 Task: Look for space in Zamora, Ecuador from 6th September, 2023 to 18th September, 2023 for 3 adults in price range Rs.6000 to Rs.12000. Place can be entire place with 2 bedrooms having 2 beds and 2 bathrooms. Property type can be house, flat, guest house, hotel. Booking option can be shelf check-in. Required host language is English.
Action: Mouse moved to (520, 115)
Screenshot: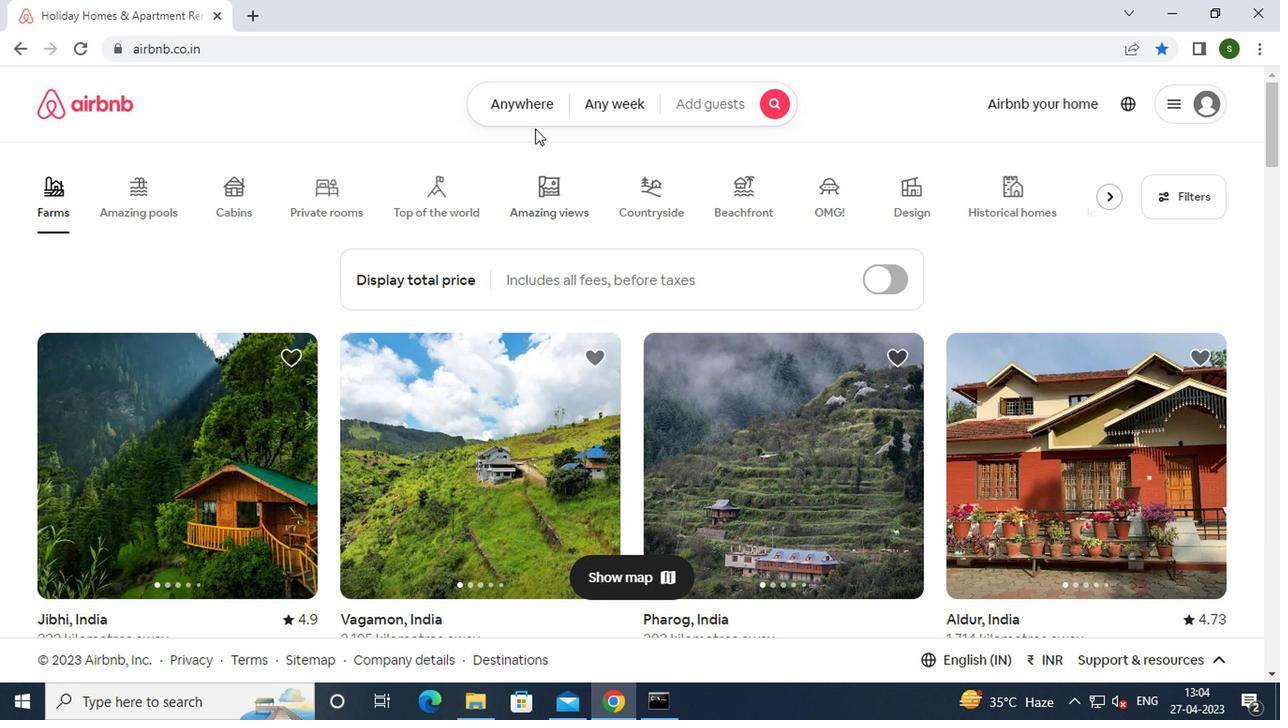 
Action: Mouse pressed left at (520, 115)
Screenshot: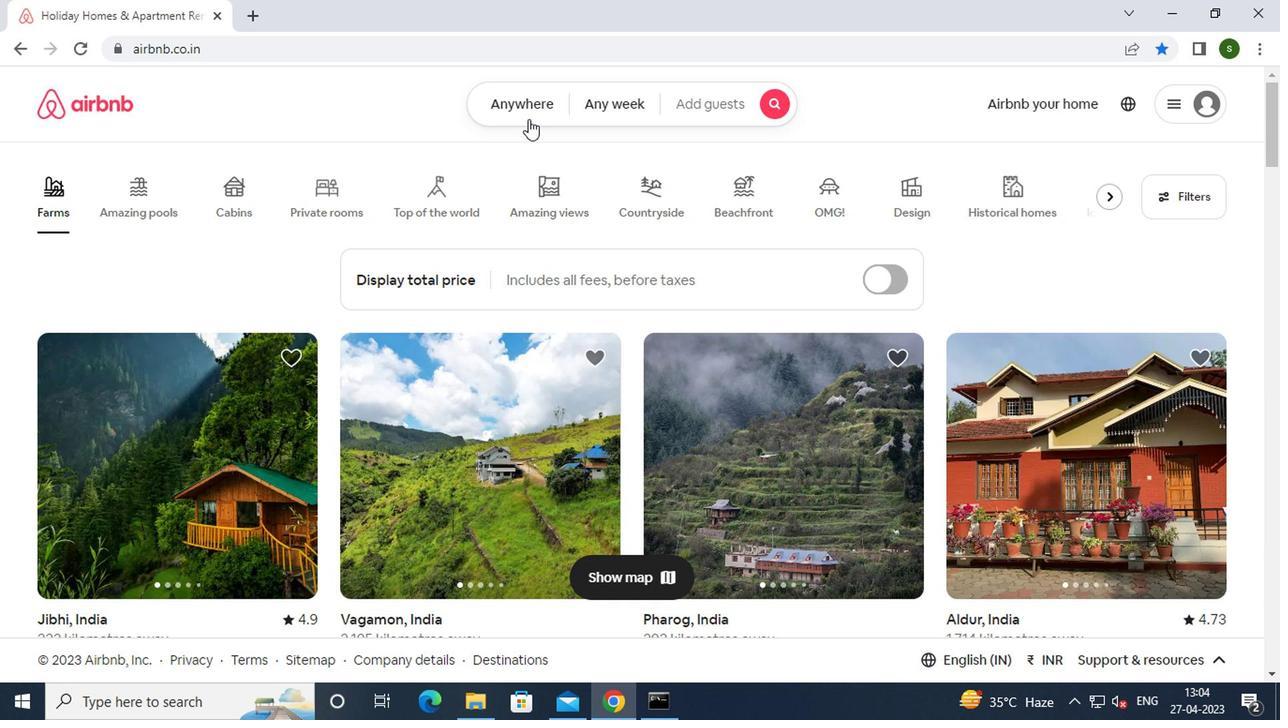 
Action: Mouse moved to (374, 179)
Screenshot: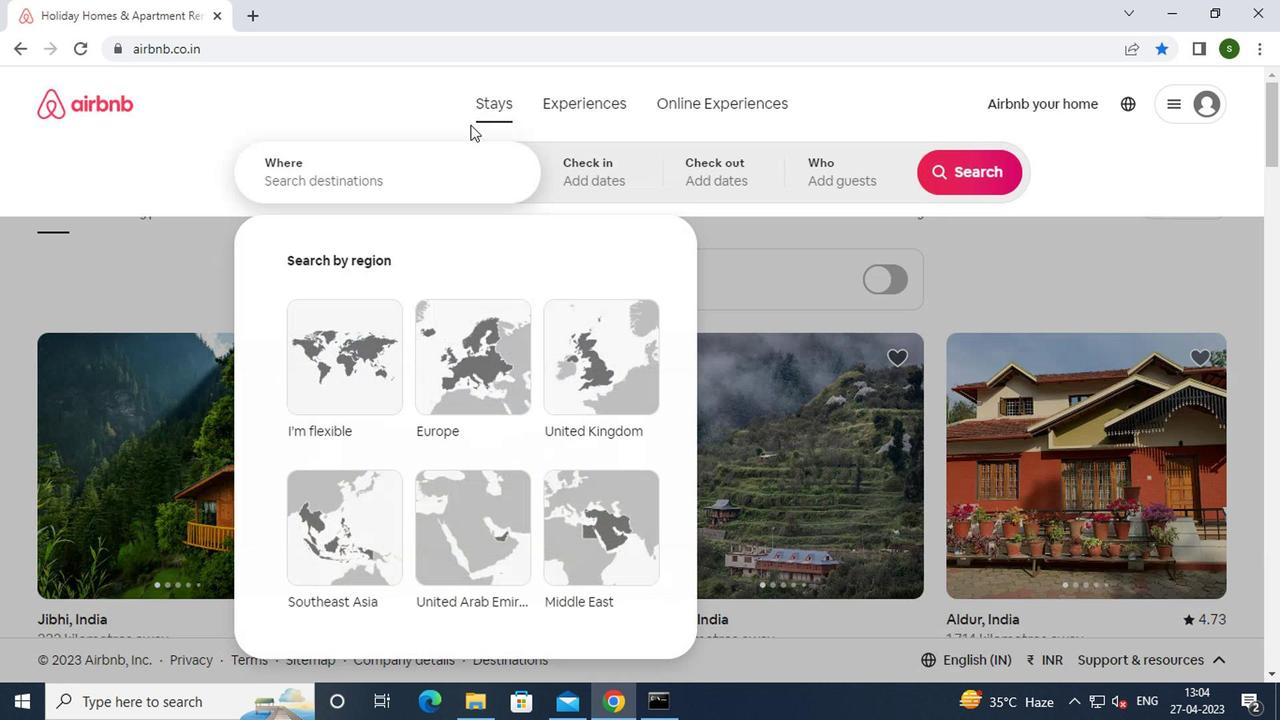 
Action: Mouse pressed left at (374, 179)
Screenshot: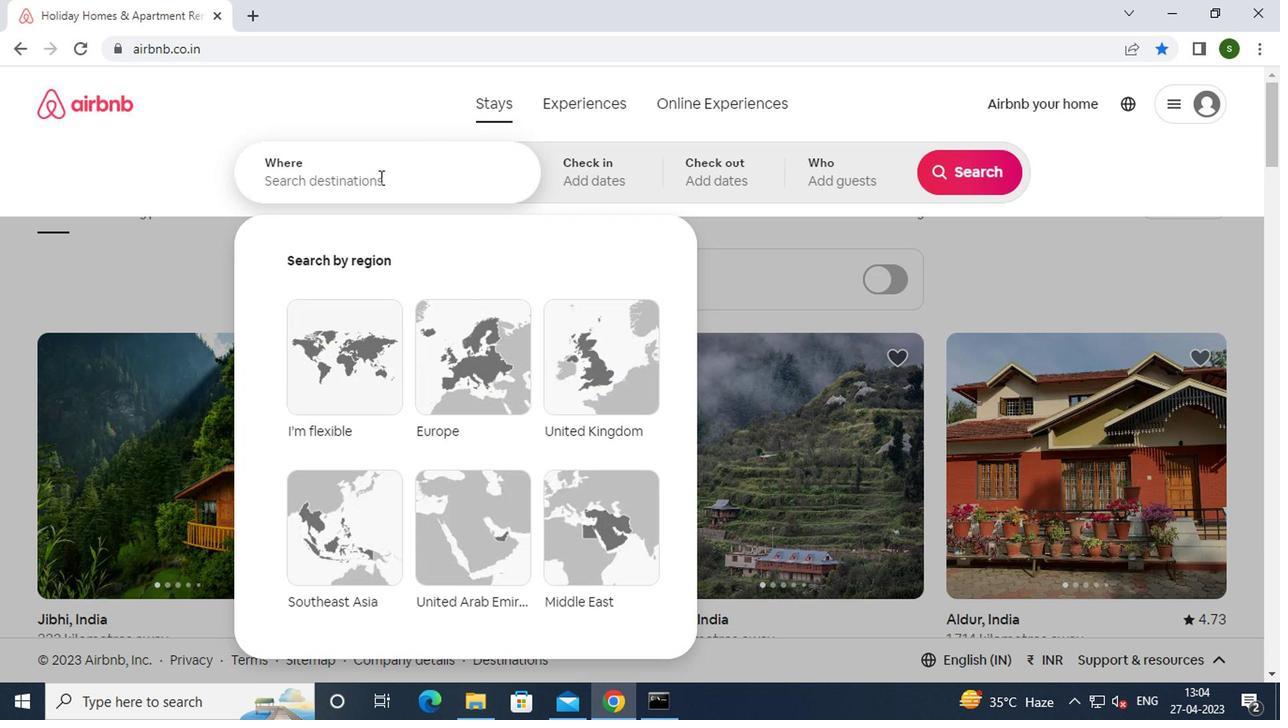 
Action: Mouse moved to (370, 181)
Screenshot: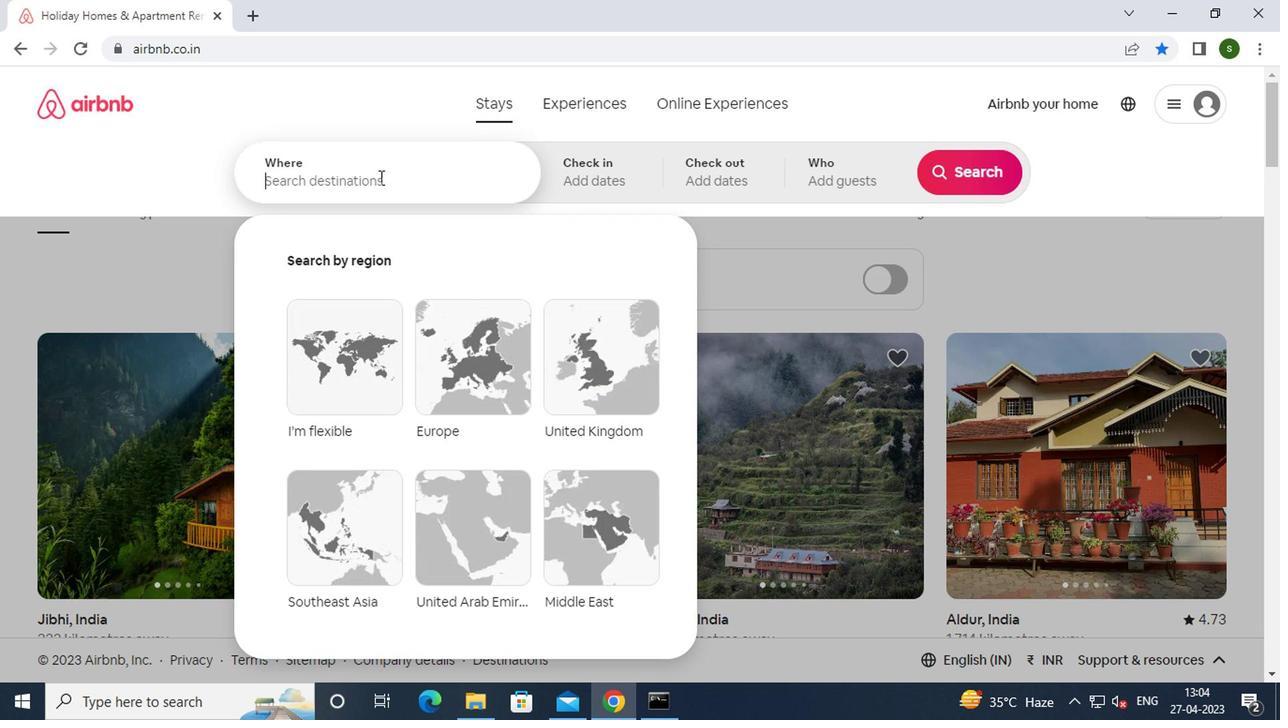 
Action: Key pressed z<Key.caps_lock>amora,<Key.space>
Screenshot: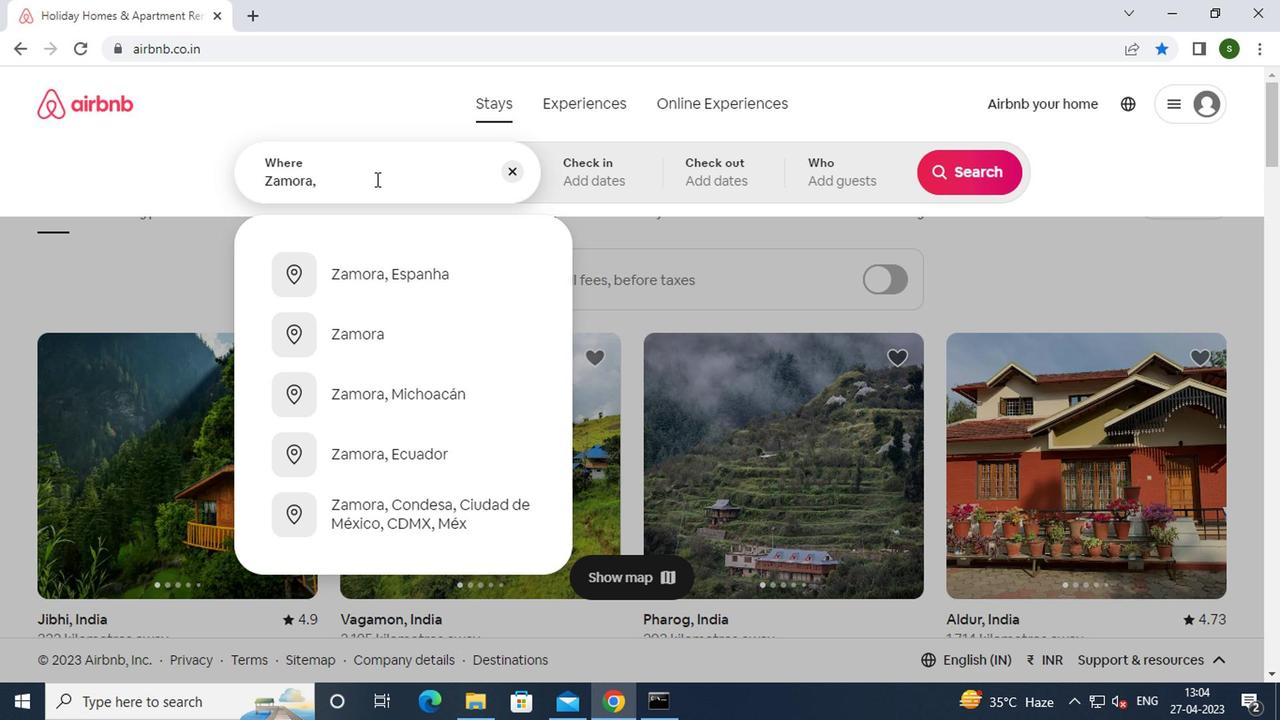 
Action: Mouse moved to (398, 445)
Screenshot: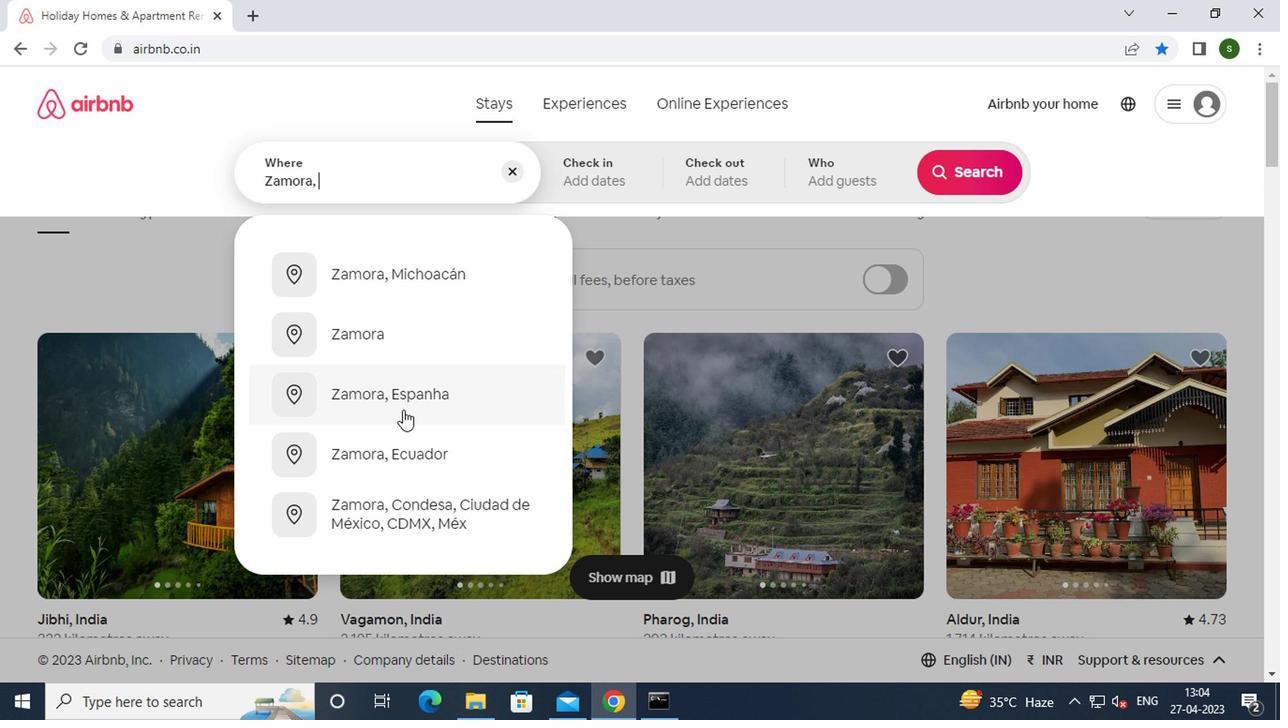 
Action: Mouse pressed left at (398, 445)
Screenshot: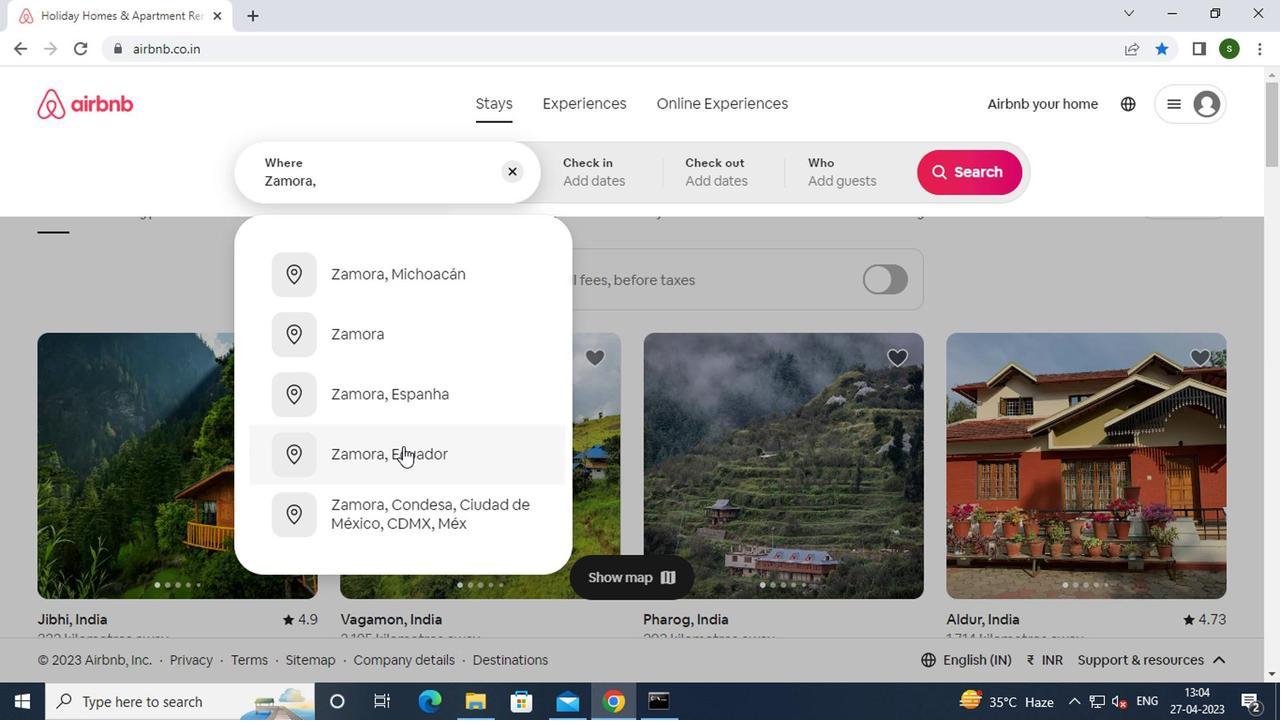 
Action: Mouse moved to (957, 324)
Screenshot: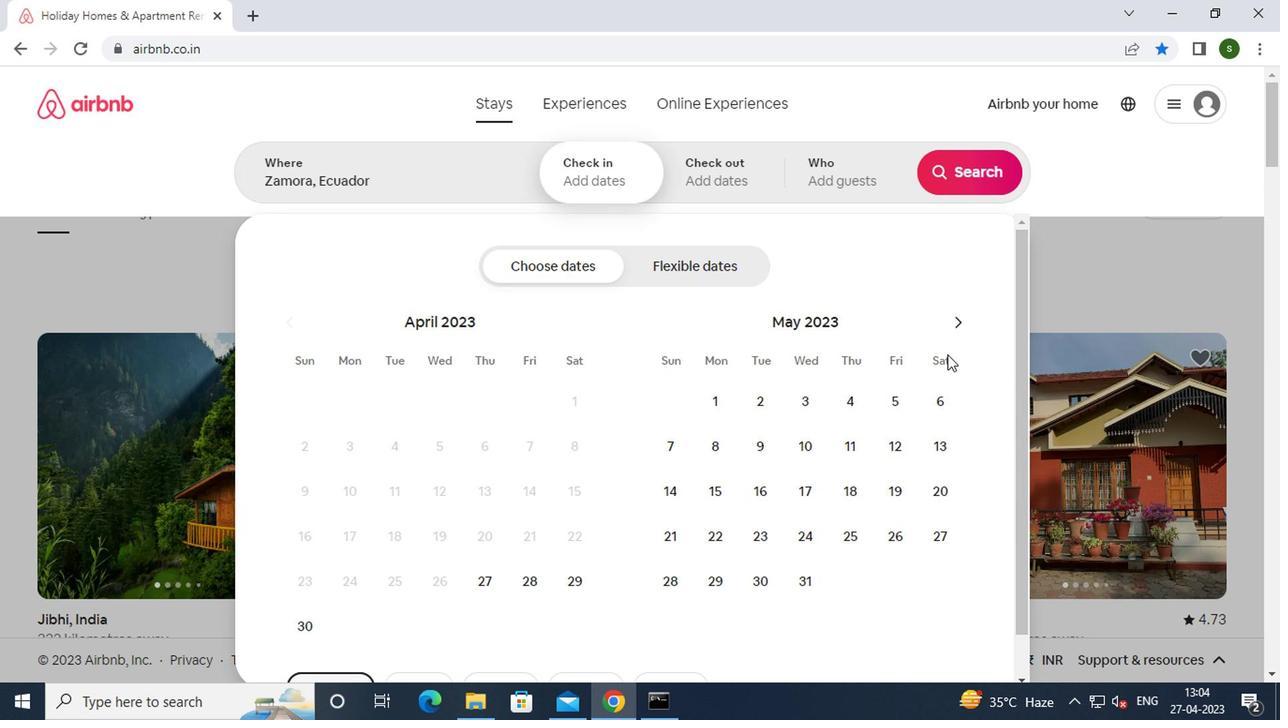 
Action: Mouse pressed left at (957, 324)
Screenshot: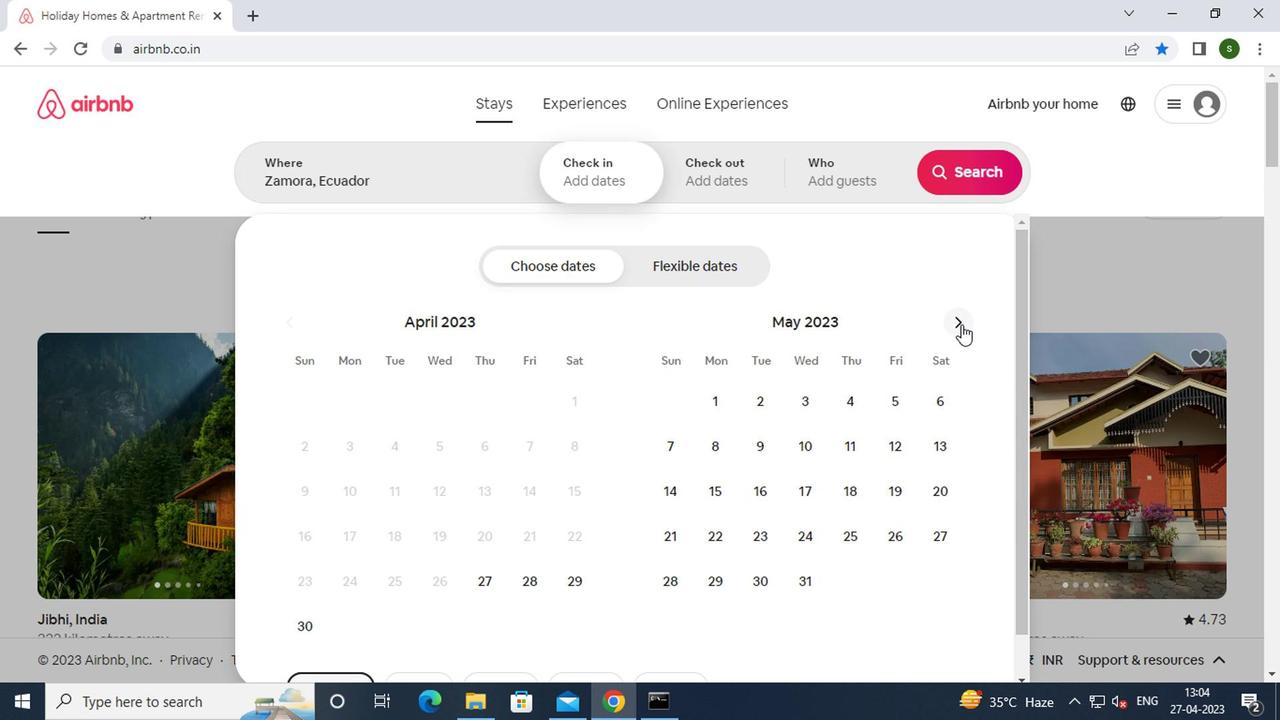 
Action: Mouse pressed left at (957, 324)
Screenshot: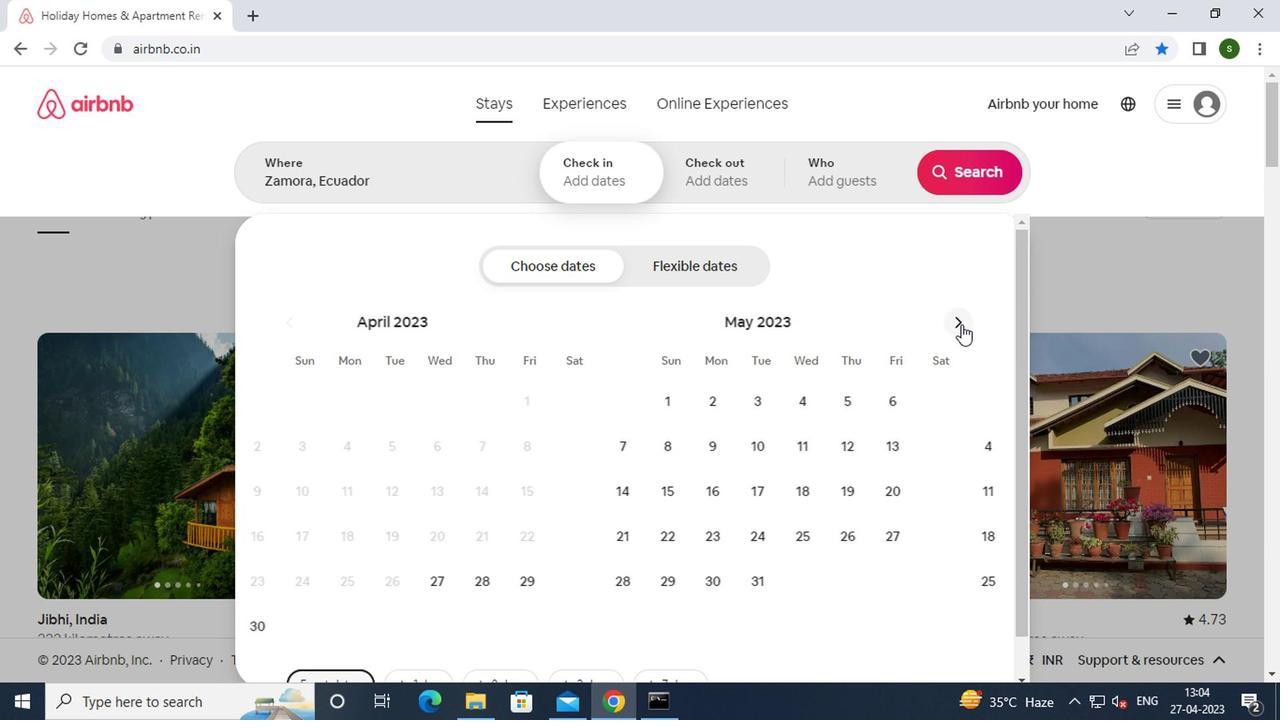 
Action: Mouse pressed left at (957, 324)
Screenshot: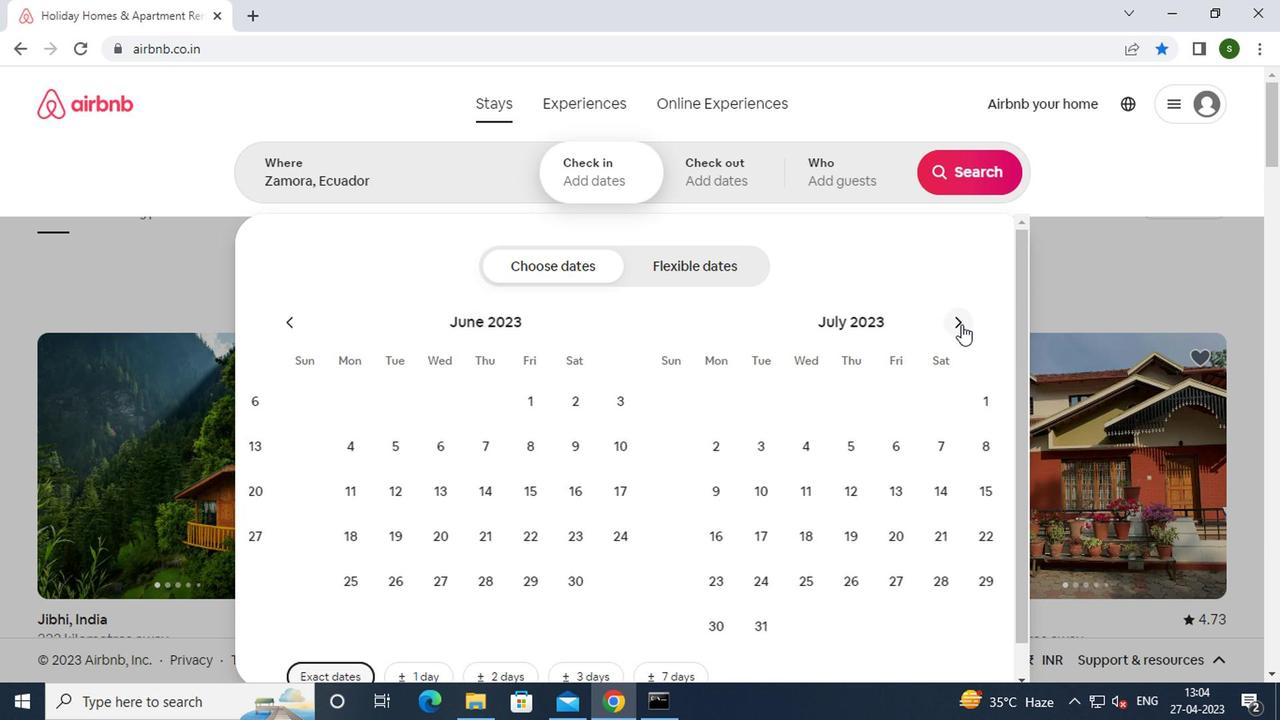 
Action: Mouse pressed left at (957, 324)
Screenshot: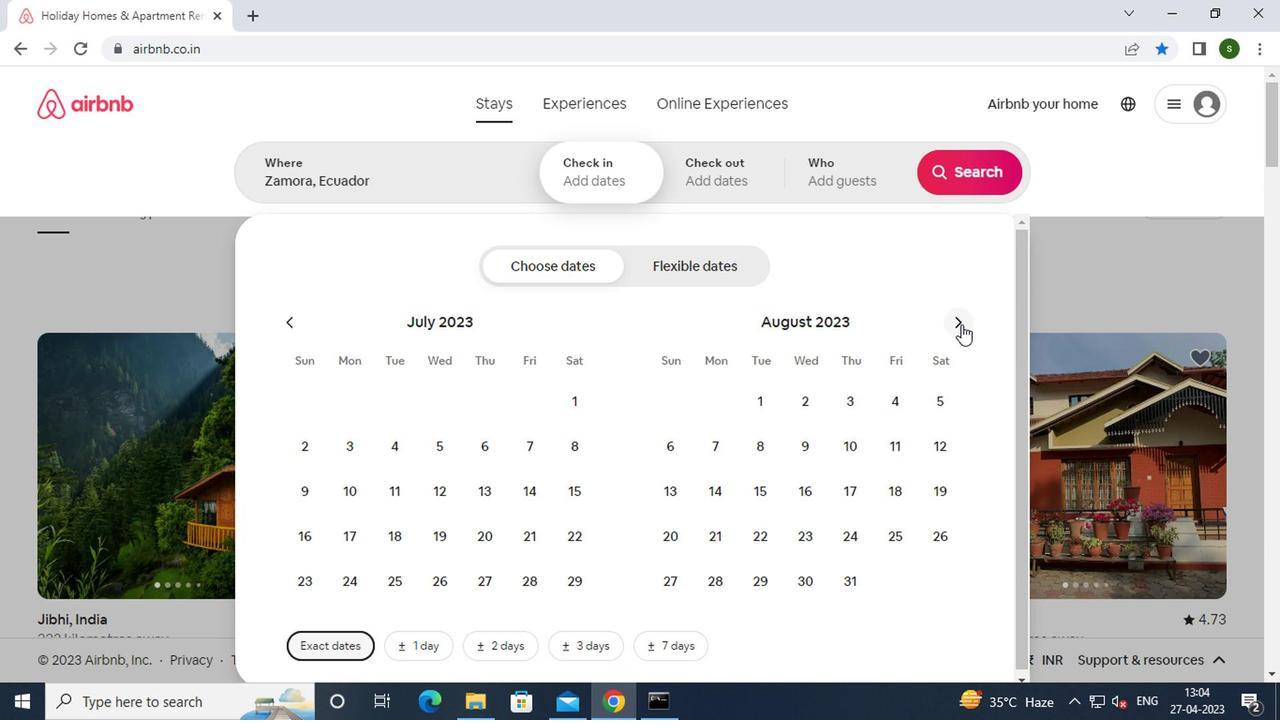 
Action: Mouse moved to (803, 449)
Screenshot: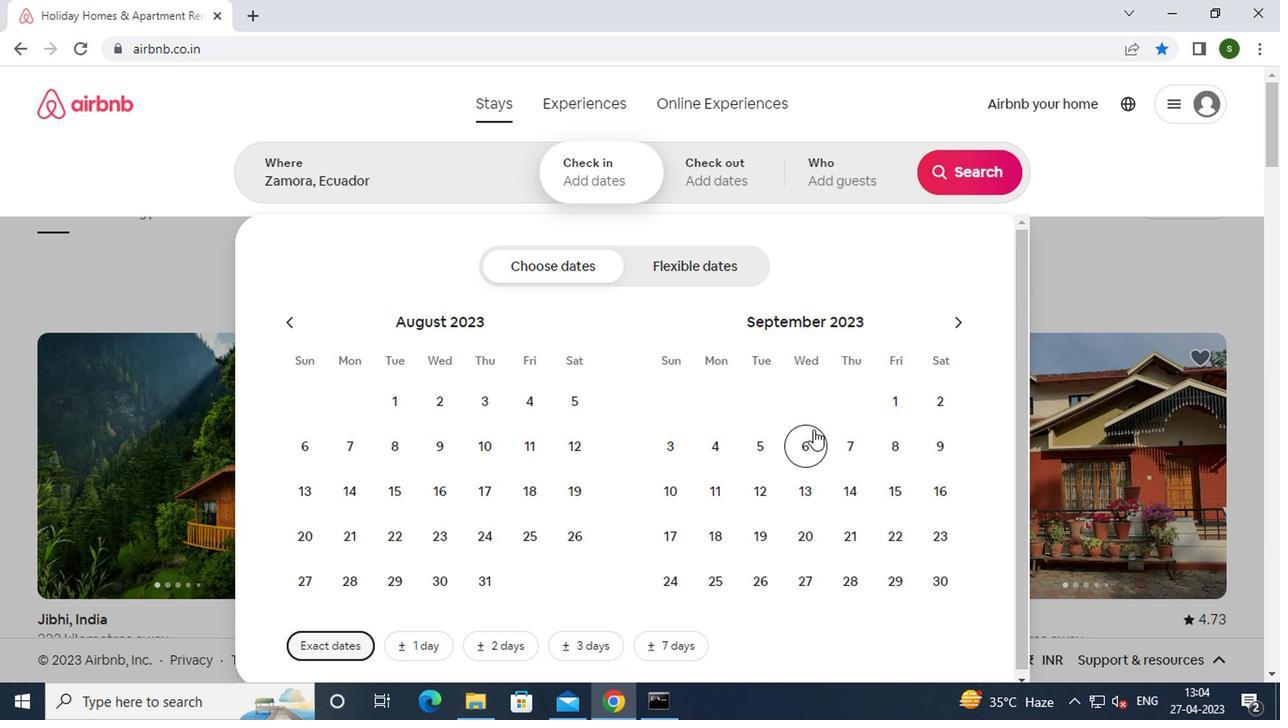 
Action: Mouse pressed left at (803, 449)
Screenshot: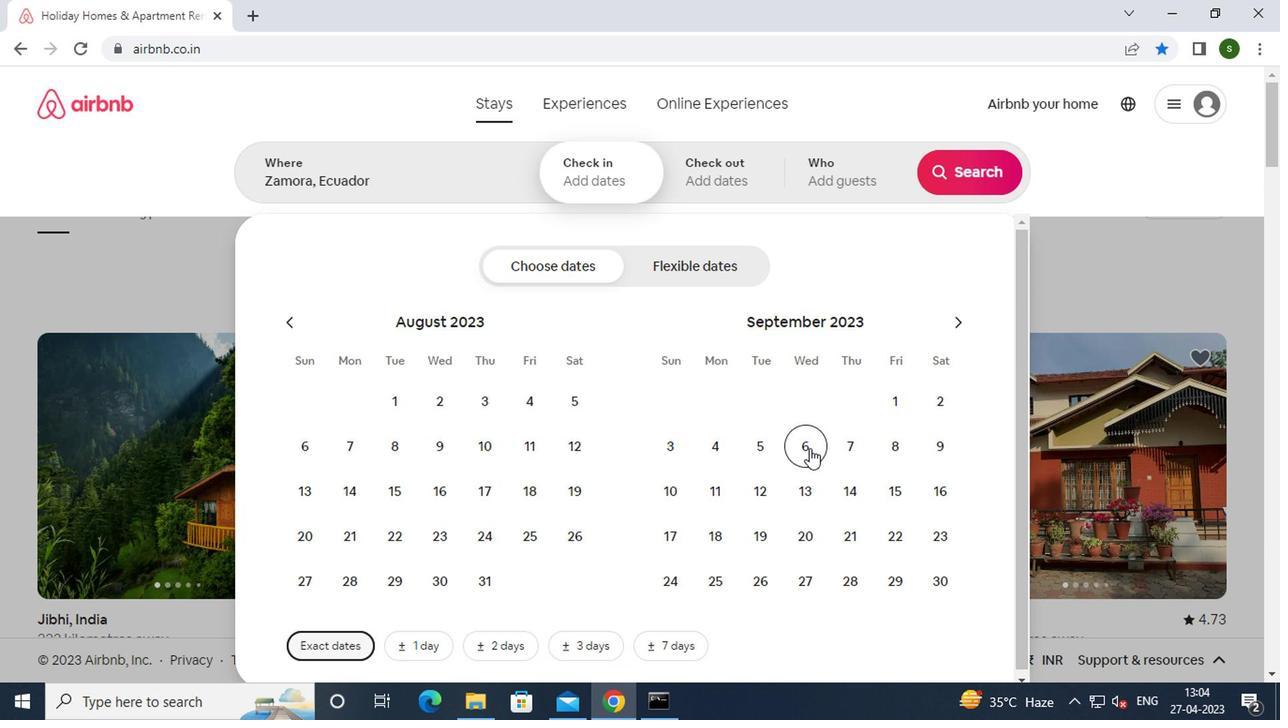 
Action: Mouse moved to (710, 526)
Screenshot: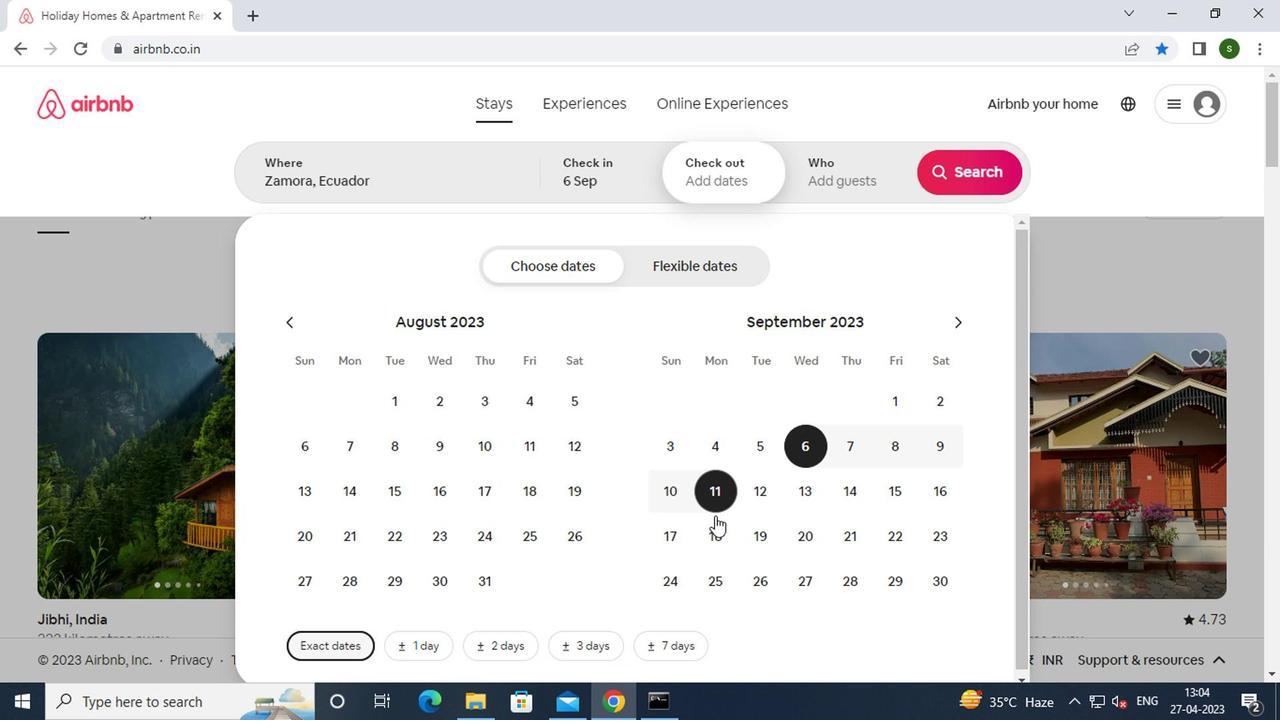 
Action: Mouse pressed left at (710, 526)
Screenshot: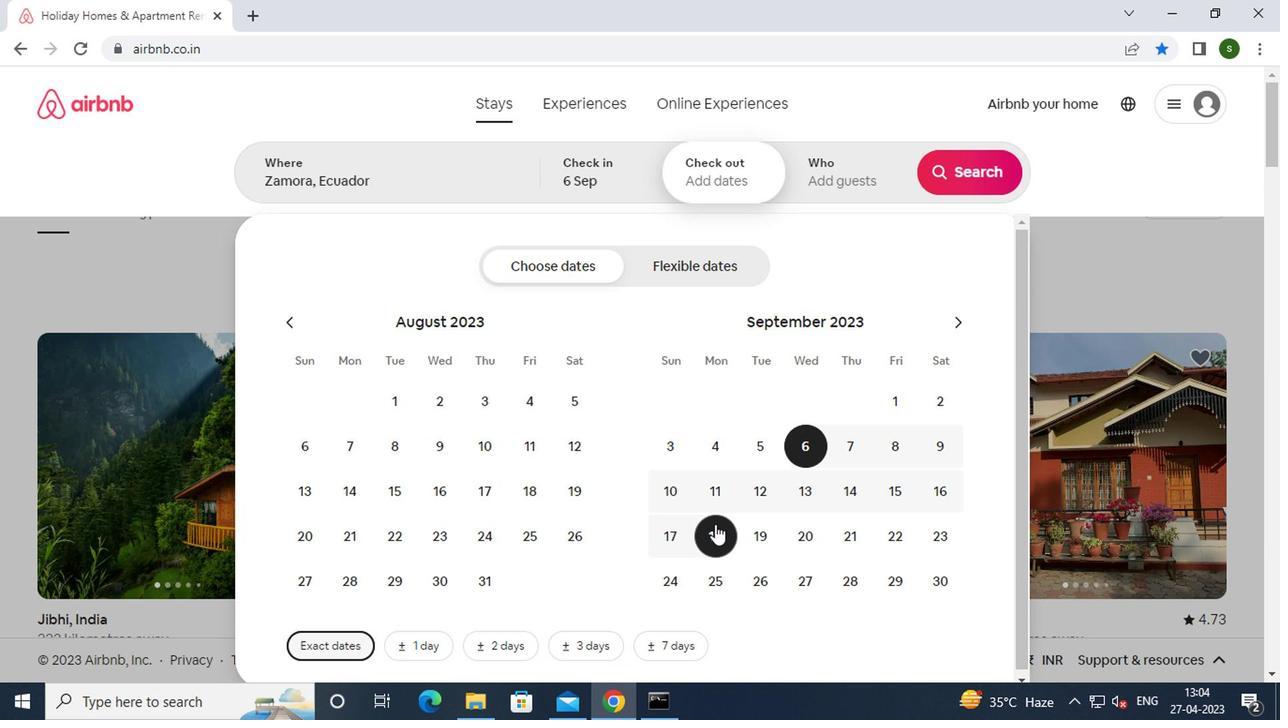 
Action: Mouse moved to (833, 172)
Screenshot: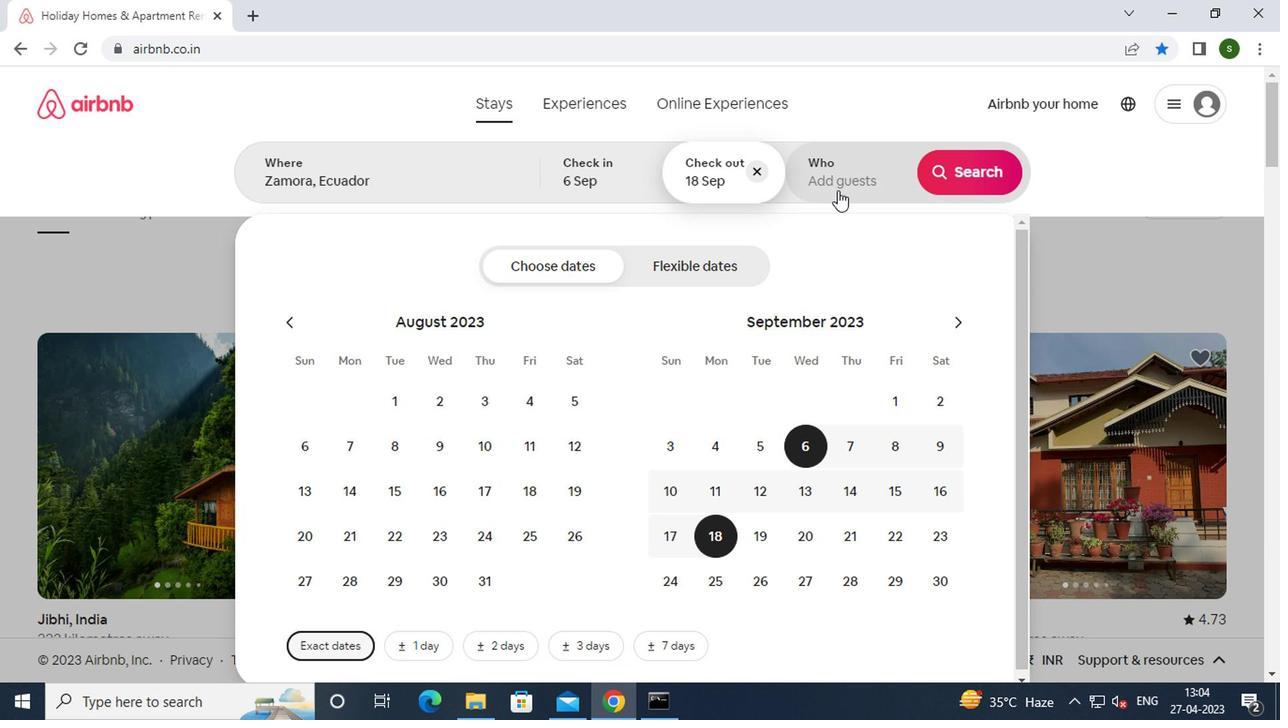 
Action: Mouse pressed left at (833, 172)
Screenshot: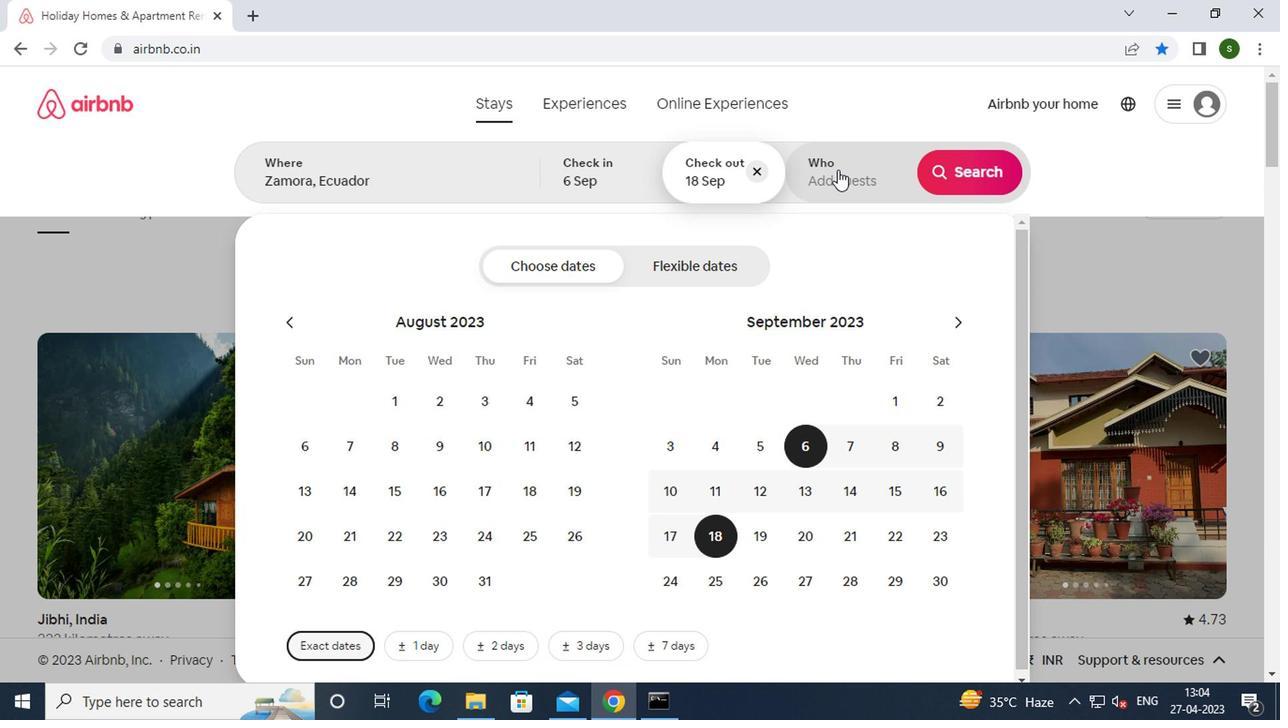 
Action: Mouse moved to (975, 269)
Screenshot: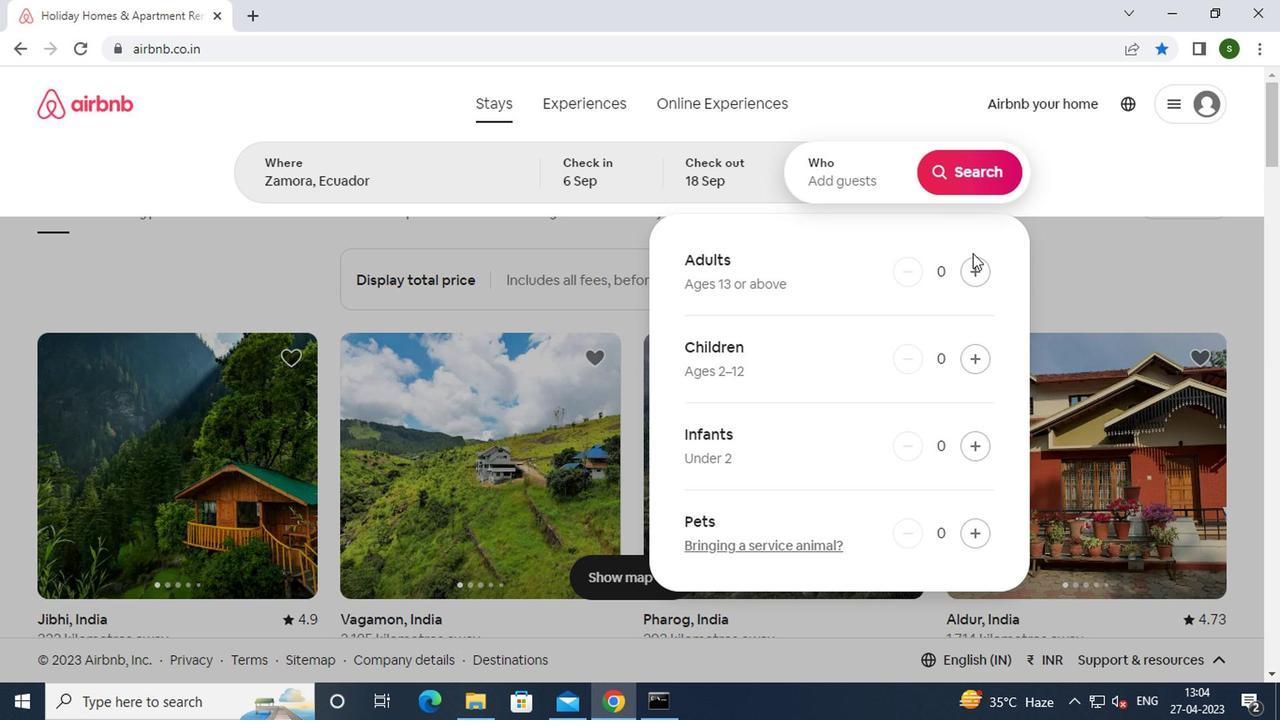 
Action: Mouse pressed left at (975, 269)
Screenshot: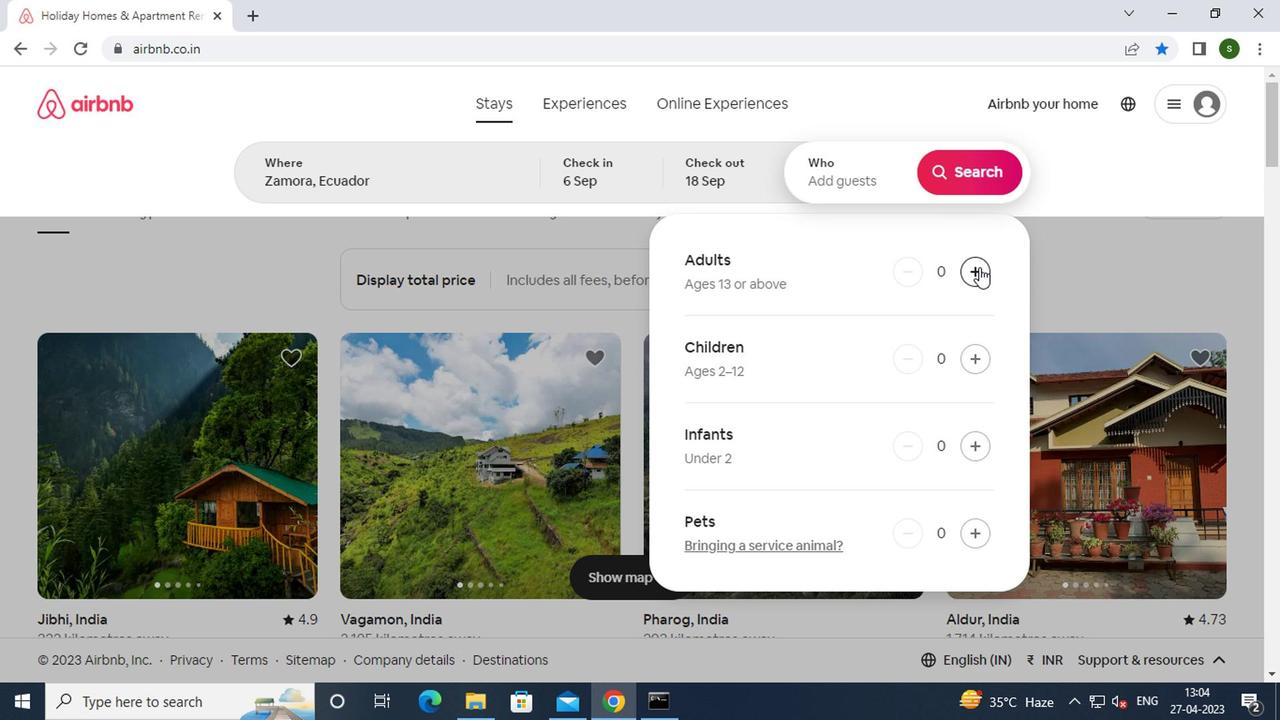 
Action: Mouse pressed left at (975, 269)
Screenshot: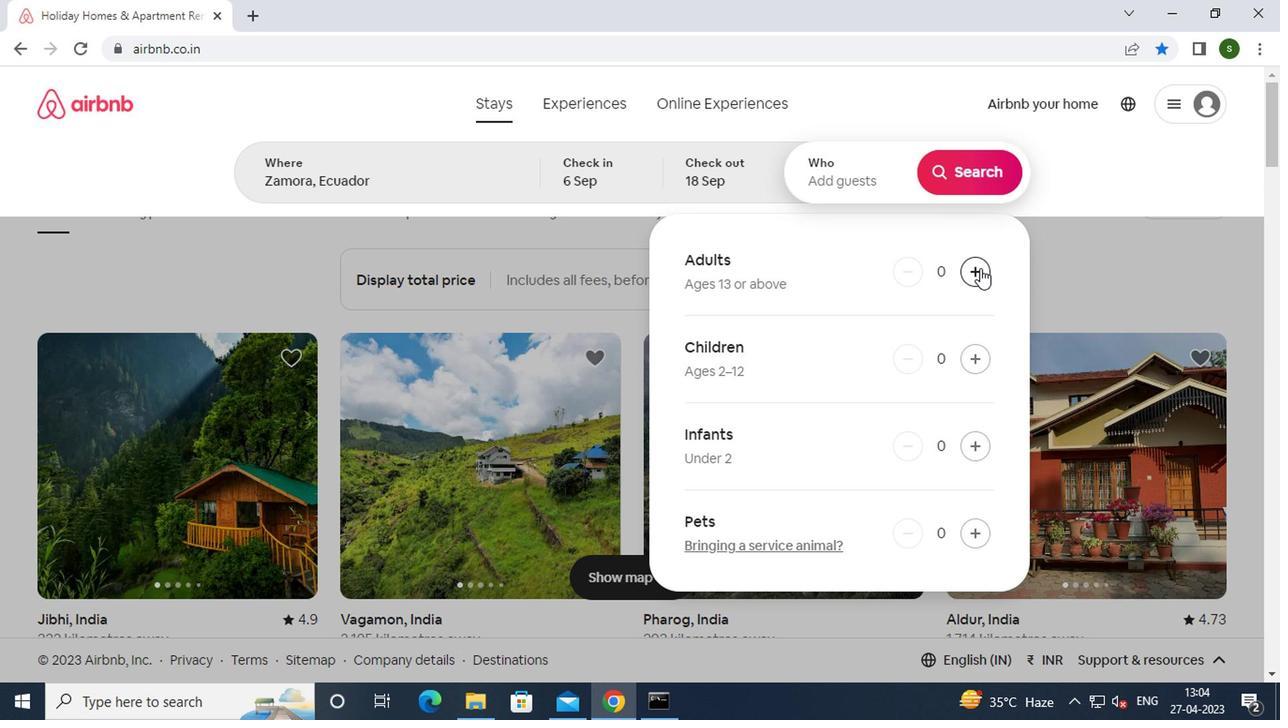 
Action: Mouse pressed left at (975, 269)
Screenshot: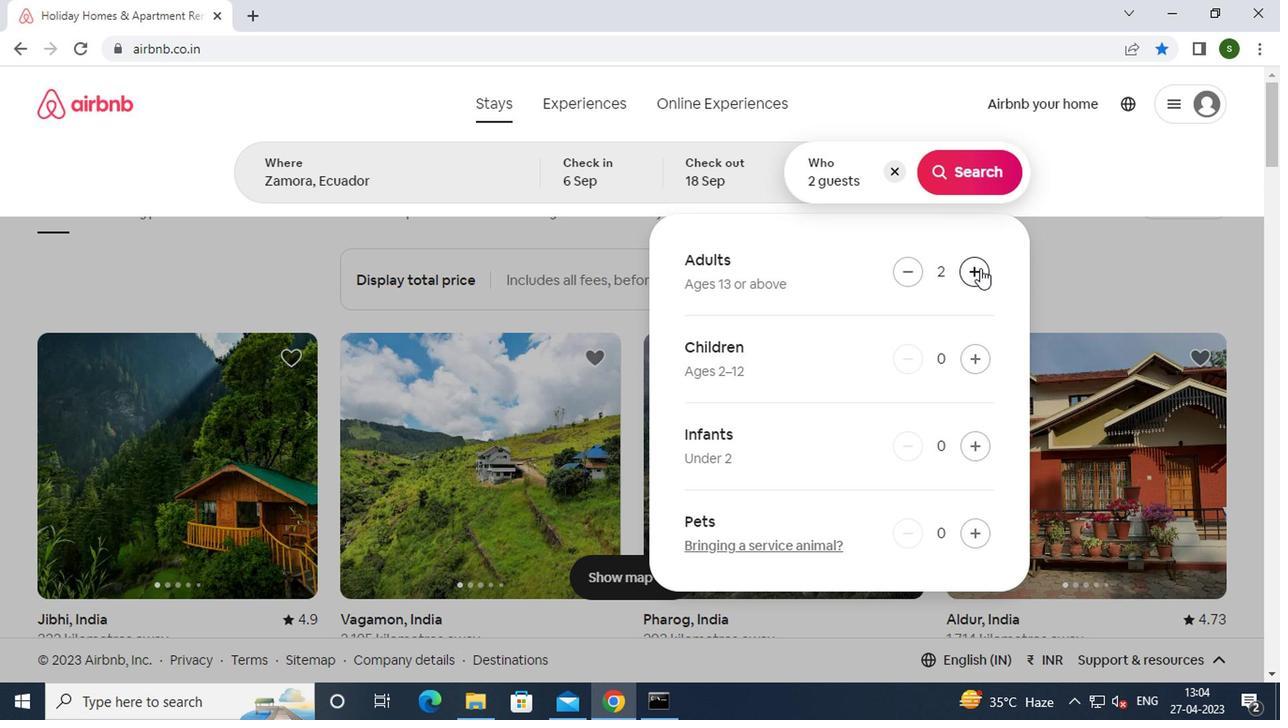 
Action: Mouse moved to (969, 172)
Screenshot: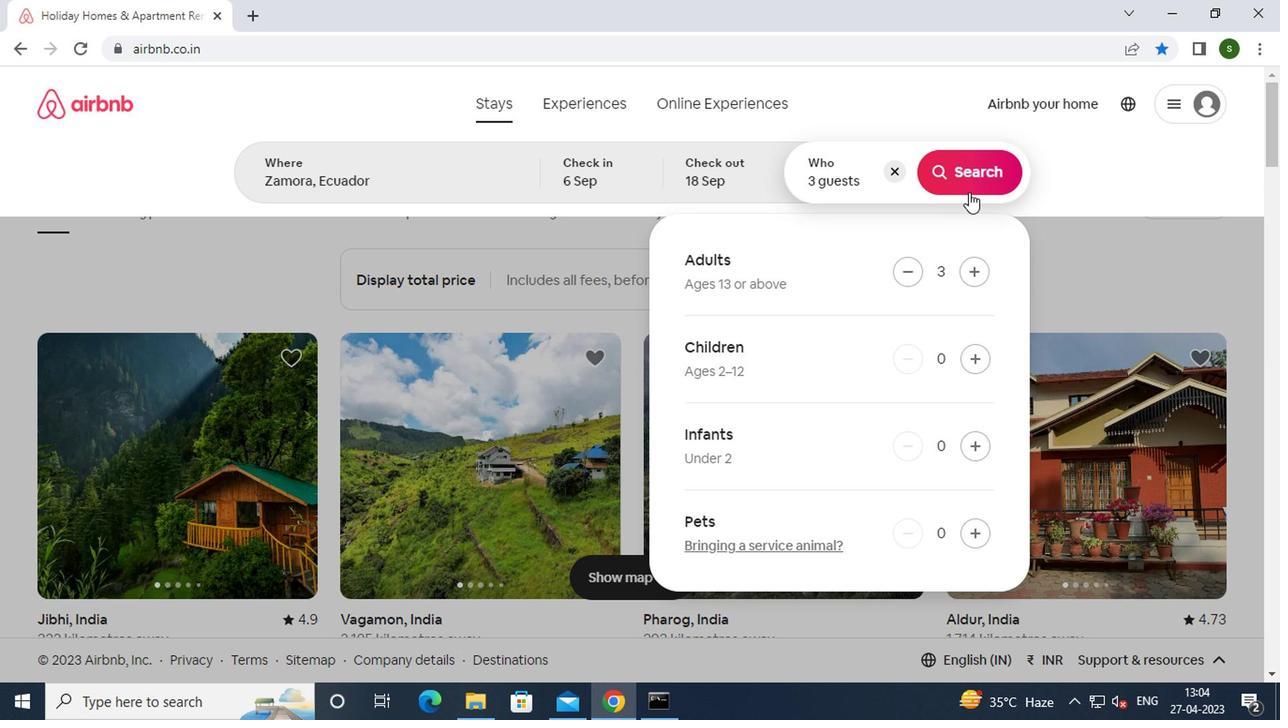 
Action: Mouse pressed left at (969, 172)
Screenshot: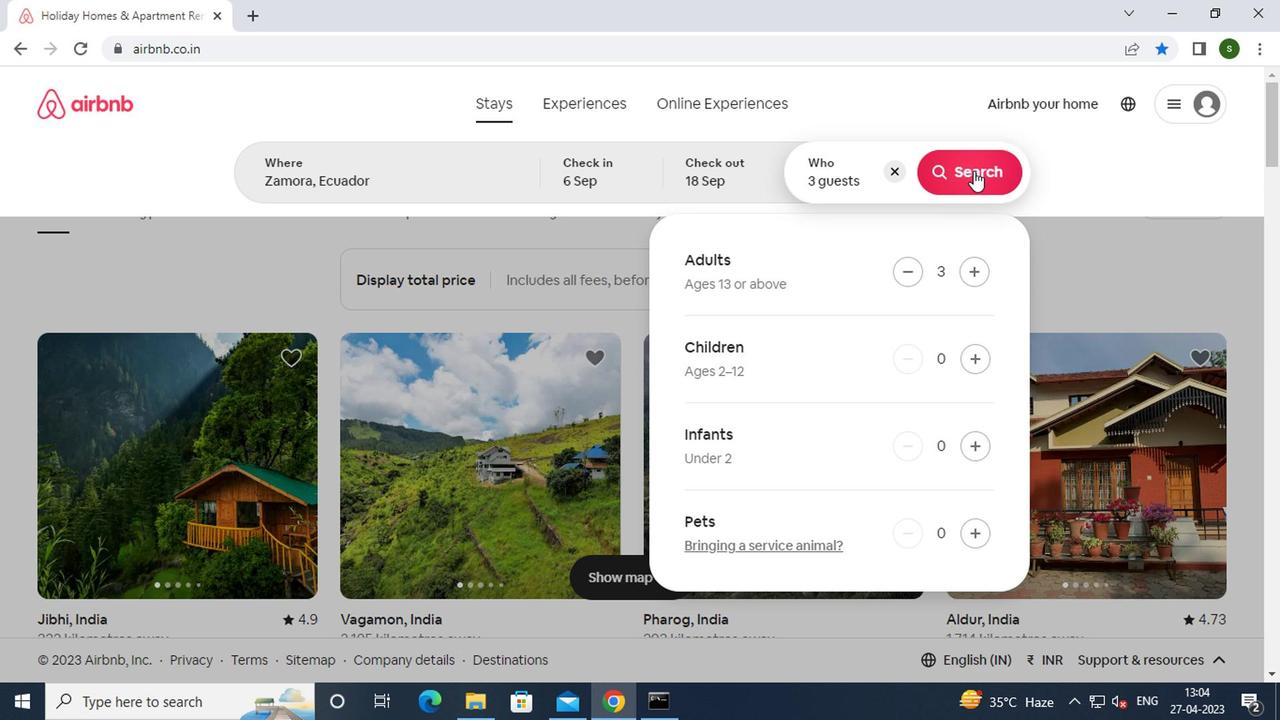 
Action: Mouse moved to (1188, 182)
Screenshot: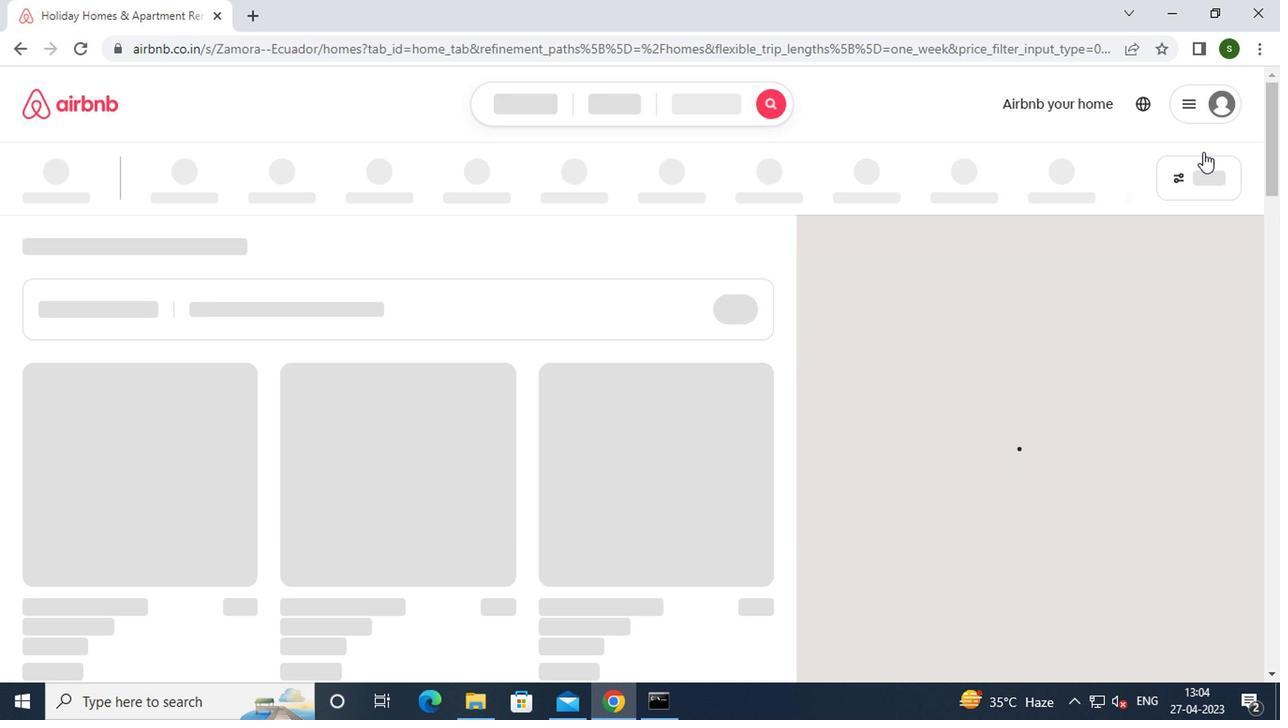 
Action: Mouse pressed left at (1188, 182)
Screenshot: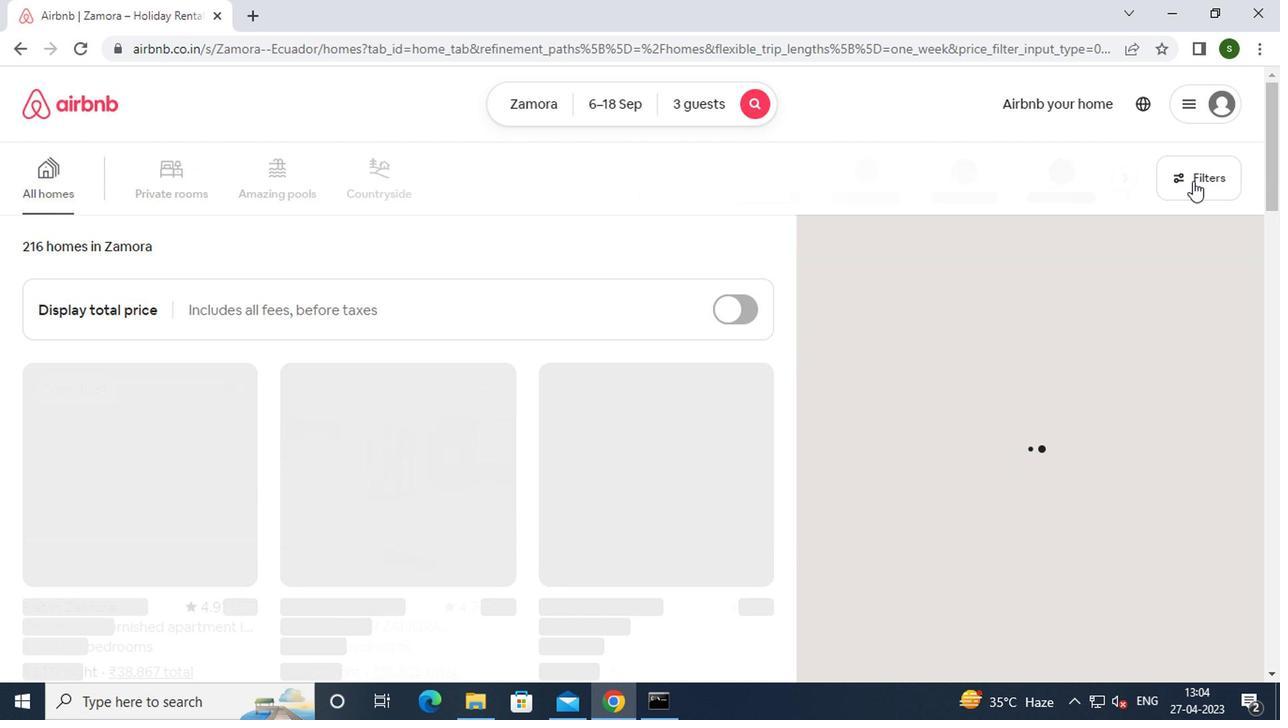 
Action: Mouse moved to (581, 420)
Screenshot: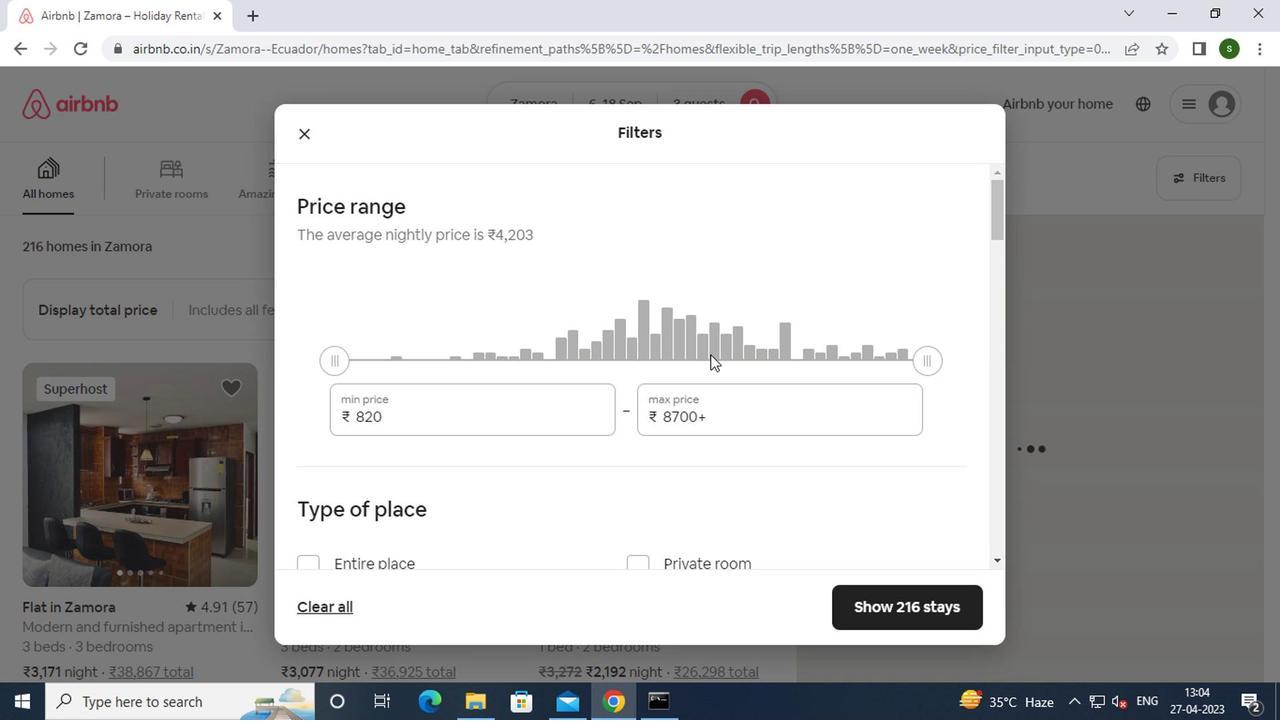 
Action: Mouse pressed left at (581, 420)
Screenshot: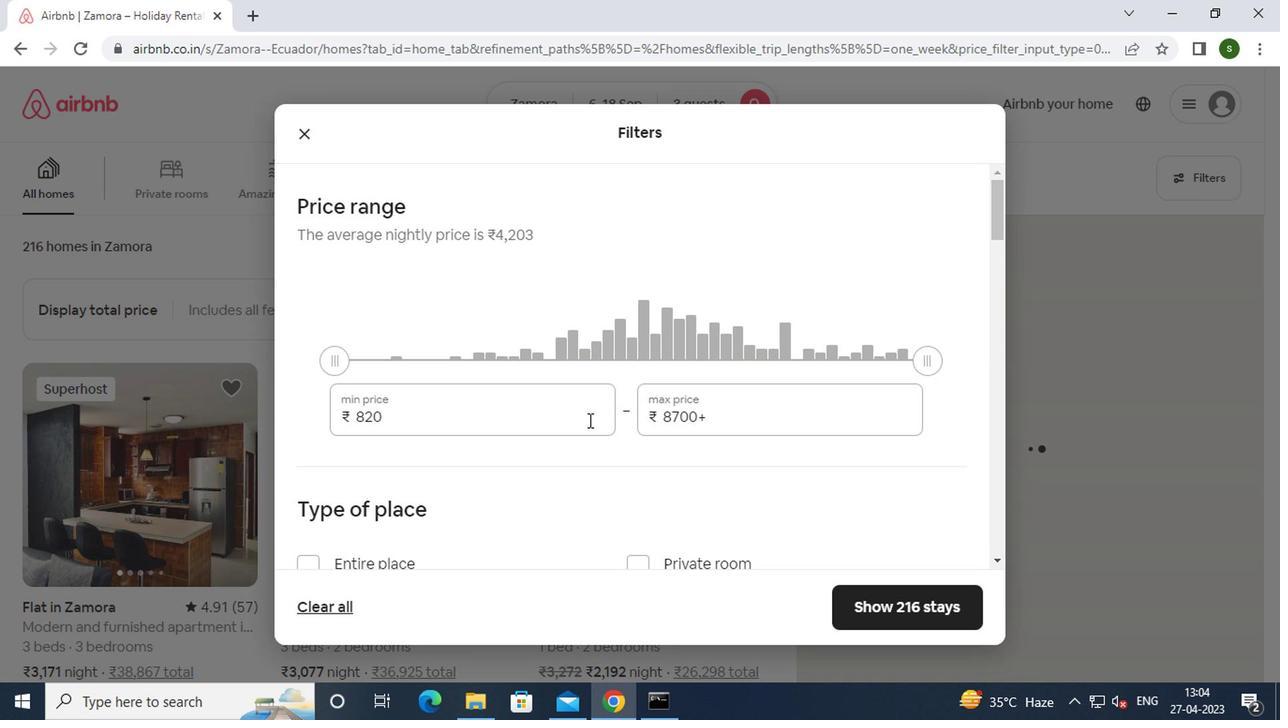 
Action: Mouse moved to (579, 418)
Screenshot: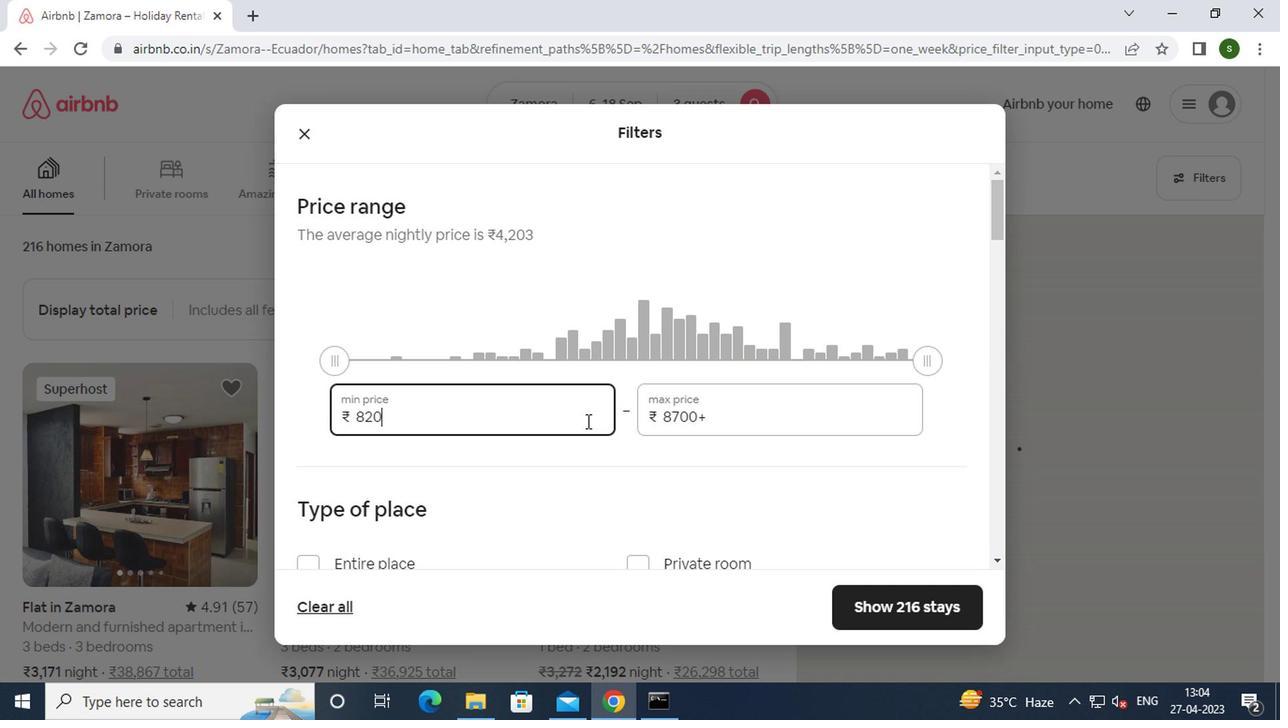 
Action: Key pressed <Key.backspace><Key.backspace><Key.backspace><Key.backspace><Key.backspace><Key.backspace><Key.backspace>6000
Screenshot: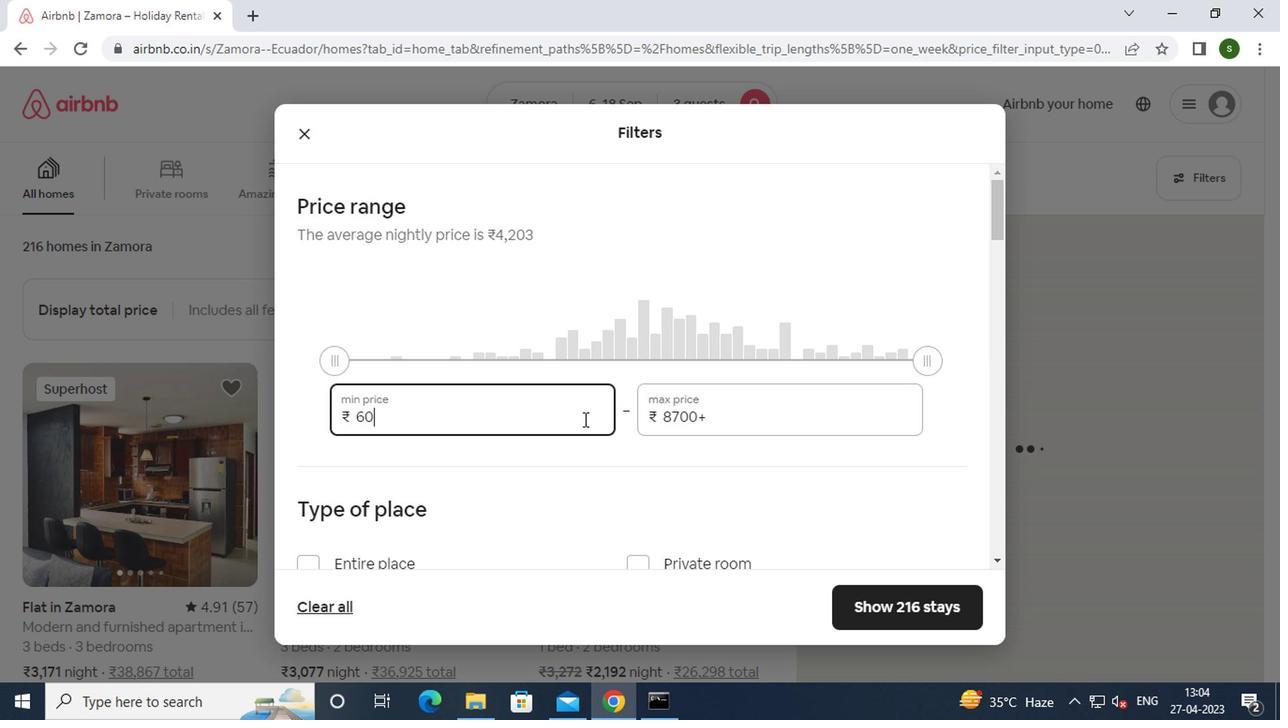 
Action: Mouse moved to (775, 416)
Screenshot: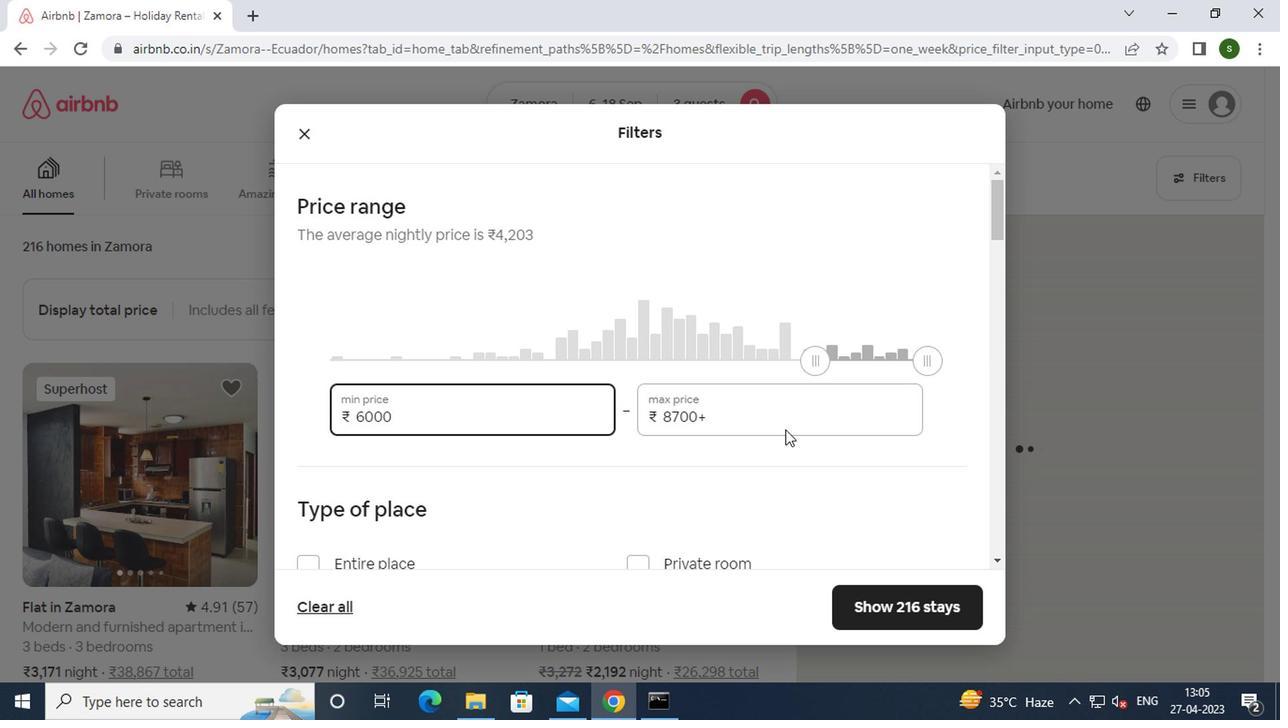 
Action: Mouse pressed left at (775, 416)
Screenshot: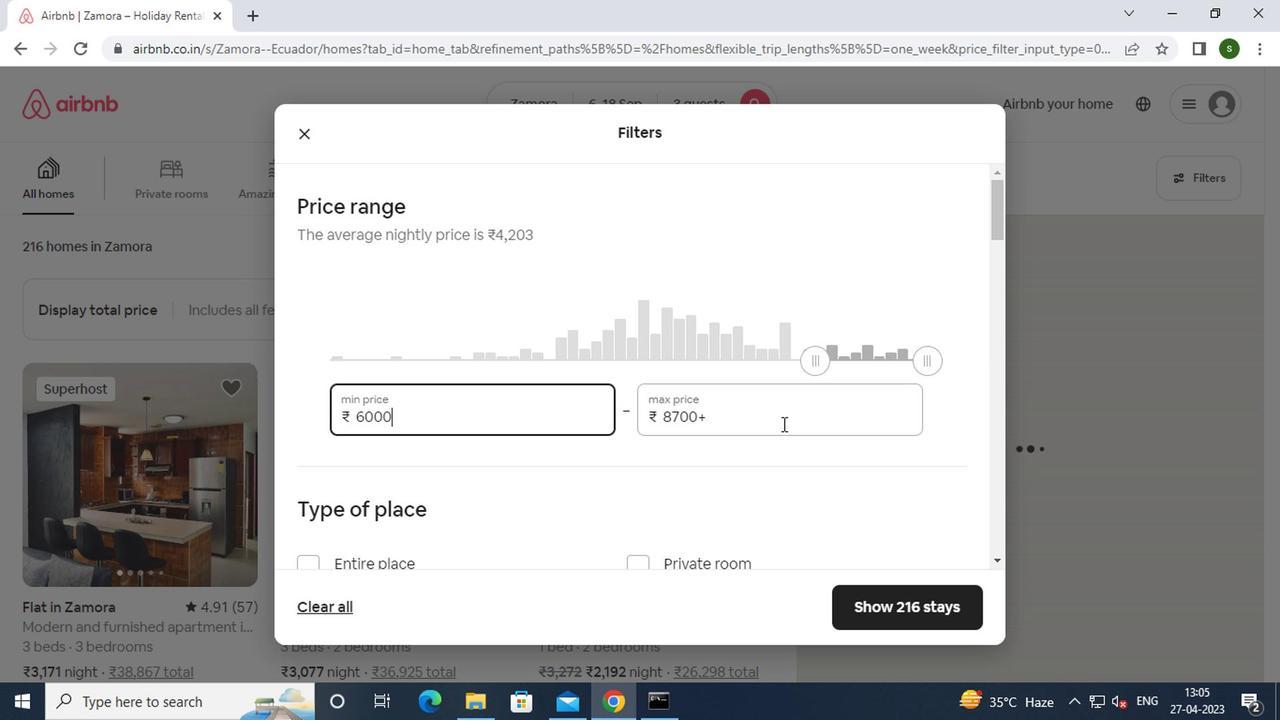 
Action: Key pressed <Key.backspace><Key.backspace><Key.backspace><Key.backspace><Key.backspace><Key.backspace><Key.backspace><Key.backspace><Key.backspace><Key.backspace>12000
Screenshot: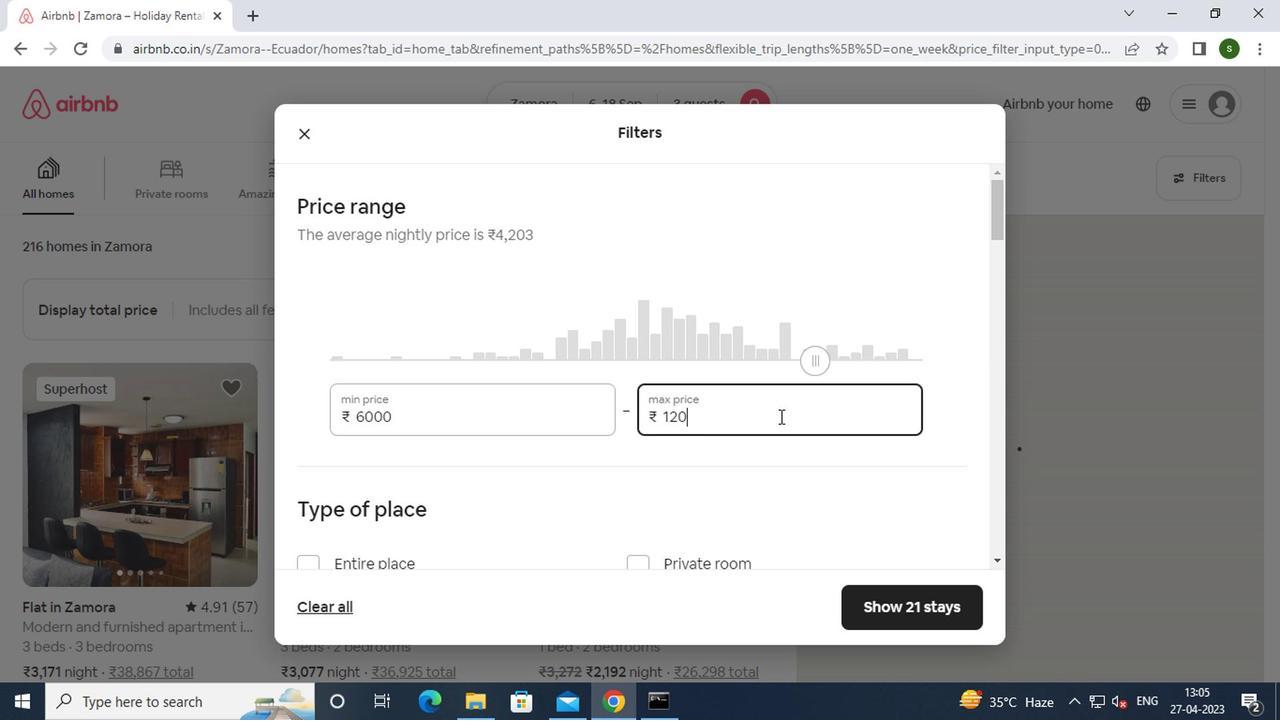 
Action: Mouse moved to (631, 392)
Screenshot: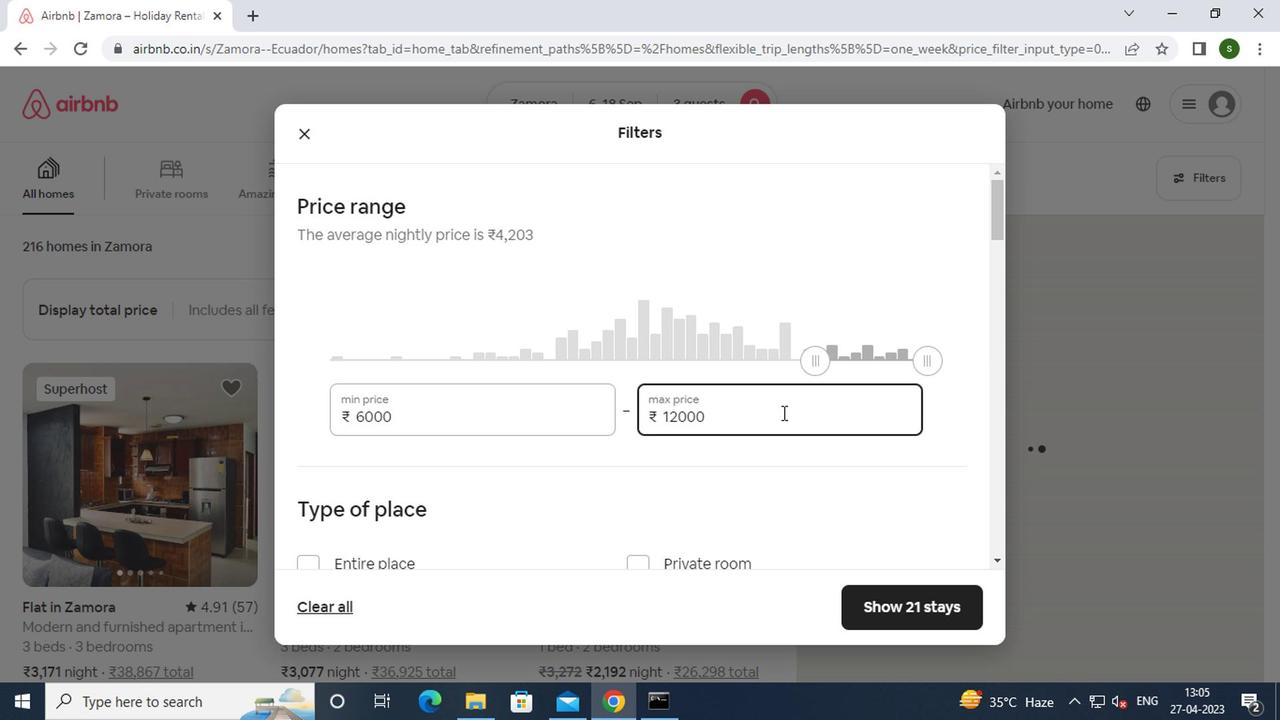 
Action: Mouse scrolled (631, 392) with delta (0, 0)
Screenshot: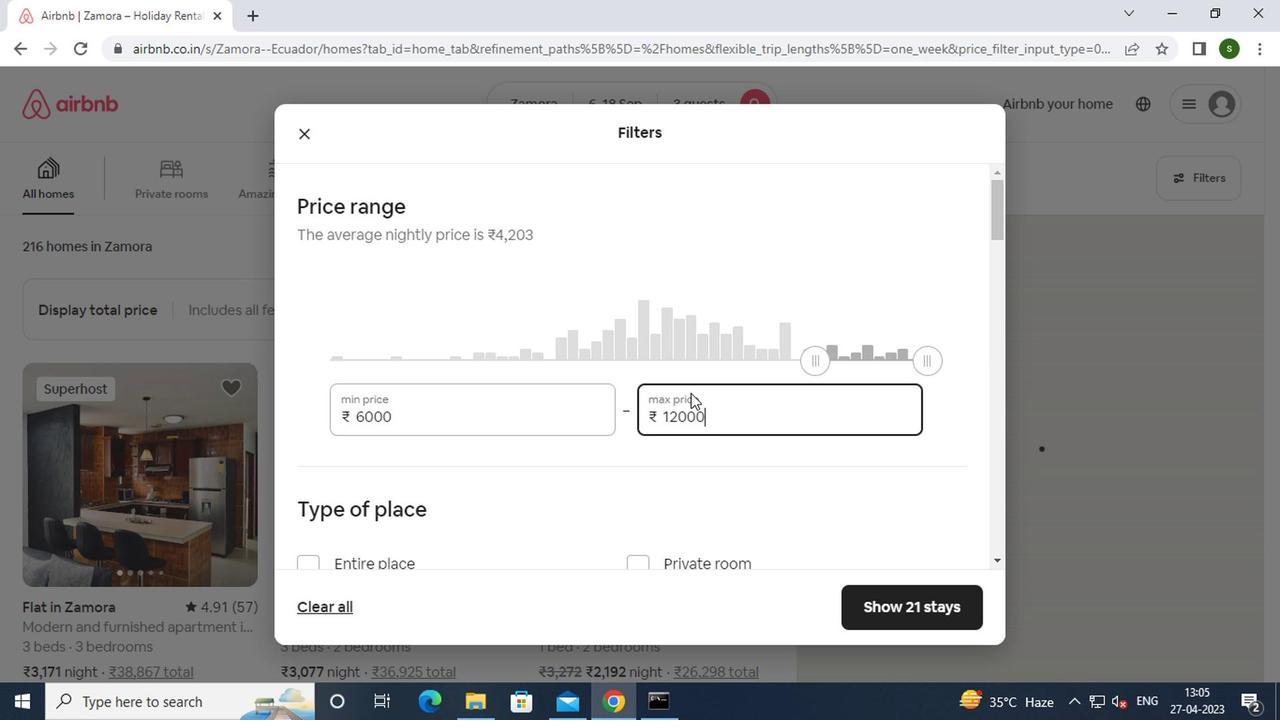 
Action: Mouse scrolled (631, 392) with delta (0, 0)
Screenshot: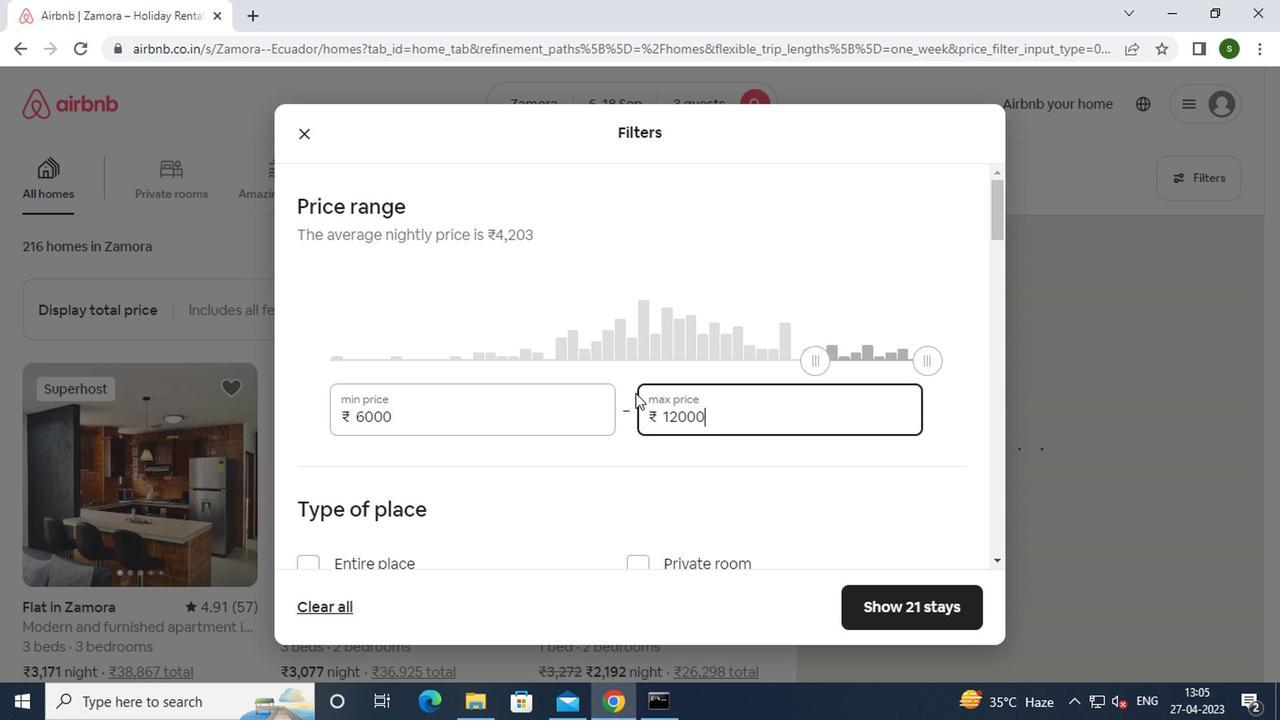 
Action: Mouse moved to (379, 385)
Screenshot: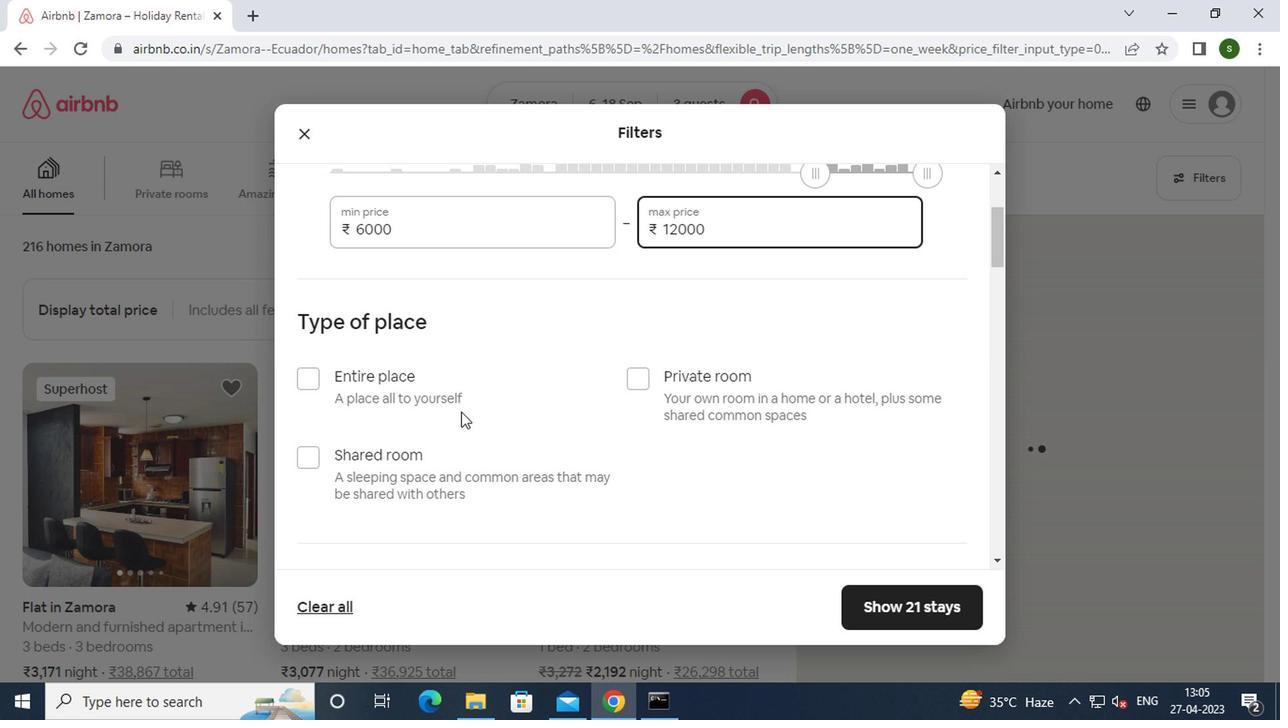 
Action: Mouse pressed left at (379, 385)
Screenshot: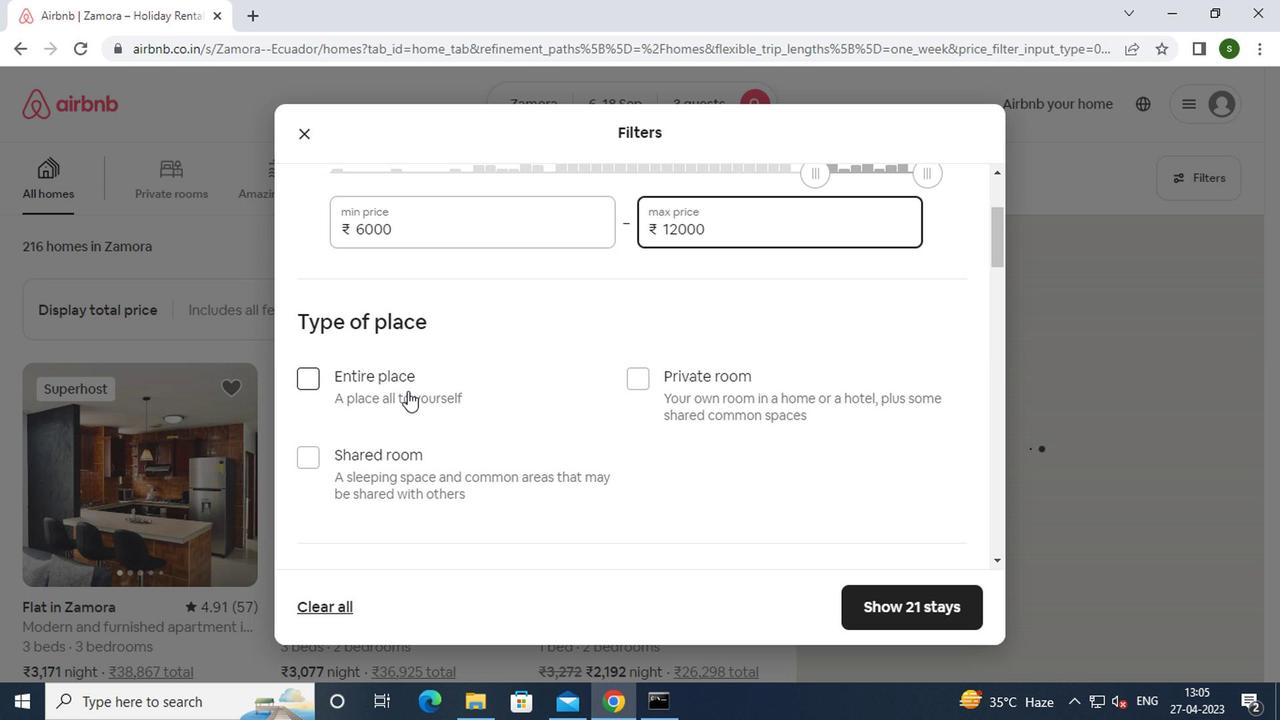 
Action: Mouse moved to (456, 372)
Screenshot: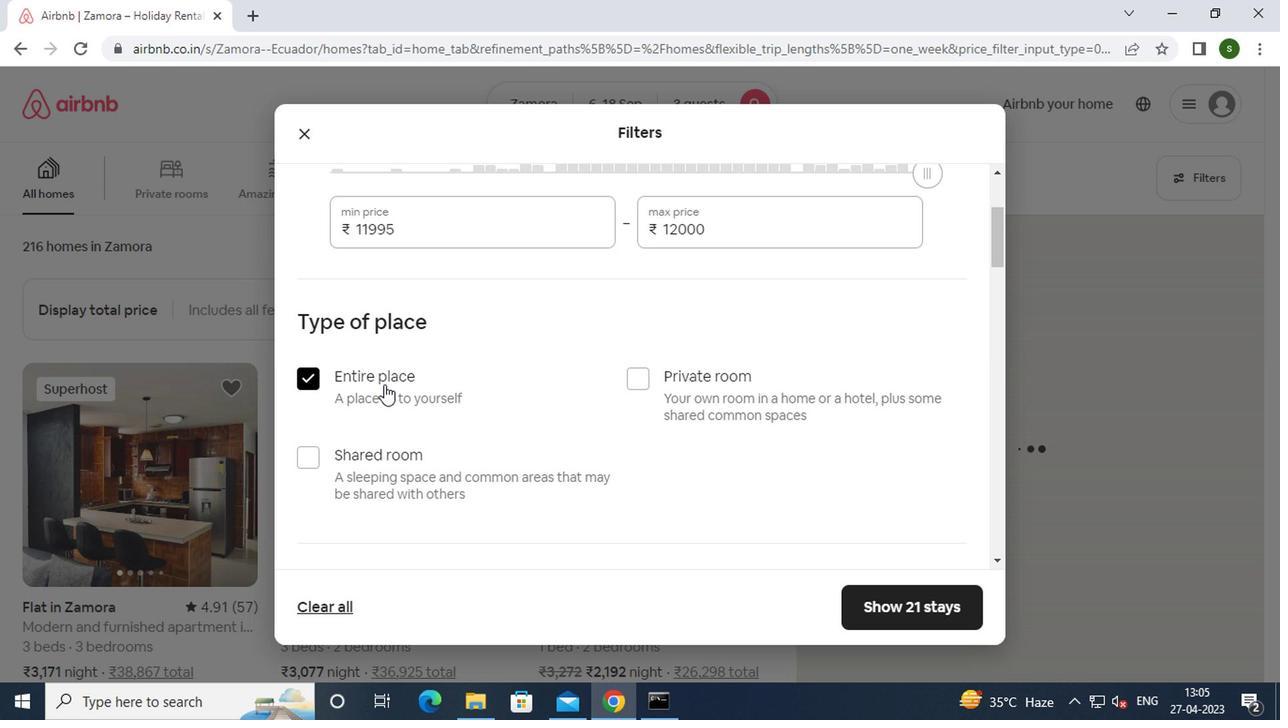 
Action: Mouse scrolled (456, 371) with delta (0, 0)
Screenshot: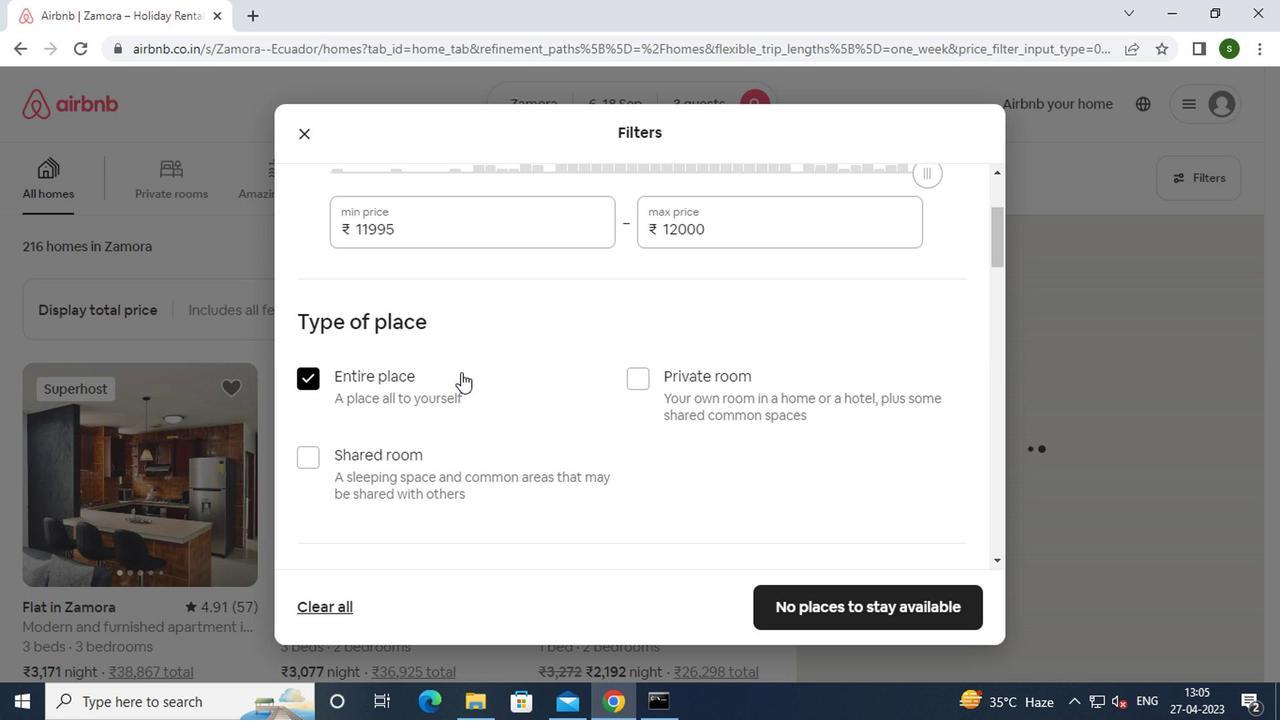 
Action: Mouse scrolled (456, 371) with delta (0, 0)
Screenshot: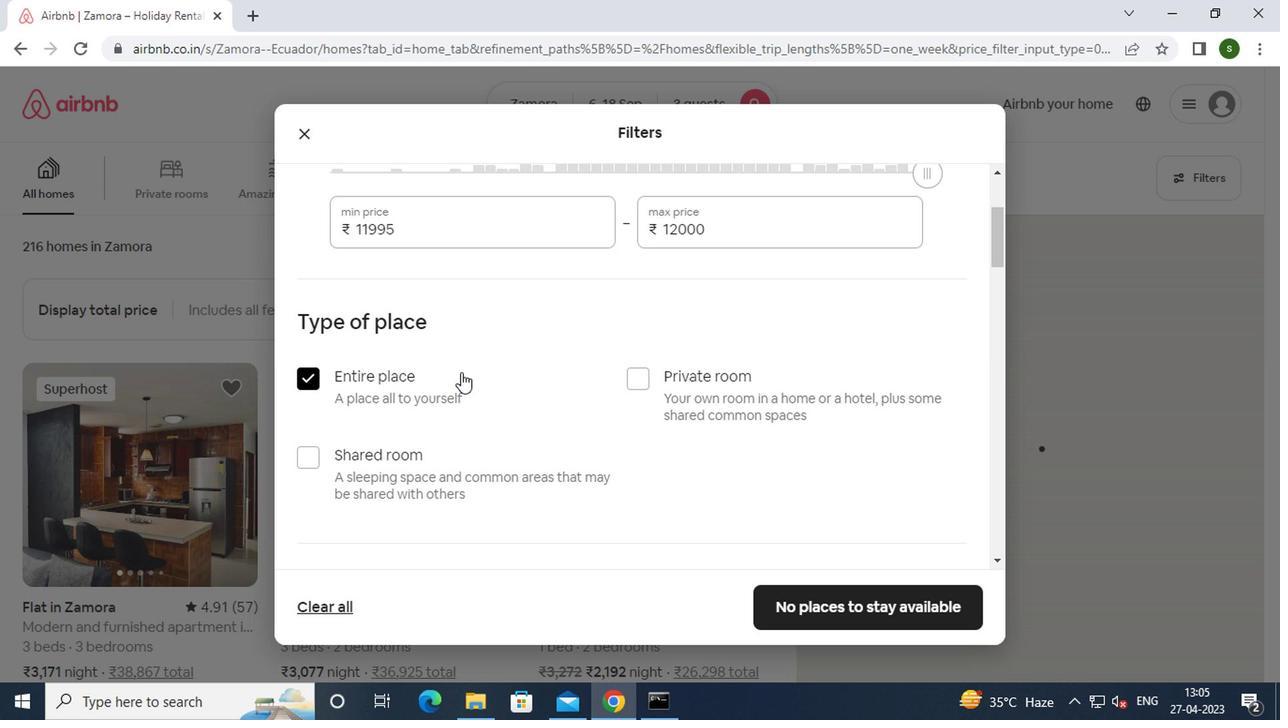 
Action: Mouse scrolled (456, 371) with delta (0, 0)
Screenshot: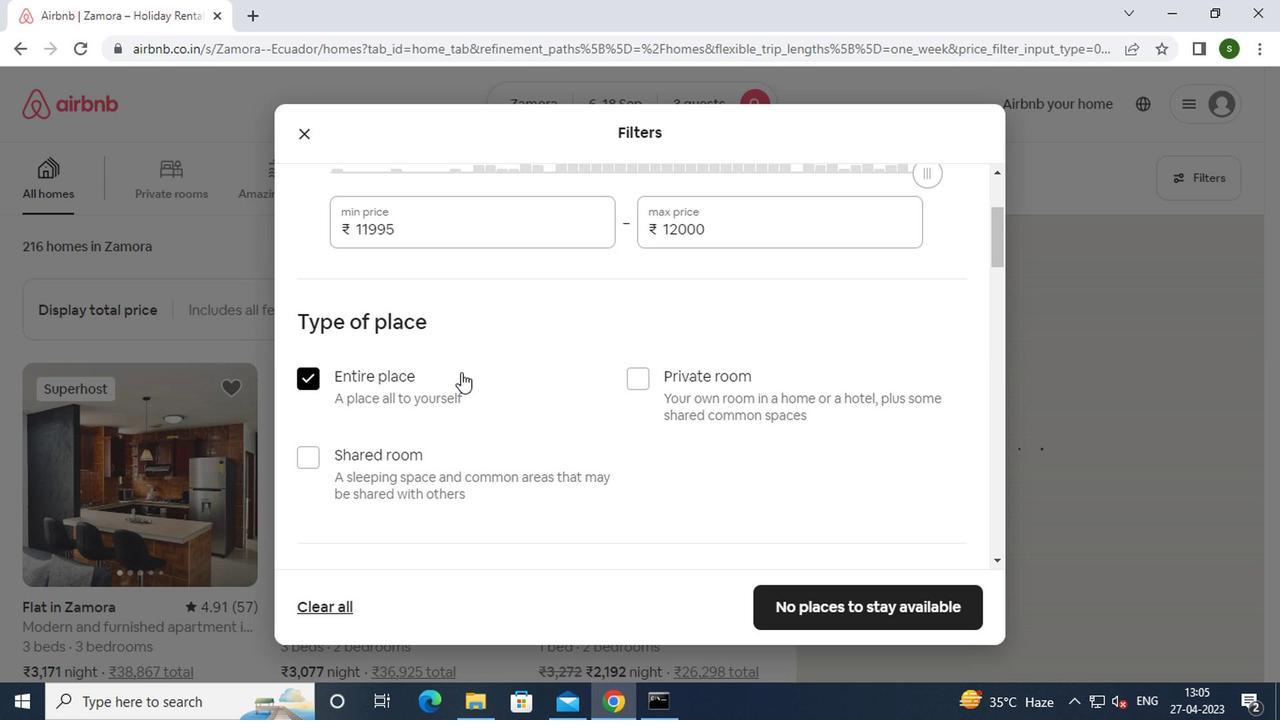 
Action: Mouse scrolled (456, 371) with delta (0, 0)
Screenshot: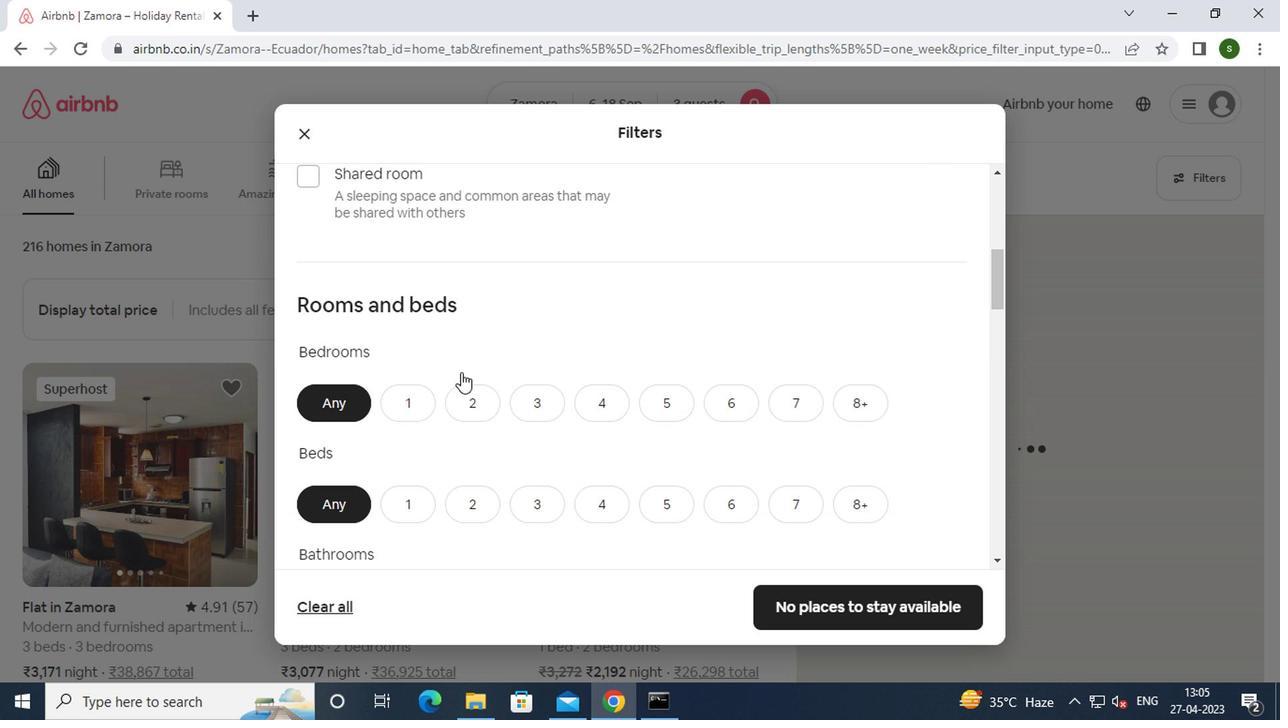 
Action: Mouse moved to (469, 311)
Screenshot: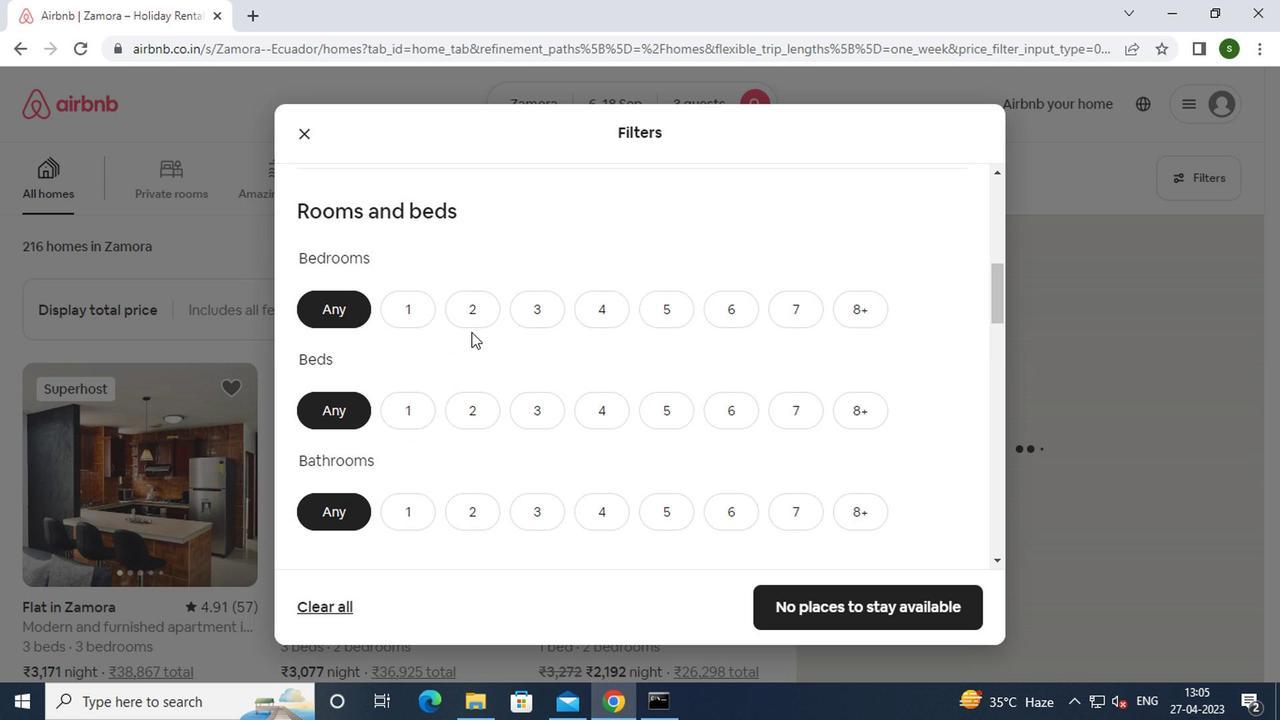 
Action: Mouse pressed left at (469, 311)
Screenshot: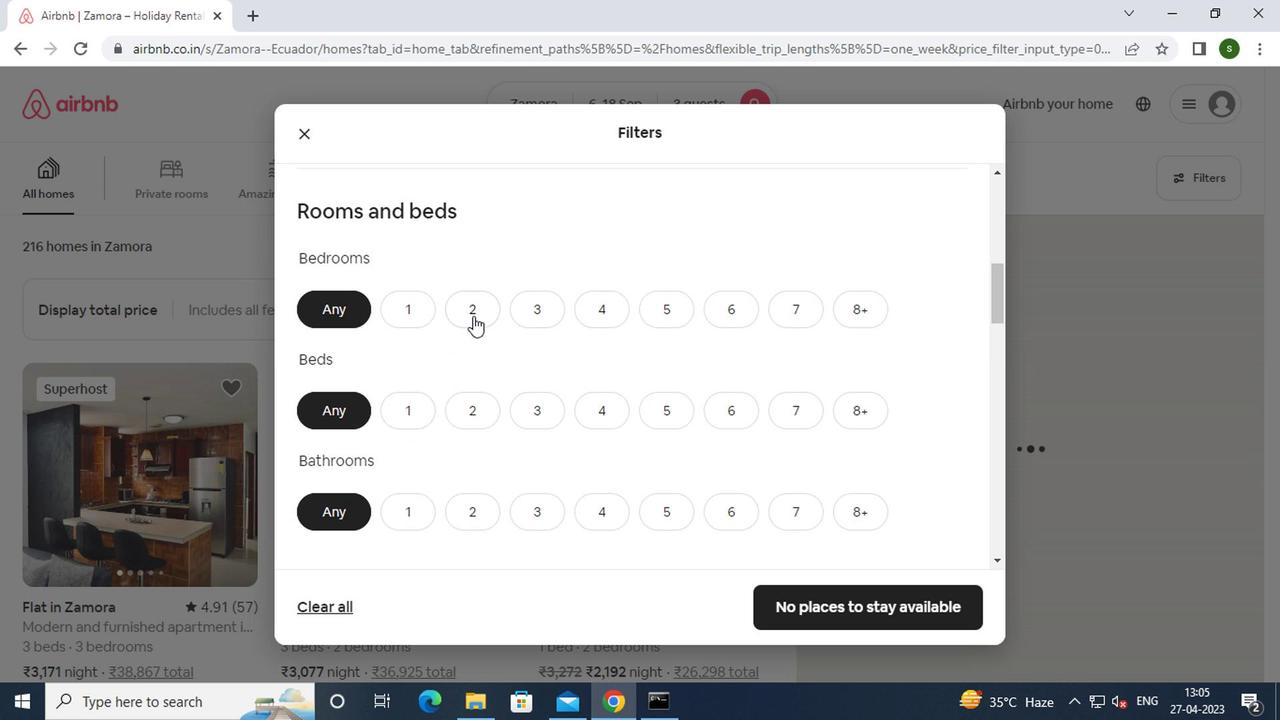 
Action: Mouse moved to (470, 418)
Screenshot: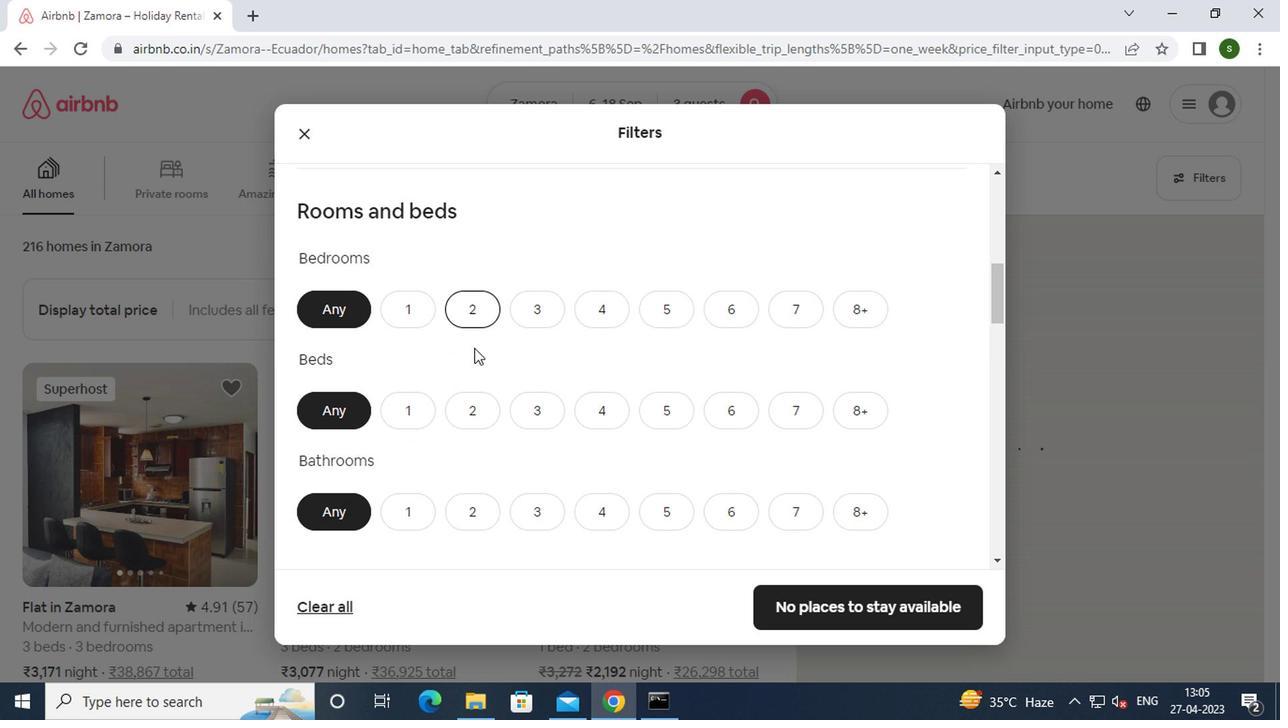 
Action: Mouse pressed left at (470, 418)
Screenshot: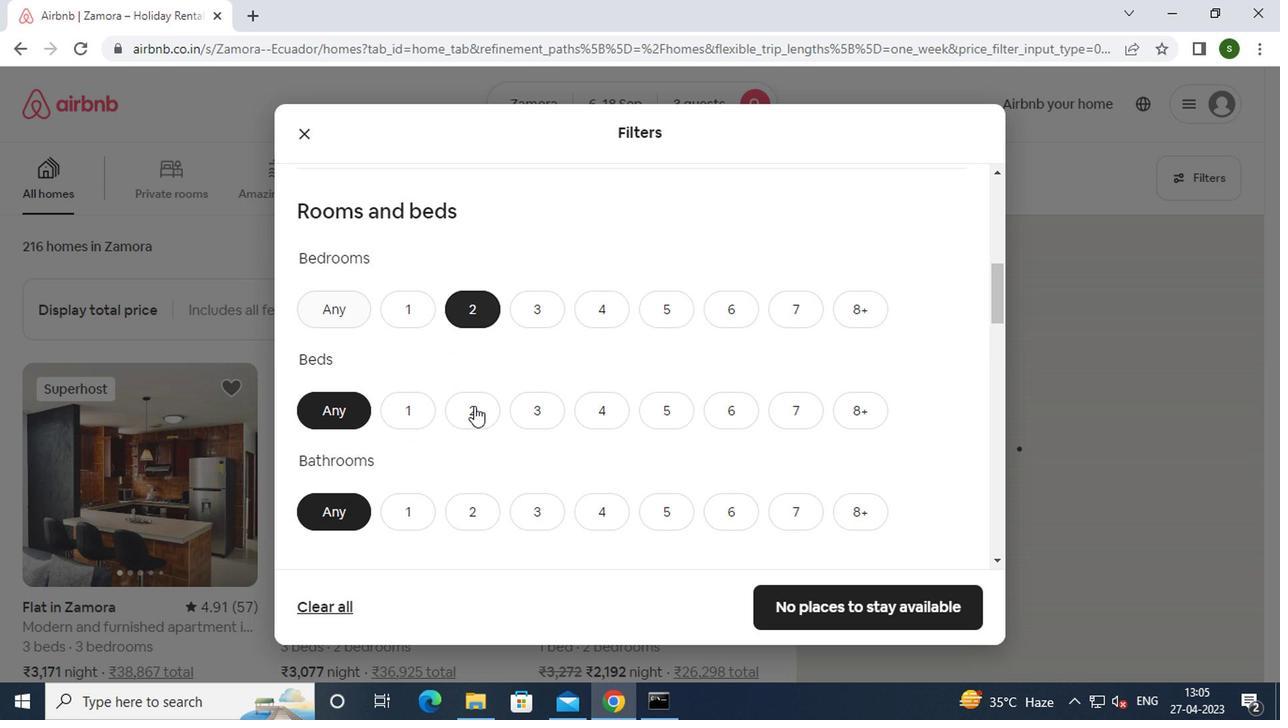 
Action: Mouse moved to (466, 517)
Screenshot: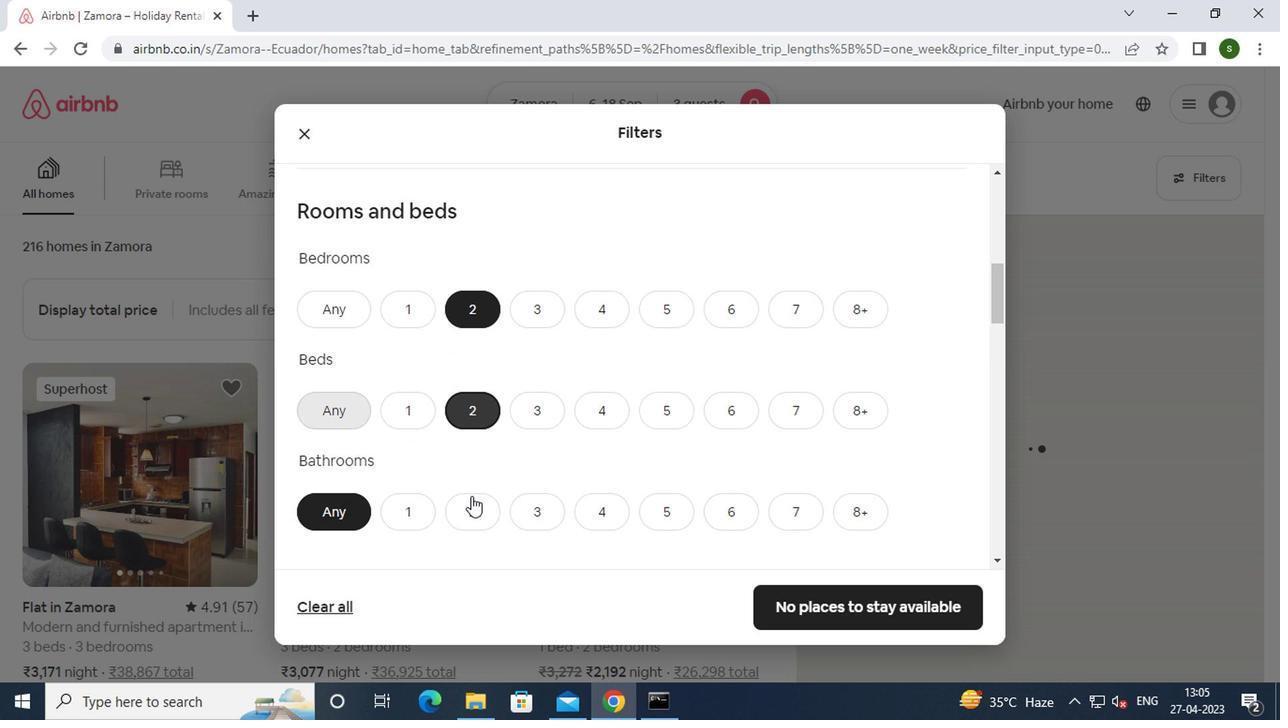 
Action: Mouse pressed left at (466, 517)
Screenshot: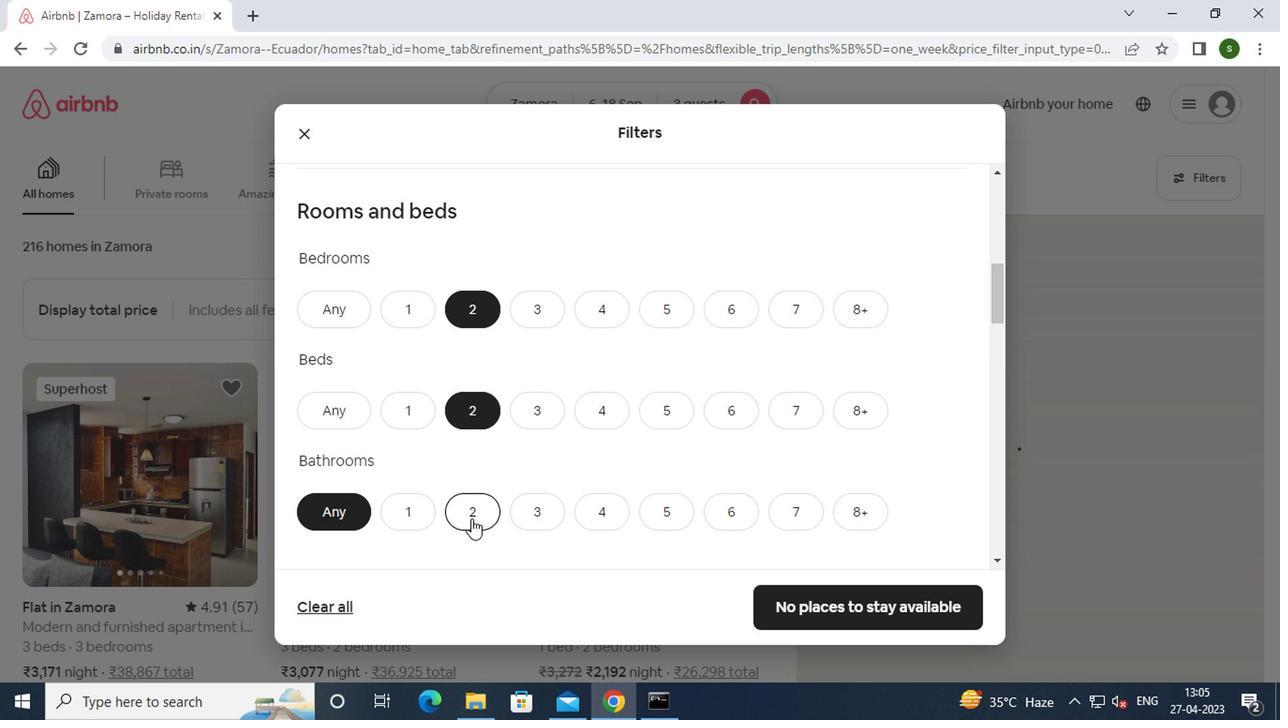 
Action: Mouse moved to (607, 410)
Screenshot: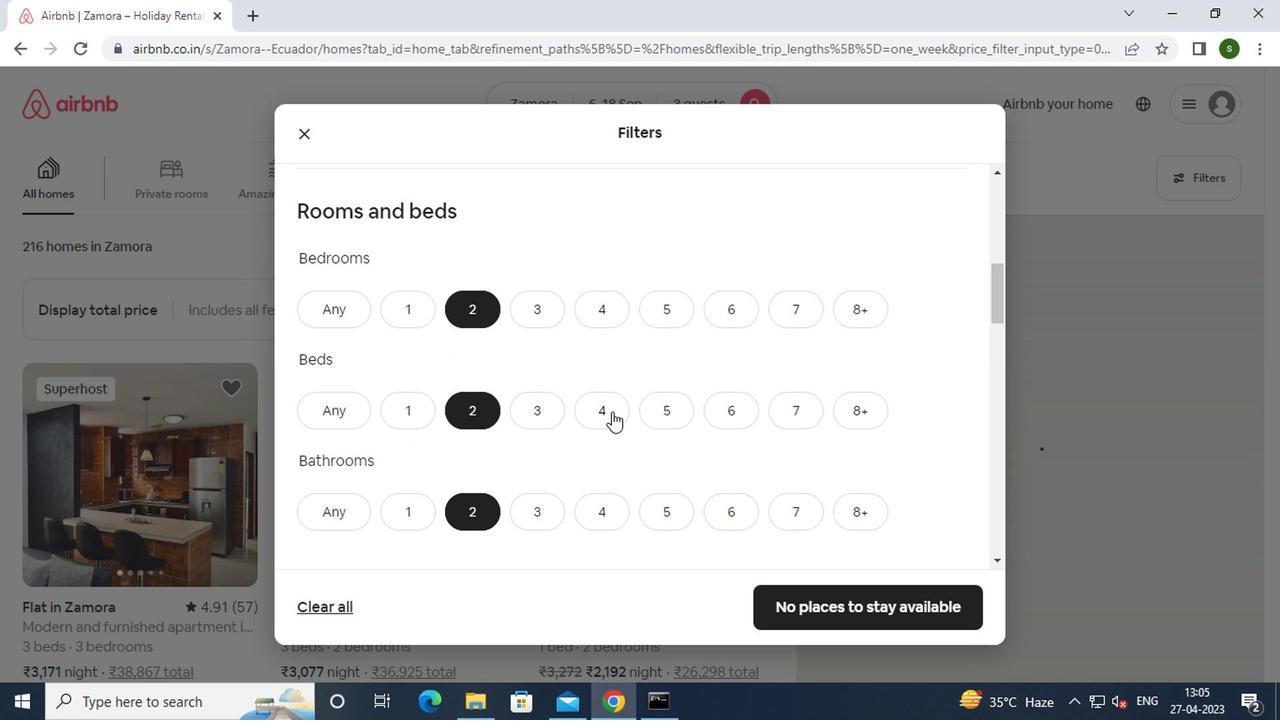 
Action: Mouse scrolled (607, 409) with delta (0, -1)
Screenshot: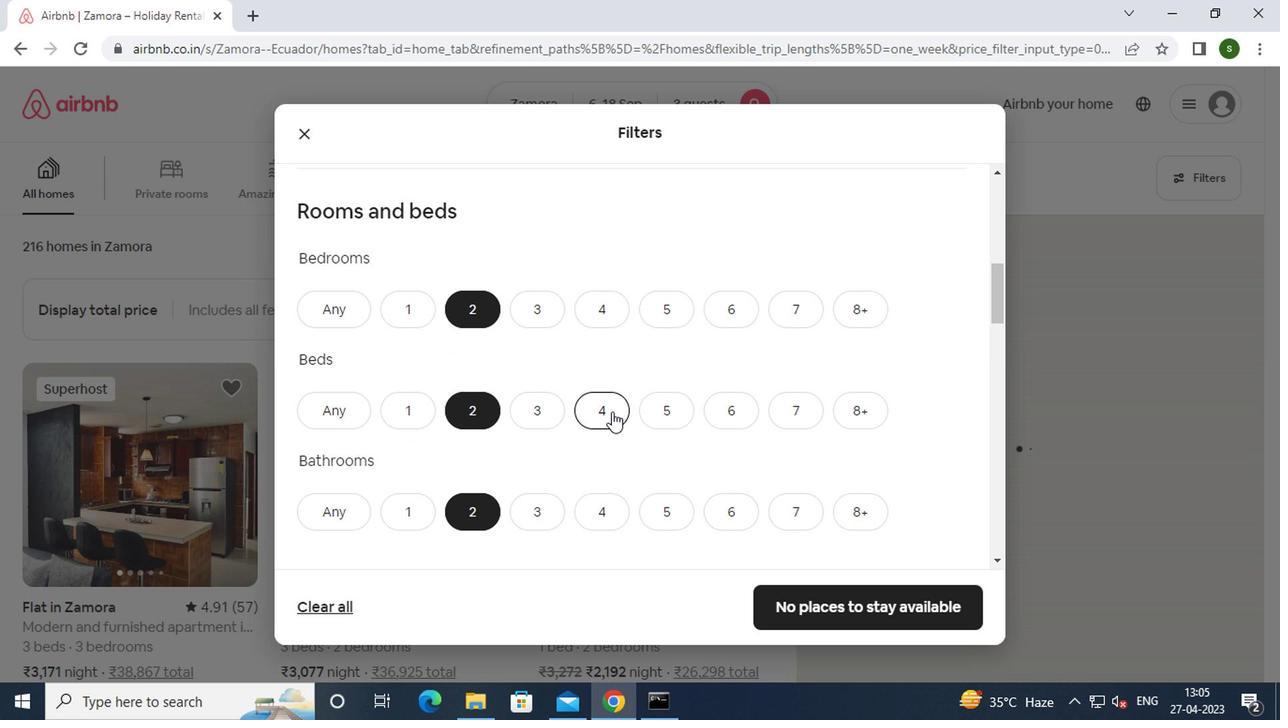 
Action: Mouse scrolled (607, 409) with delta (0, -1)
Screenshot: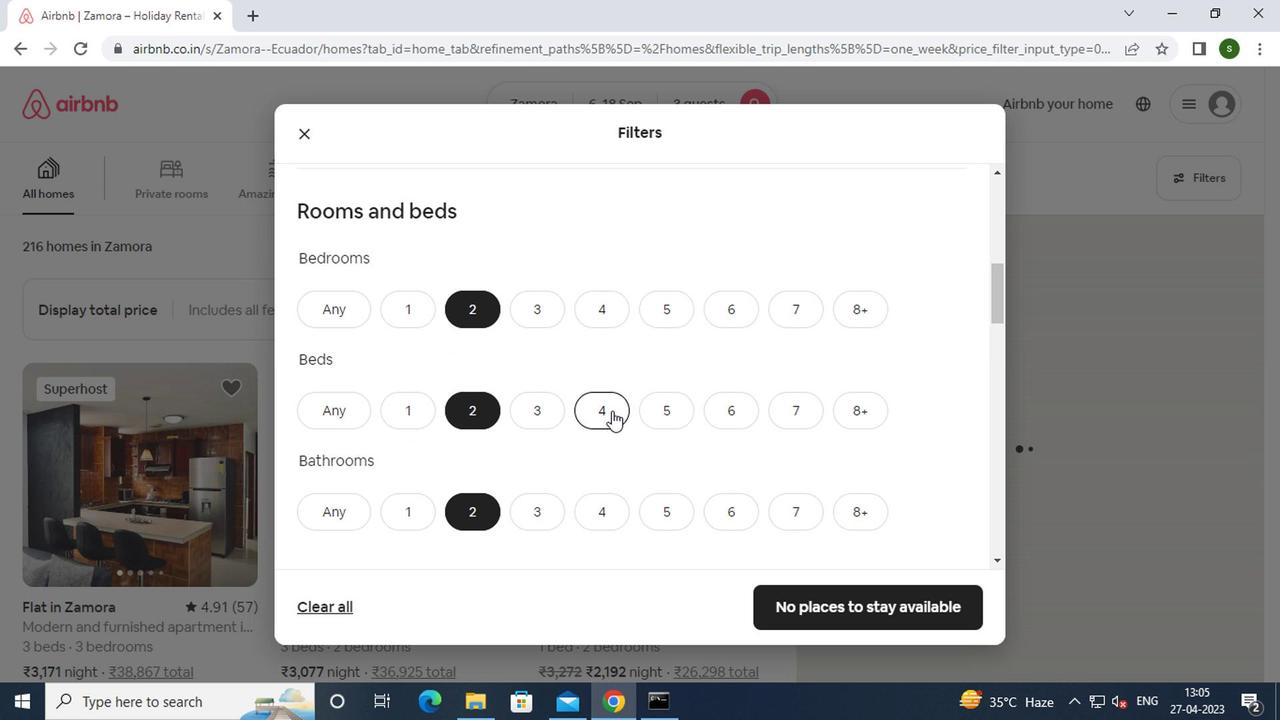 
Action: Mouse scrolled (607, 409) with delta (0, -1)
Screenshot: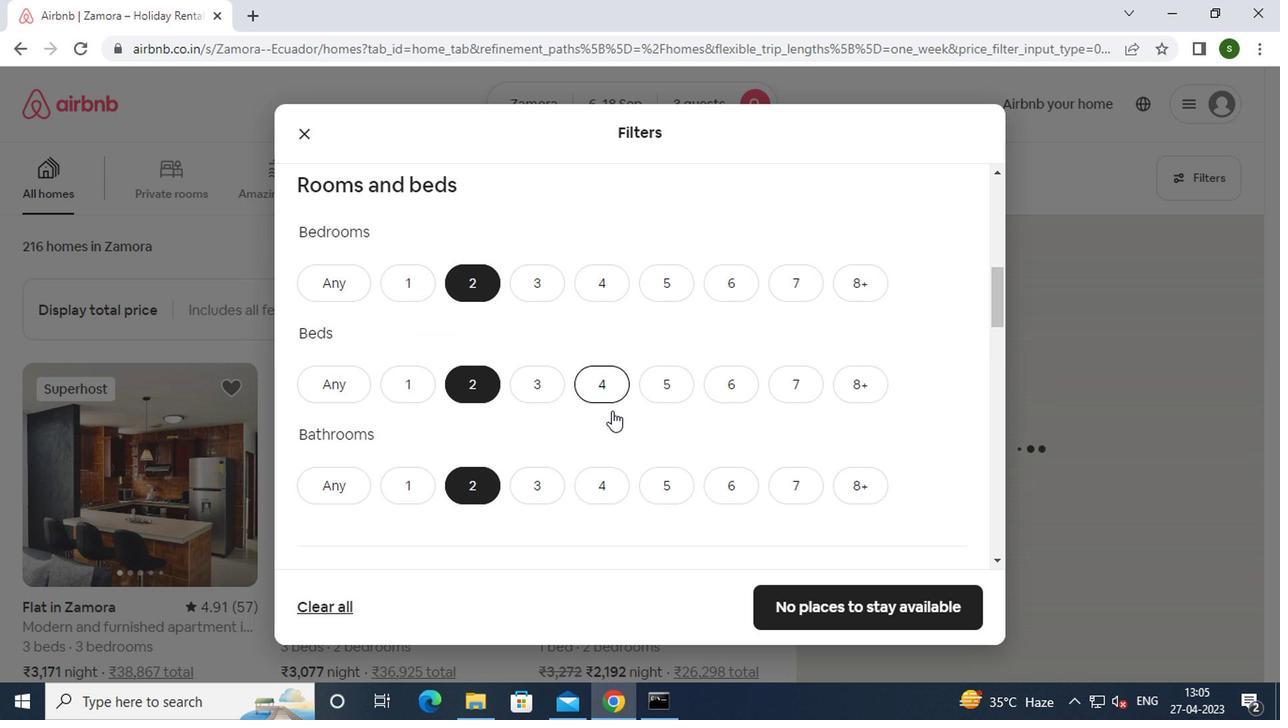 
Action: Mouse moved to (400, 436)
Screenshot: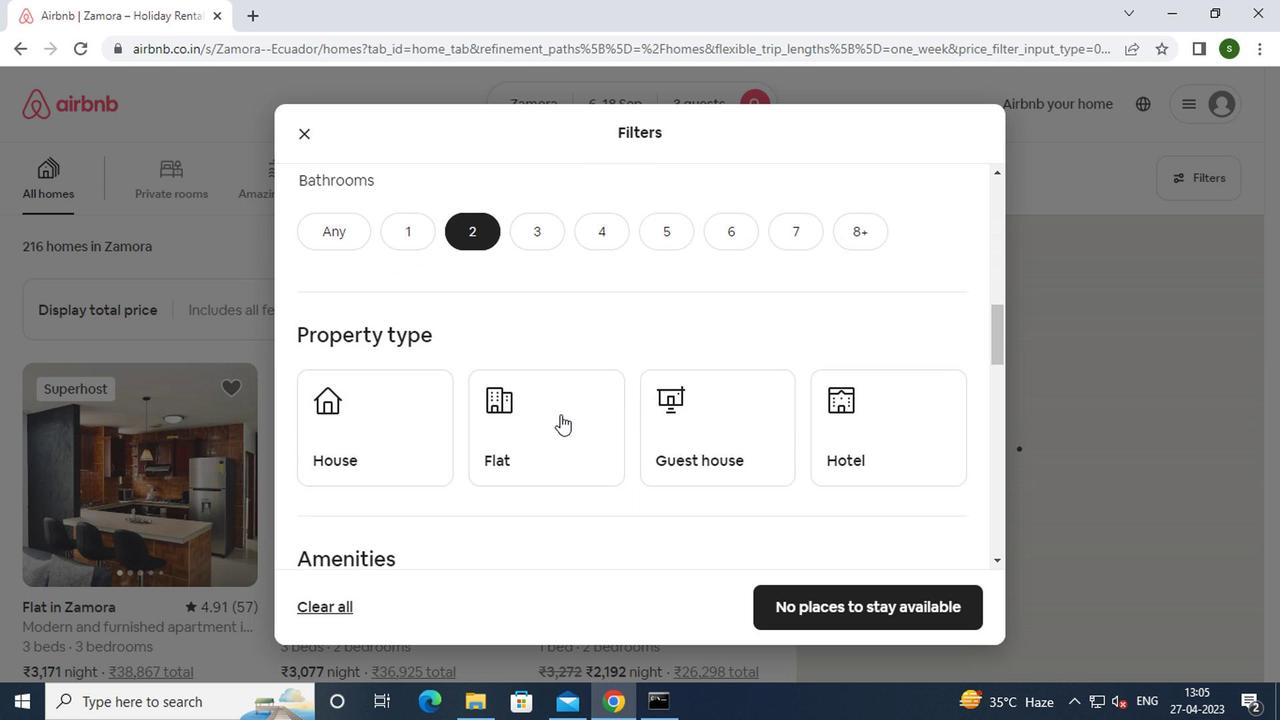 
Action: Mouse pressed left at (400, 436)
Screenshot: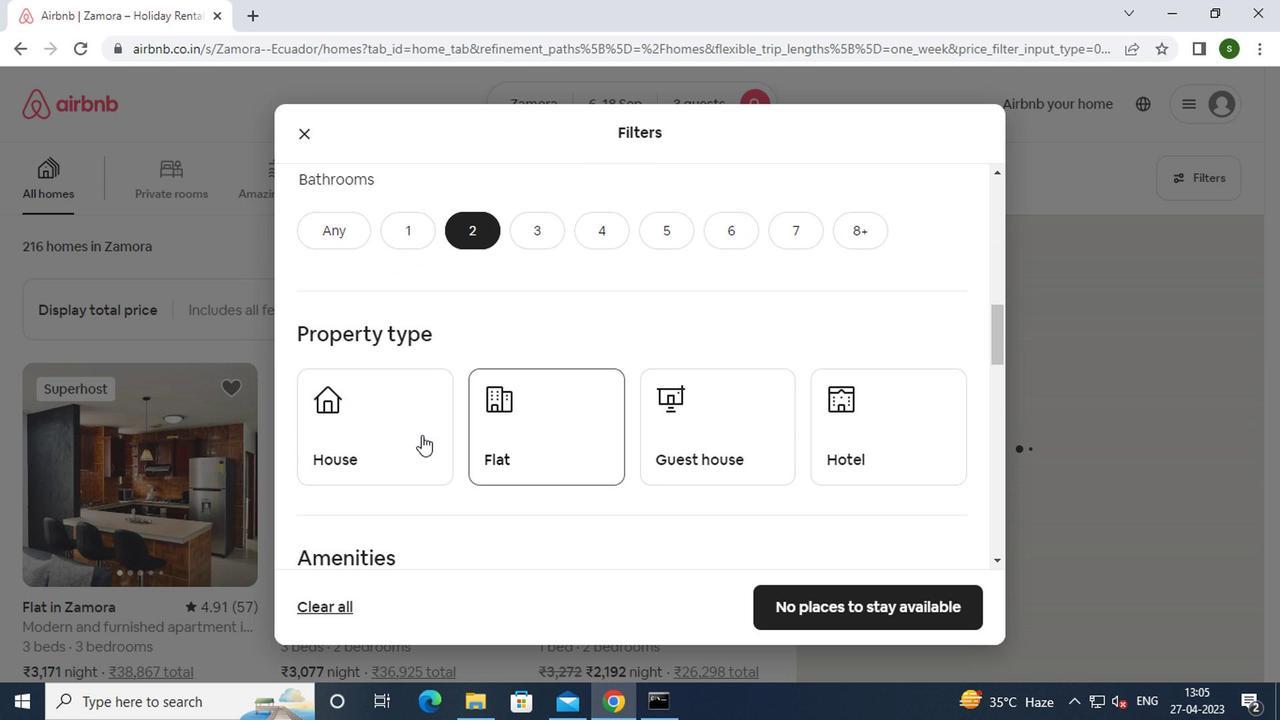 
Action: Mouse moved to (546, 446)
Screenshot: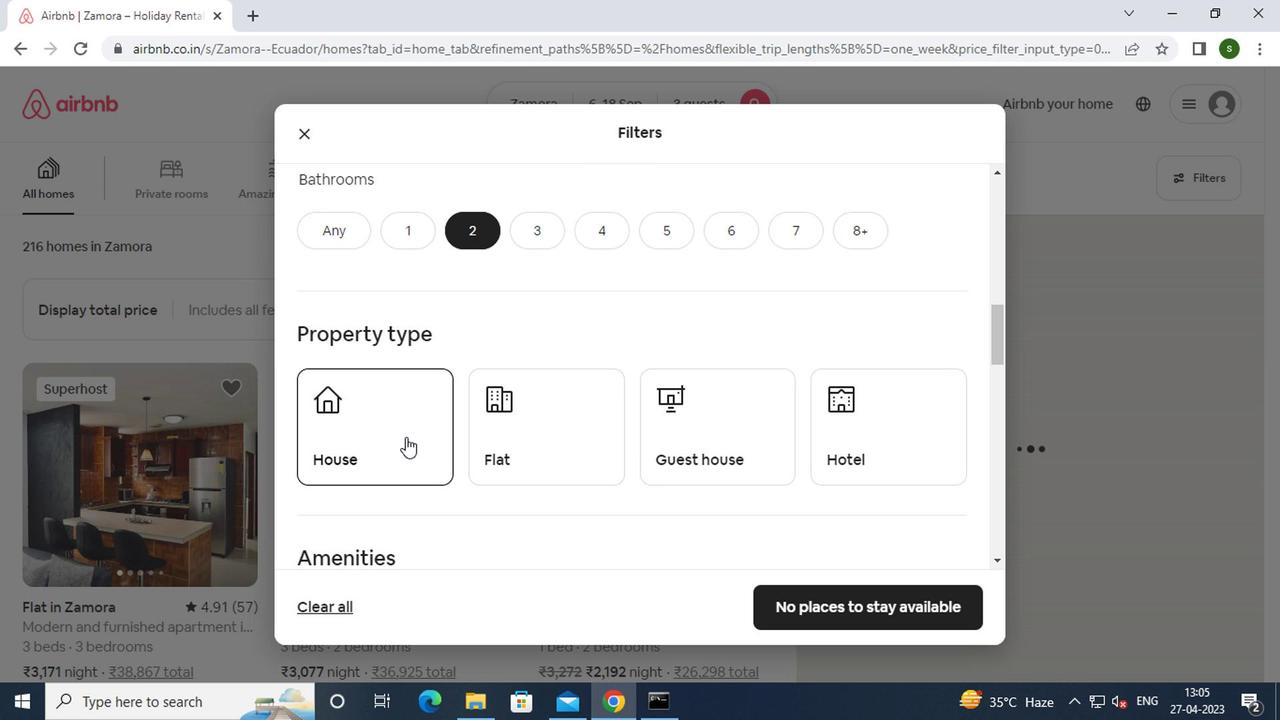 
Action: Mouse pressed left at (546, 446)
Screenshot: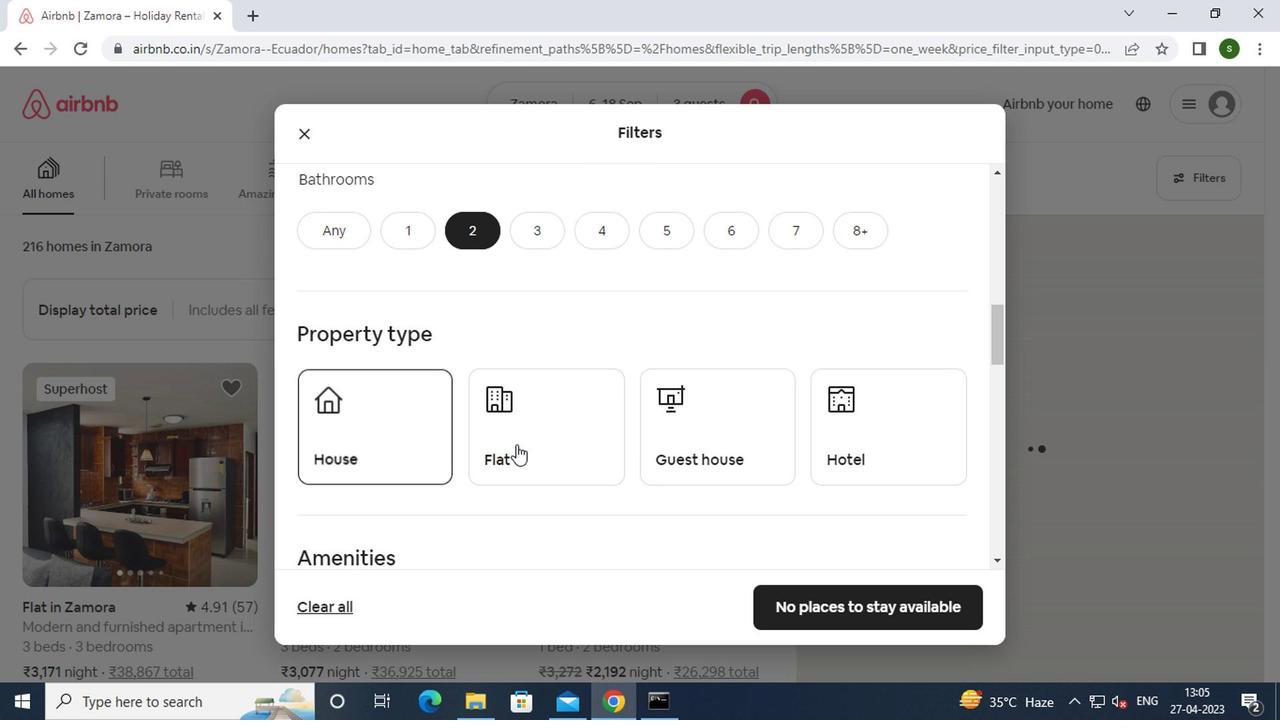 
Action: Mouse moved to (860, 432)
Screenshot: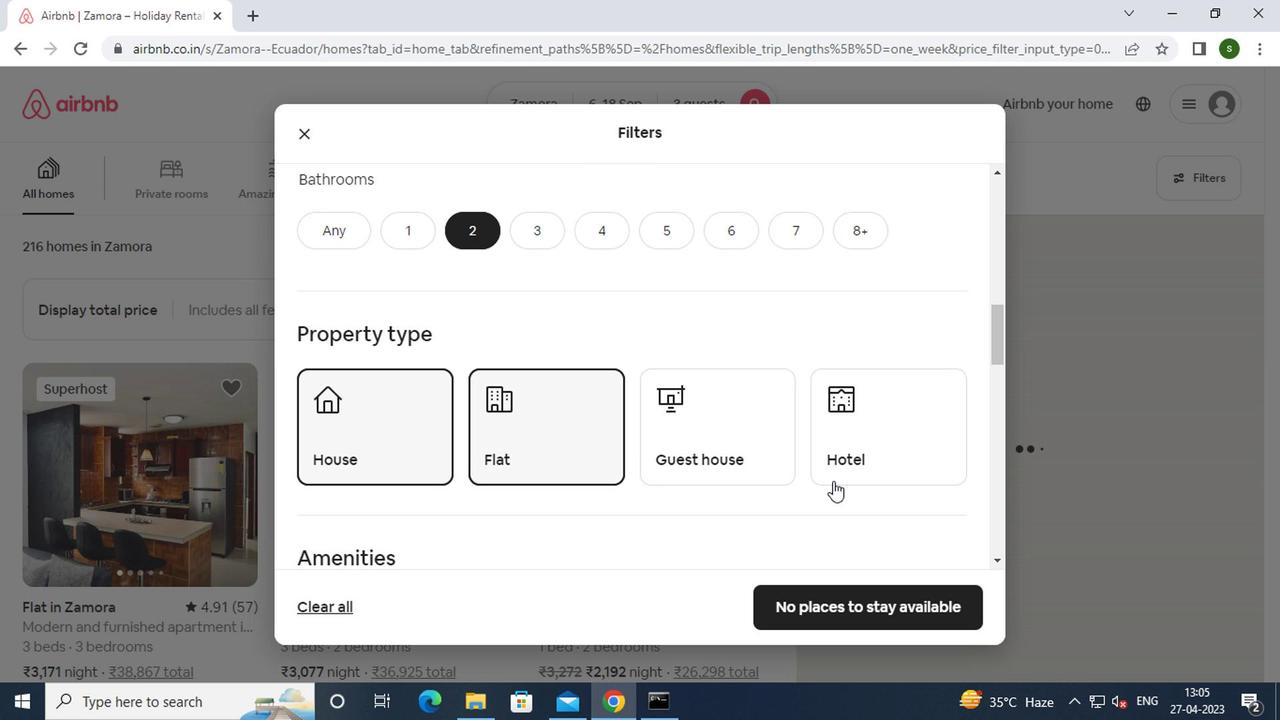 
Action: Mouse pressed left at (860, 432)
Screenshot: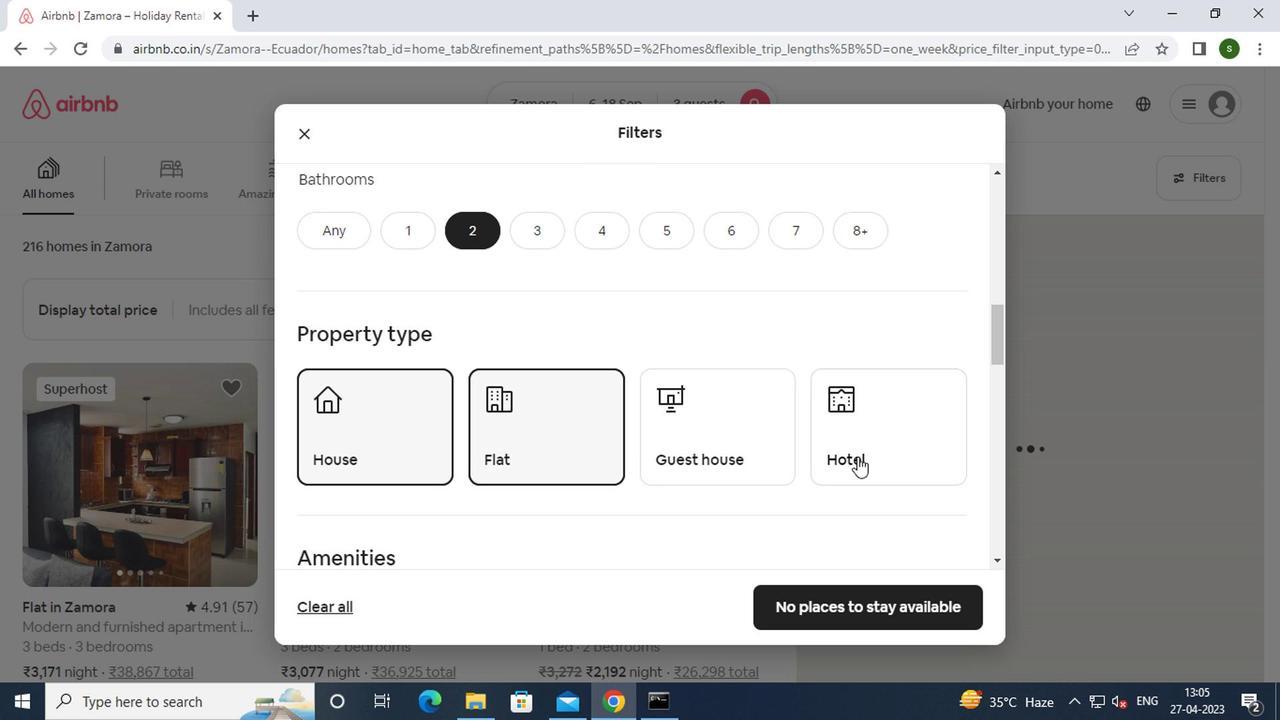 
Action: Mouse moved to (845, 430)
Screenshot: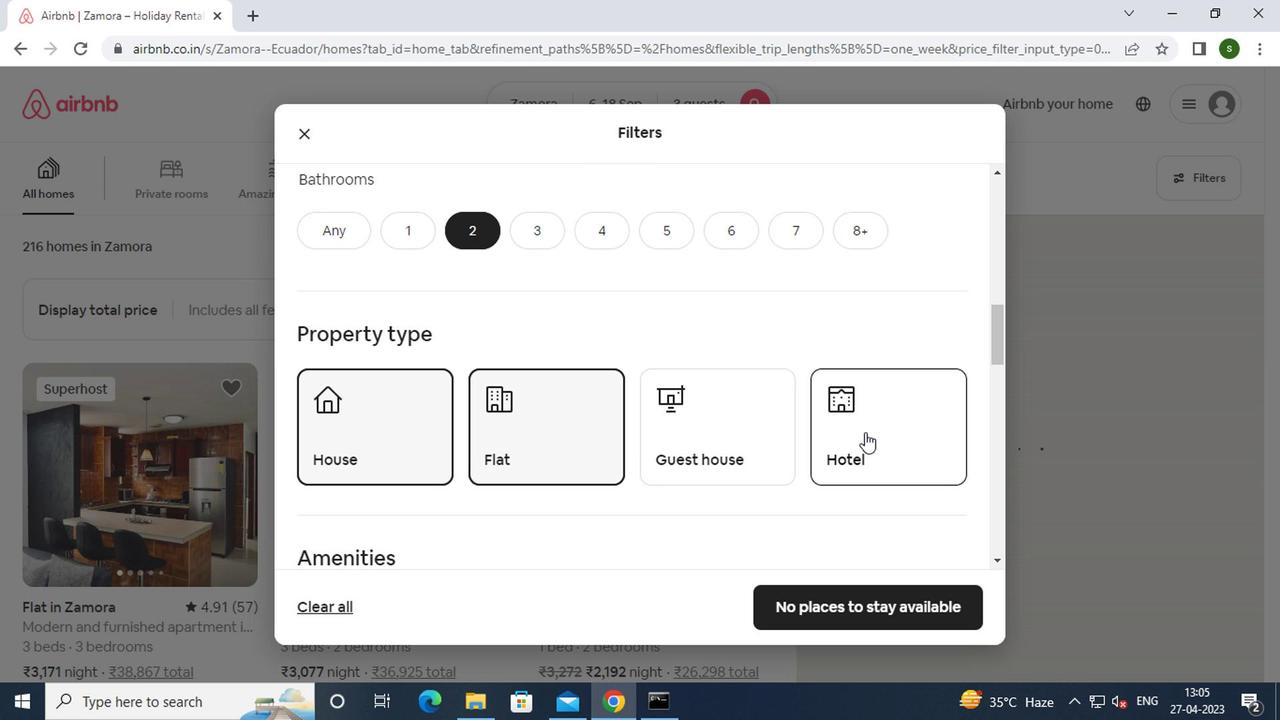 
Action: Mouse scrolled (845, 428) with delta (0, -1)
Screenshot: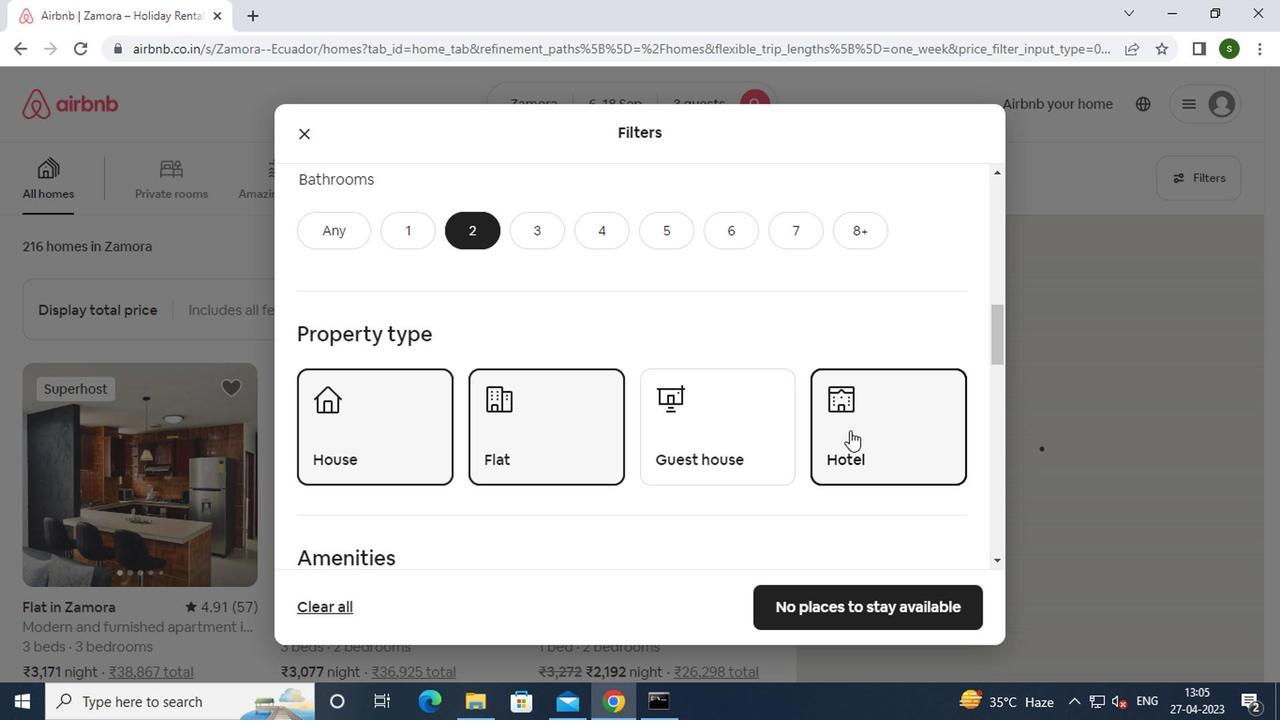 
Action: Mouse scrolled (845, 428) with delta (0, -1)
Screenshot: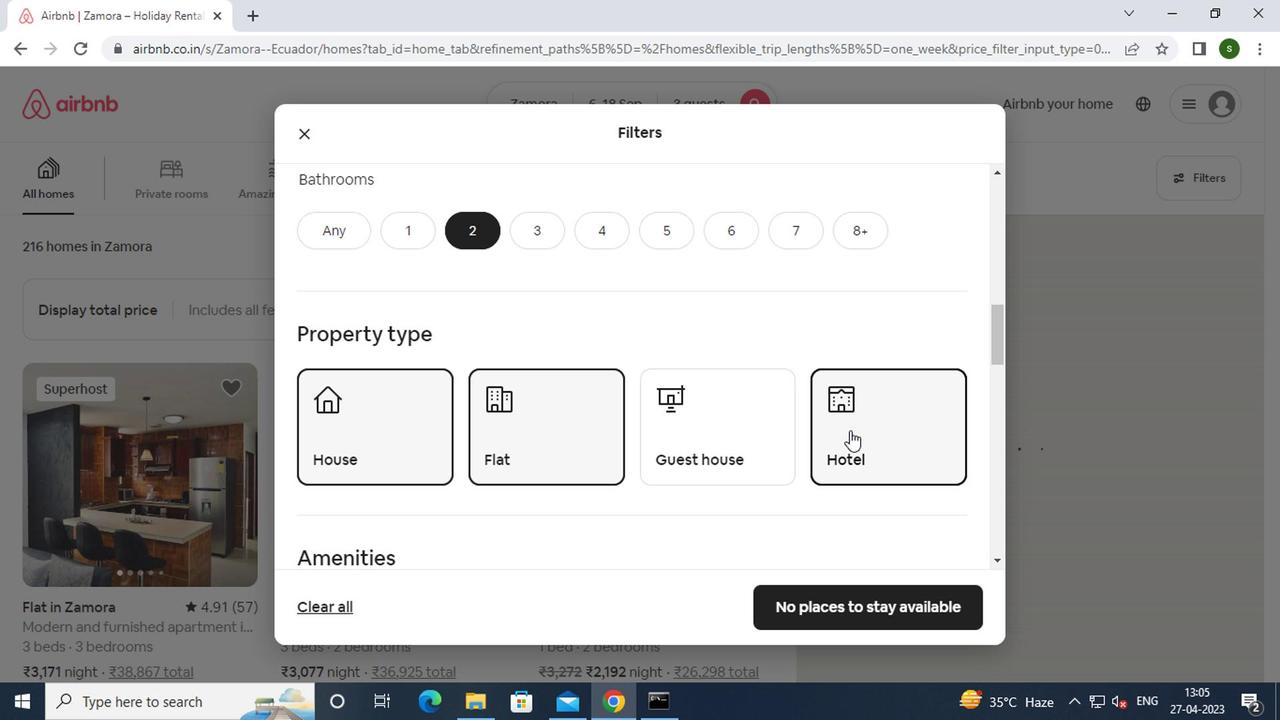 
Action: Mouse scrolled (845, 428) with delta (0, -1)
Screenshot: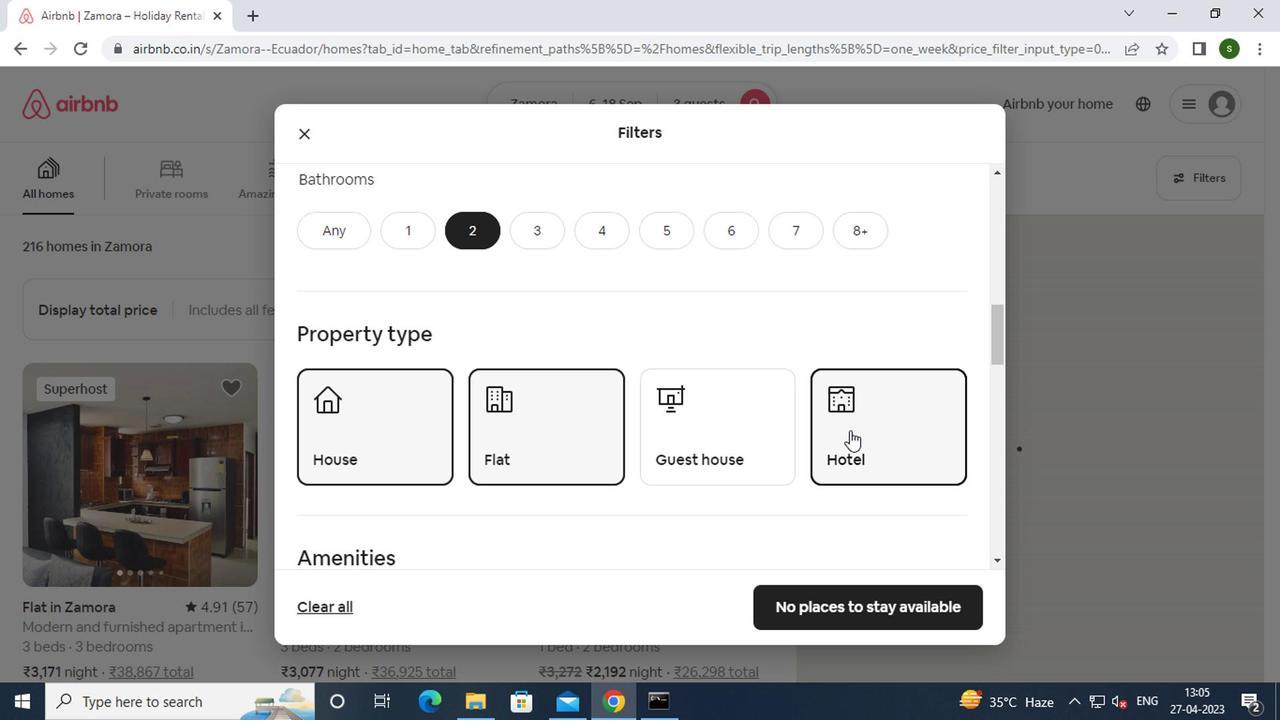 
Action: Mouse scrolled (845, 428) with delta (0, -1)
Screenshot: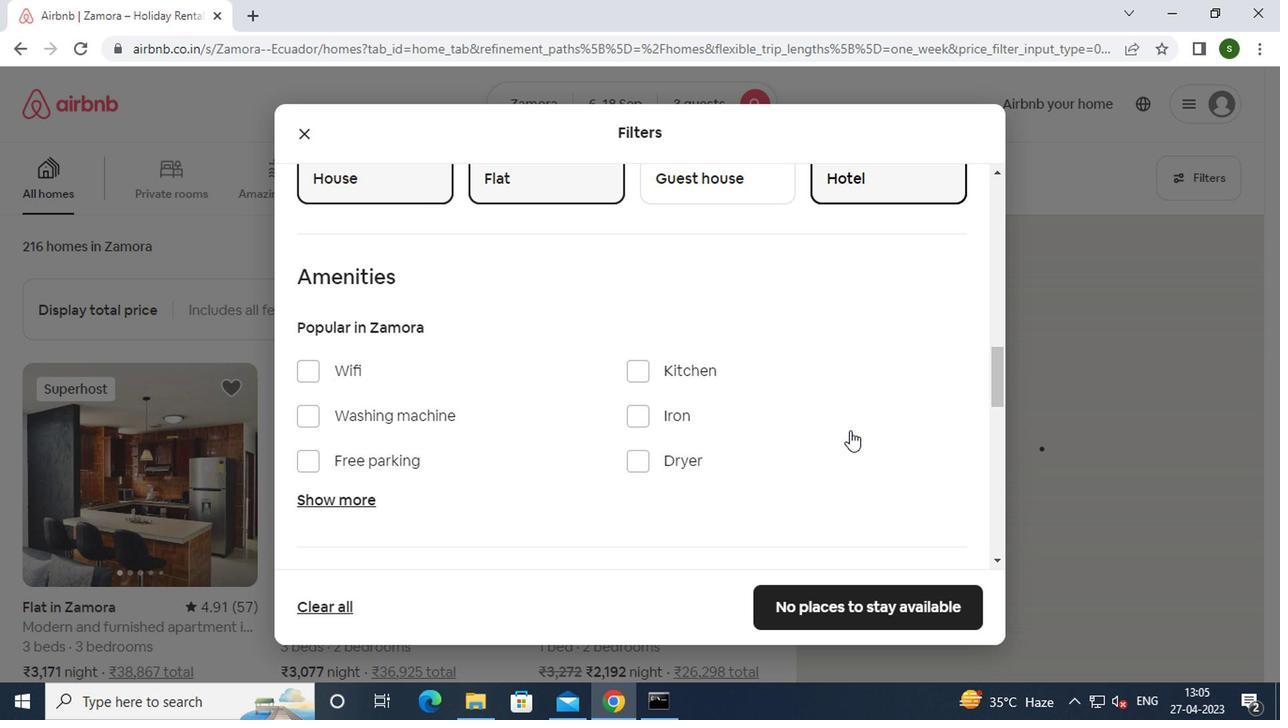 
Action: Mouse scrolled (845, 428) with delta (0, -1)
Screenshot: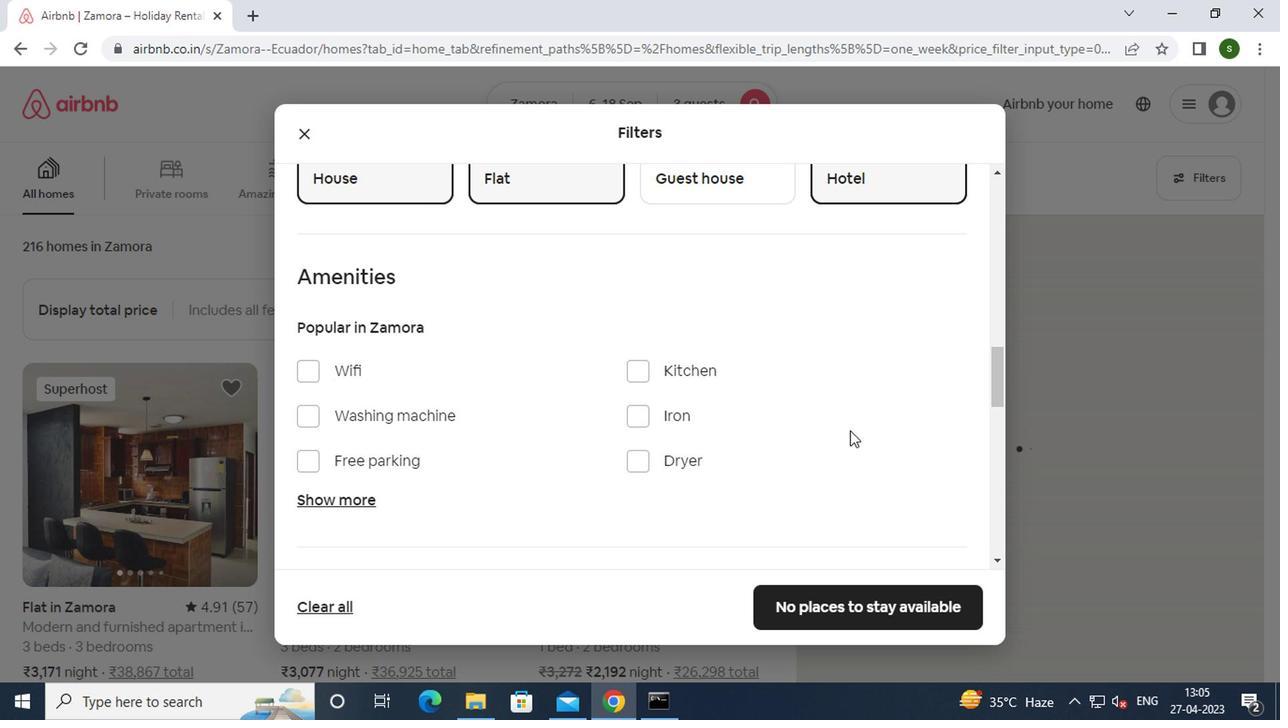 
Action: Mouse scrolled (845, 428) with delta (0, -1)
Screenshot: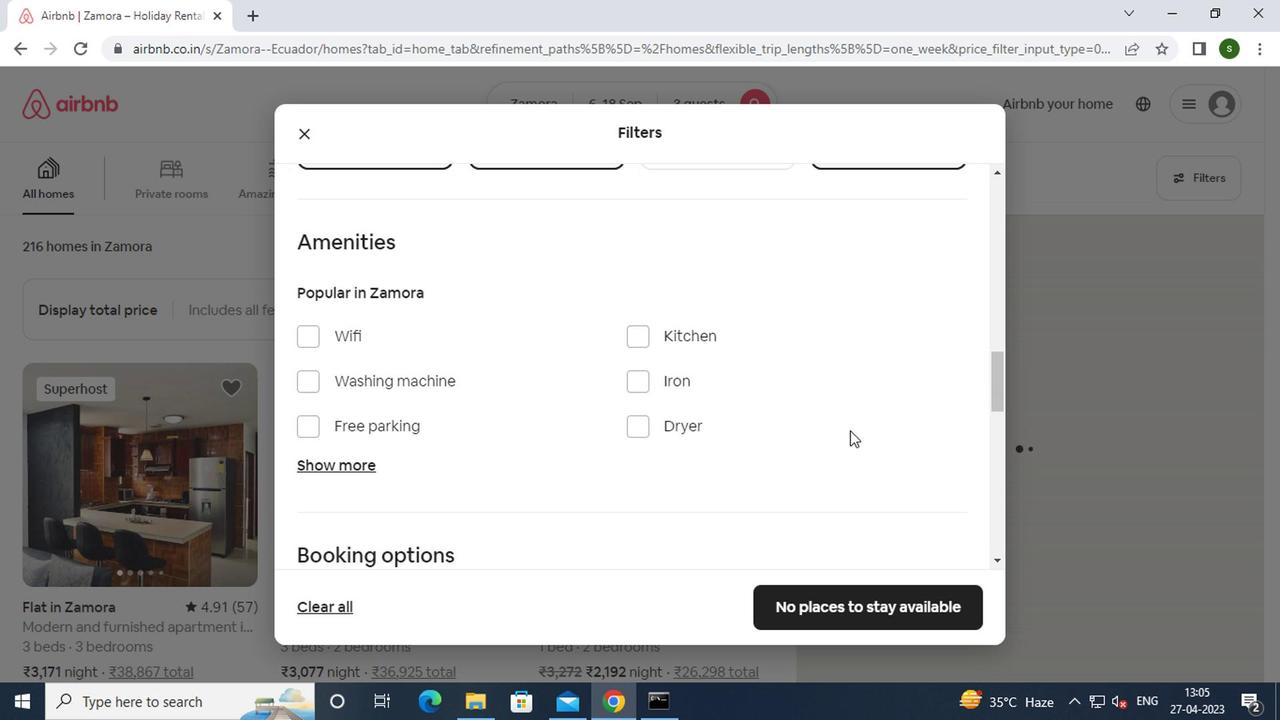
Action: Mouse scrolled (845, 428) with delta (0, -1)
Screenshot: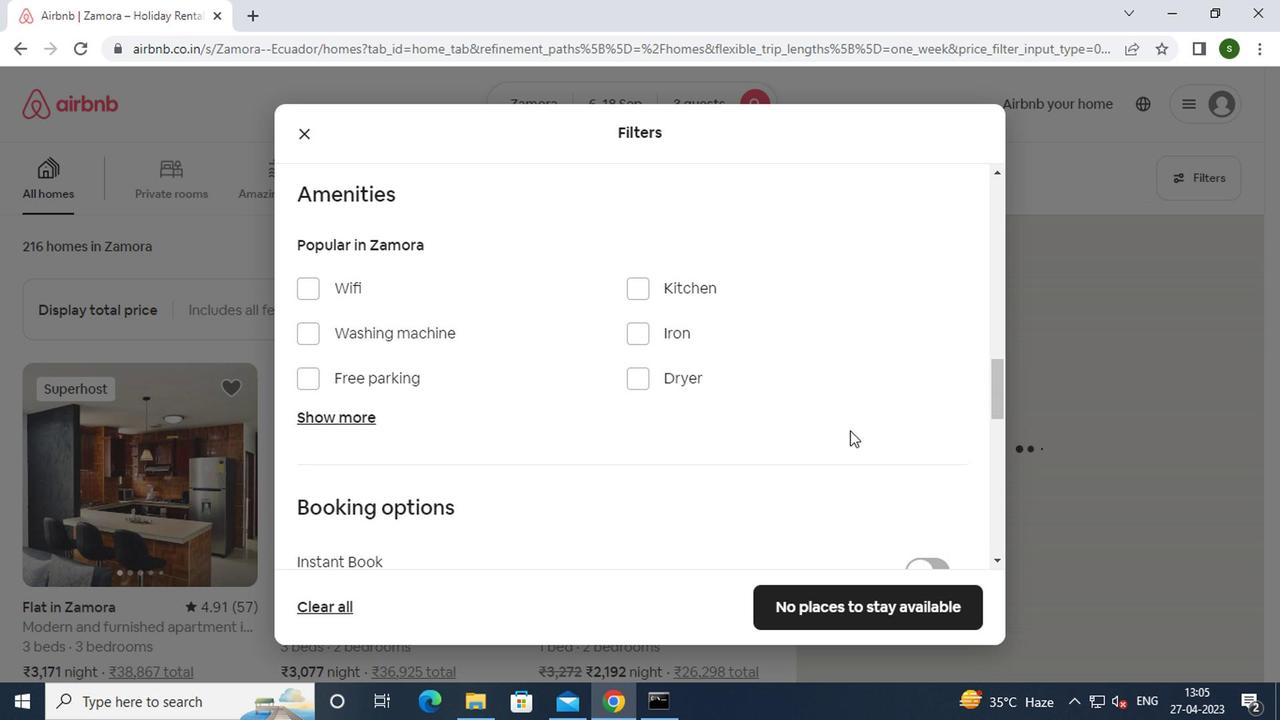 
Action: Mouse moved to (912, 347)
Screenshot: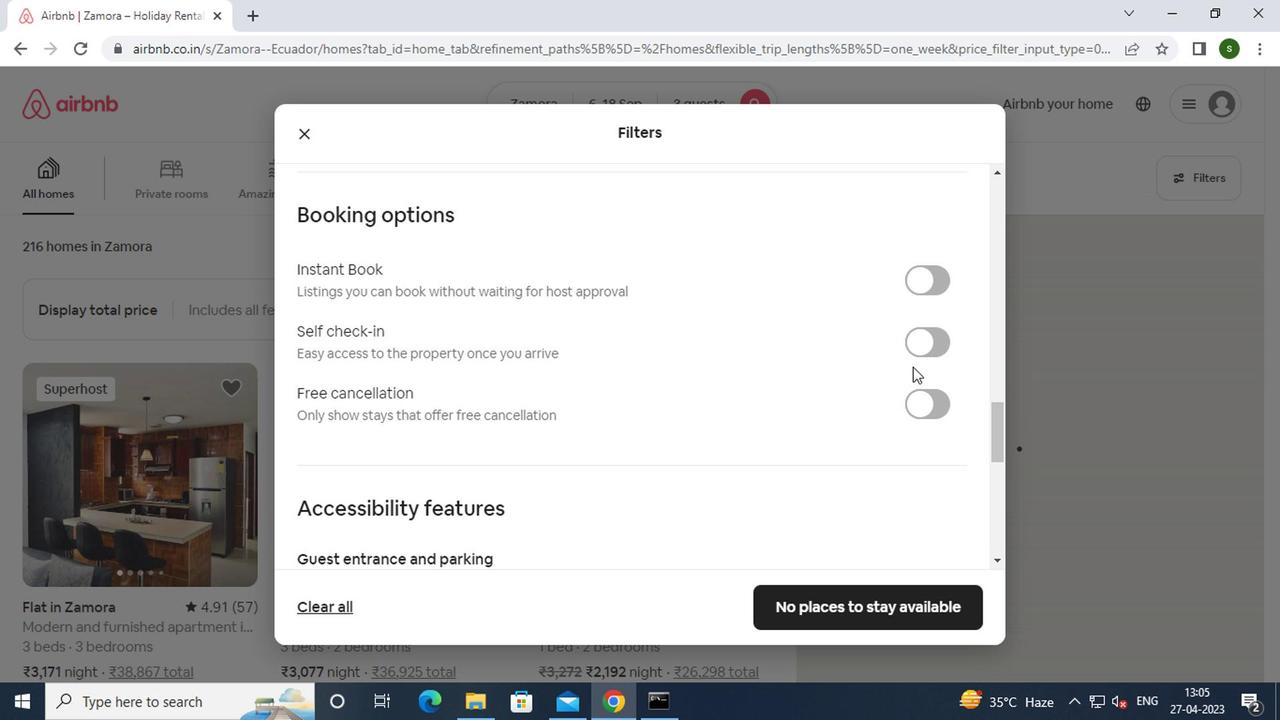 
Action: Mouse pressed left at (912, 347)
Screenshot: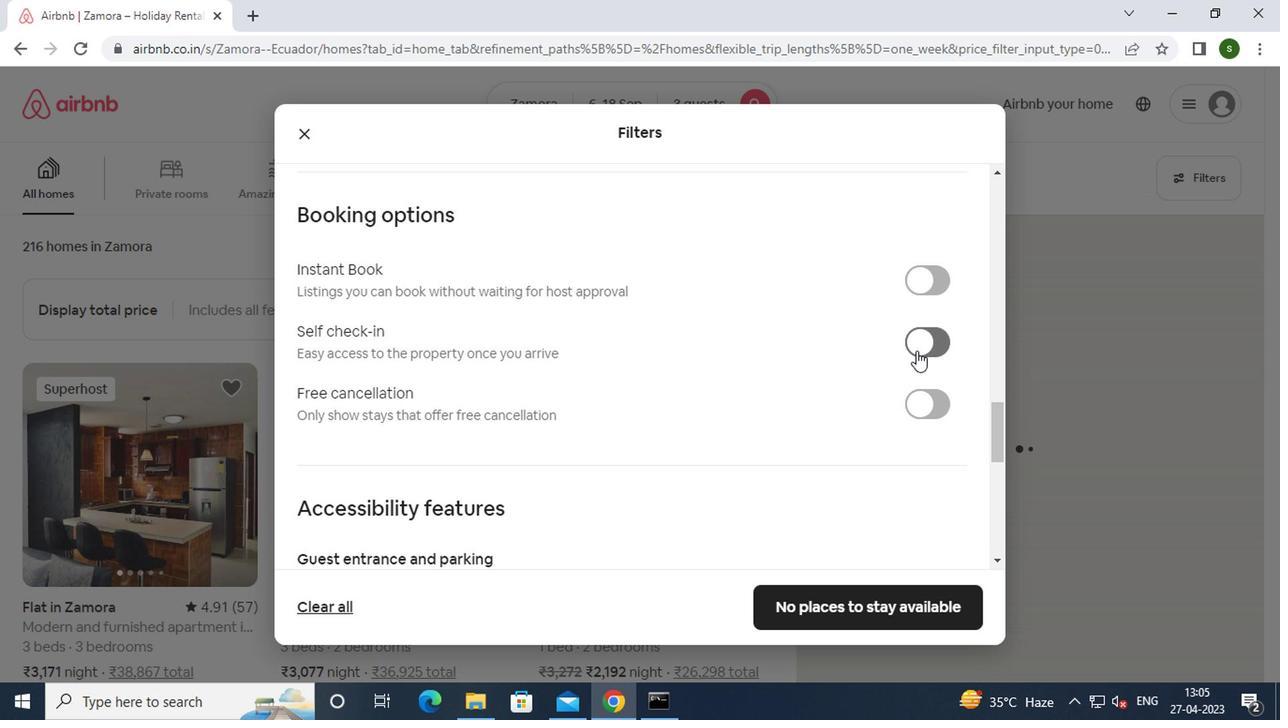 
Action: Mouse moved to (705, 406)
Screenshot: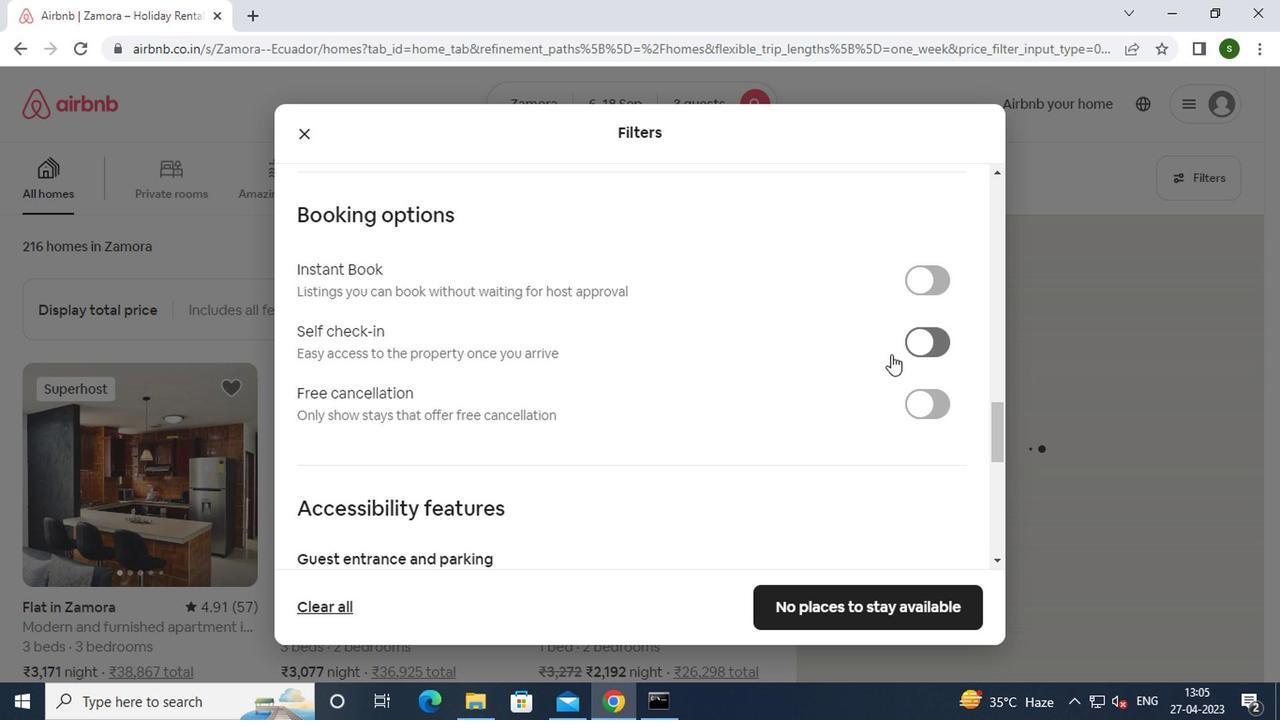 
Action: Mouse scrolled (705, 404) with delta (0, -1)
Screenshot: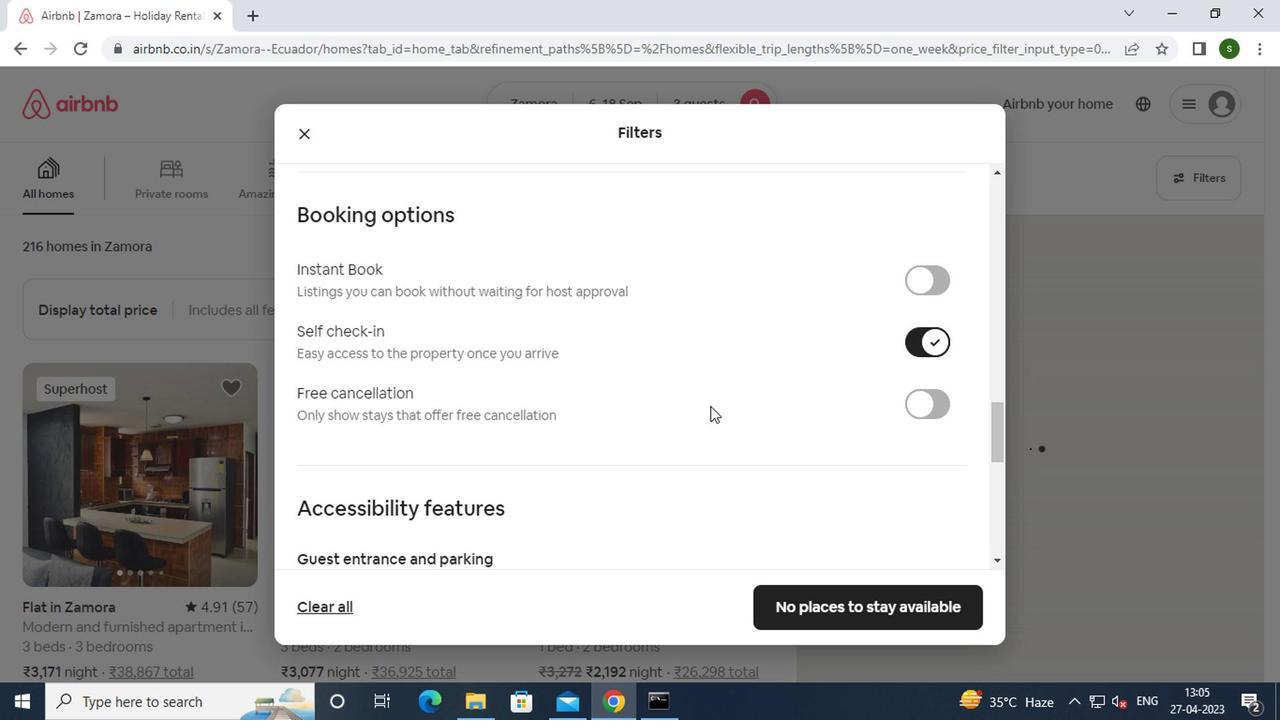 
Action: Mouse scrolled (705, 404) with delta (0, -1)
Screenshot: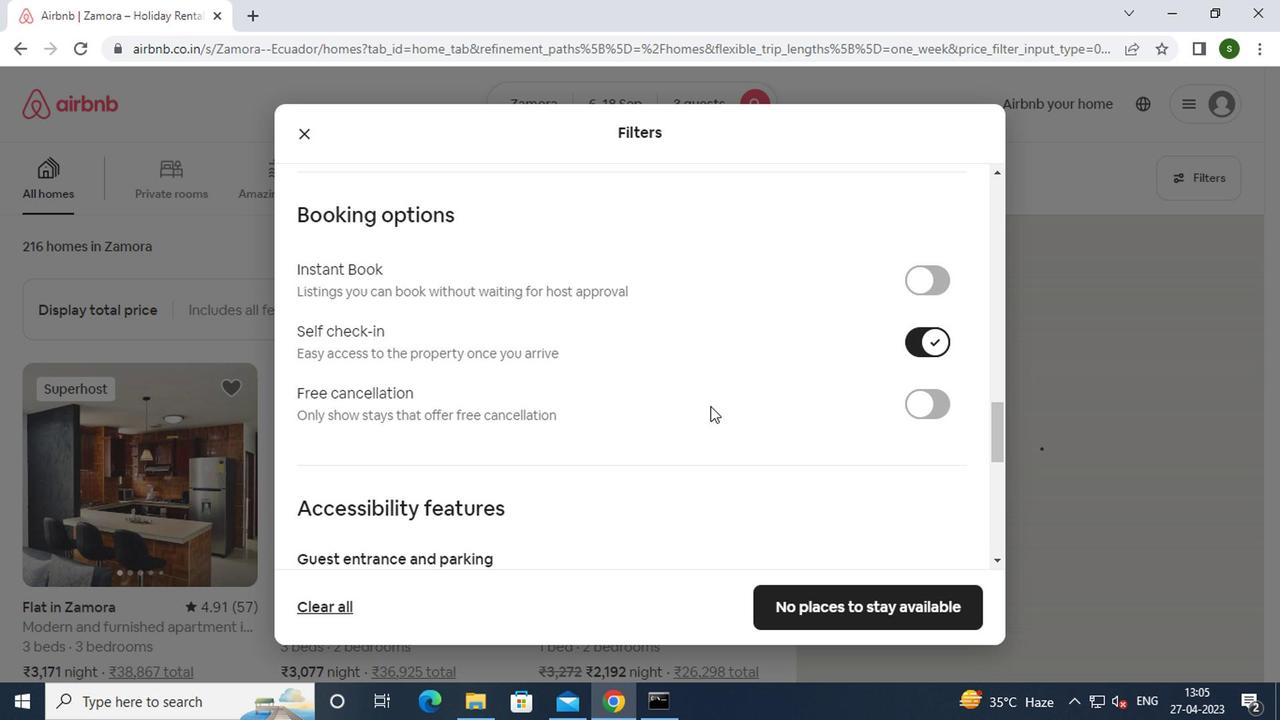 
Action: Mouse scrolled (705, 404) with delta (0, -1)
Screenshot: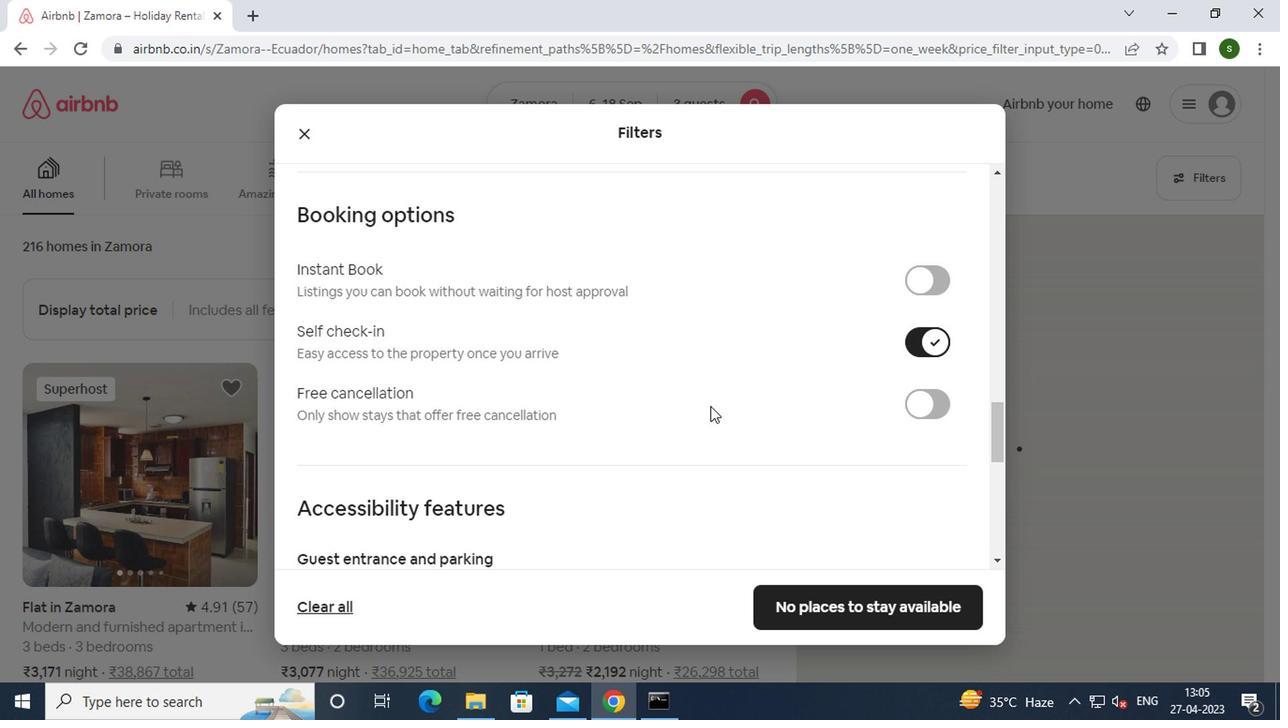 
Action: Mouse scrolled (705, 404) with delta (0, -1)
Screenshot: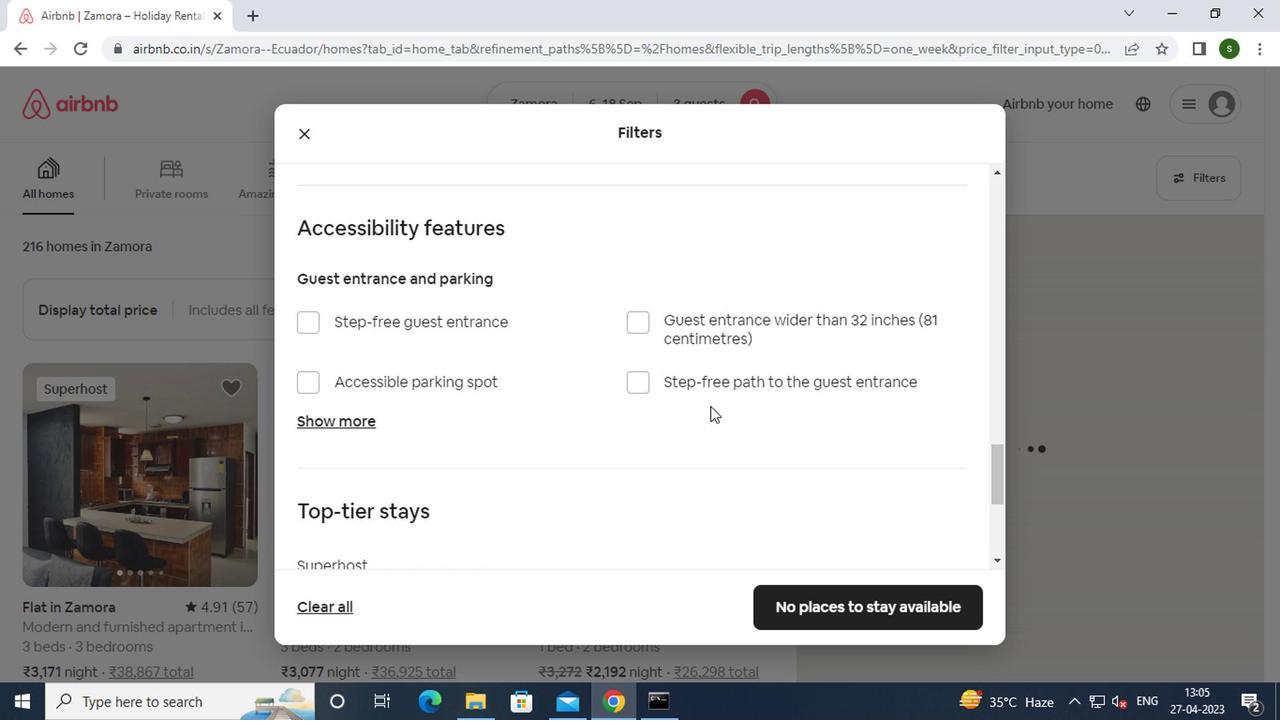
Action: Mouse scrolled (705, 404) with delta (0, -1)
Screenshot: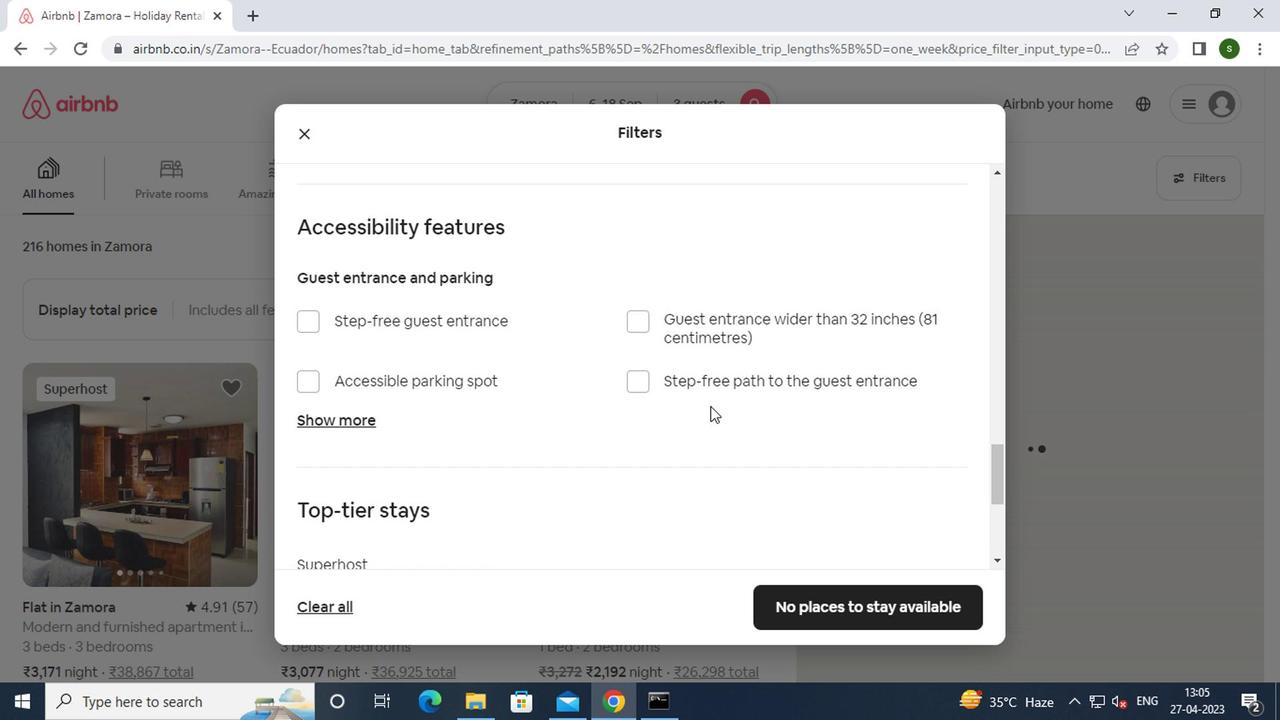 
Action: Mouse scrolled (705, 404) with delta (0, -1)
Screenshot: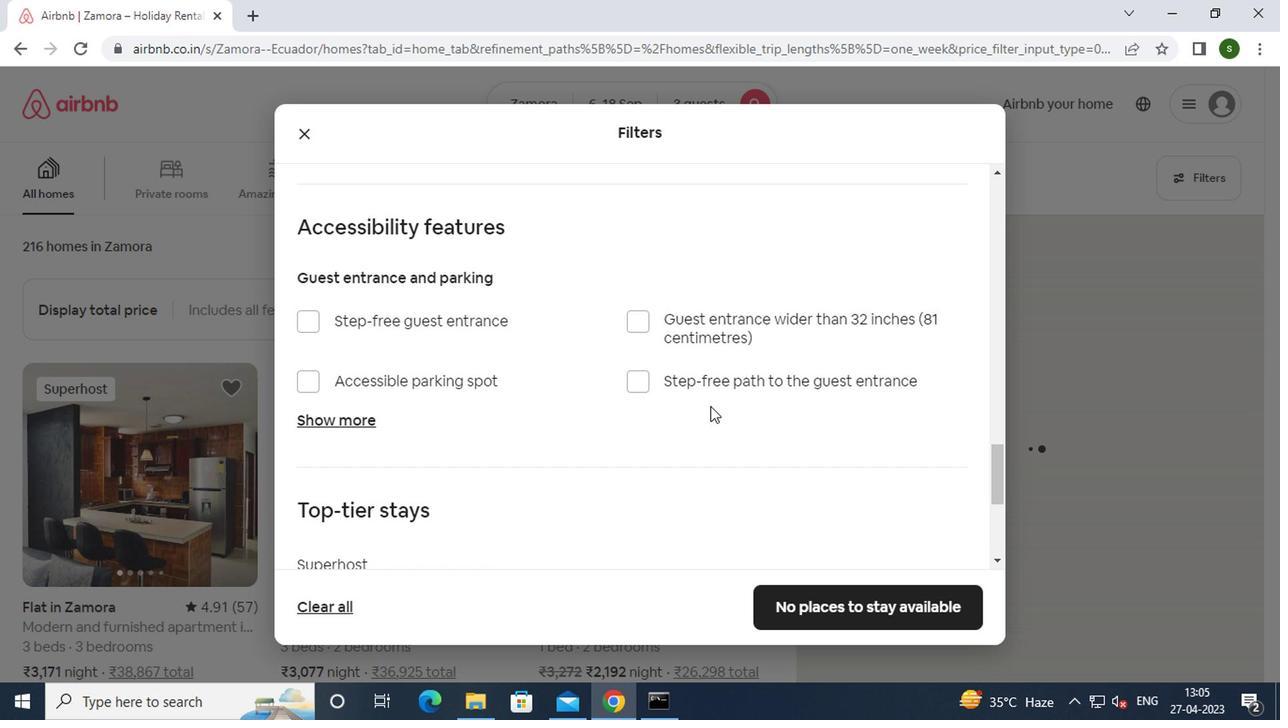 
Action: Mouse moved to (363, 480)
Screenshot: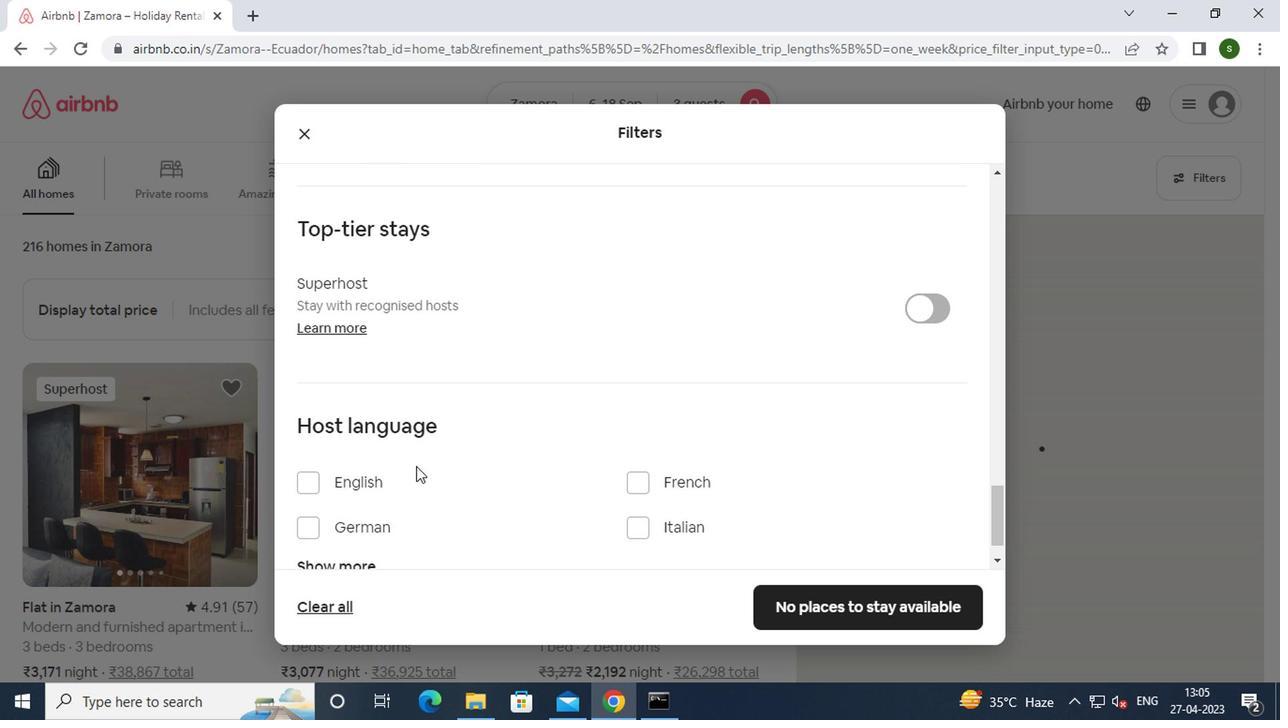 
Action: Mouse pressed left at (363, 480)
Screenshot: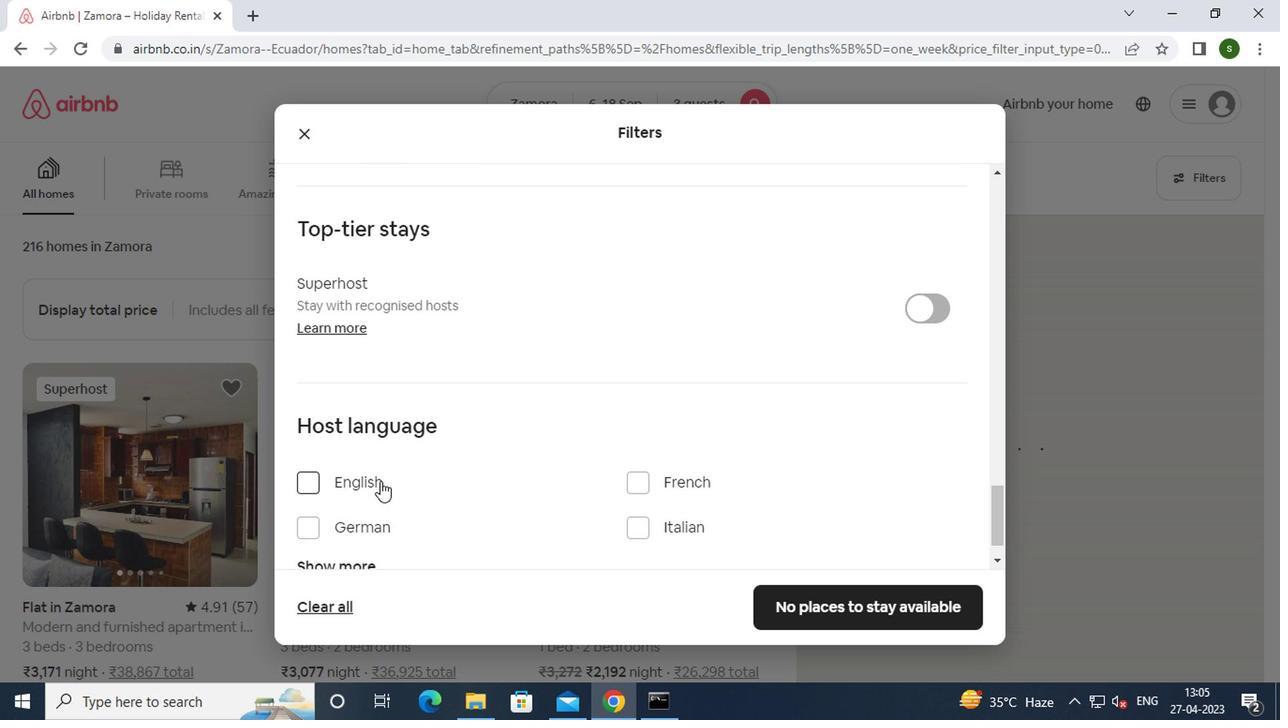 
Action: Mouse moved to (788, 597)
Screenshot: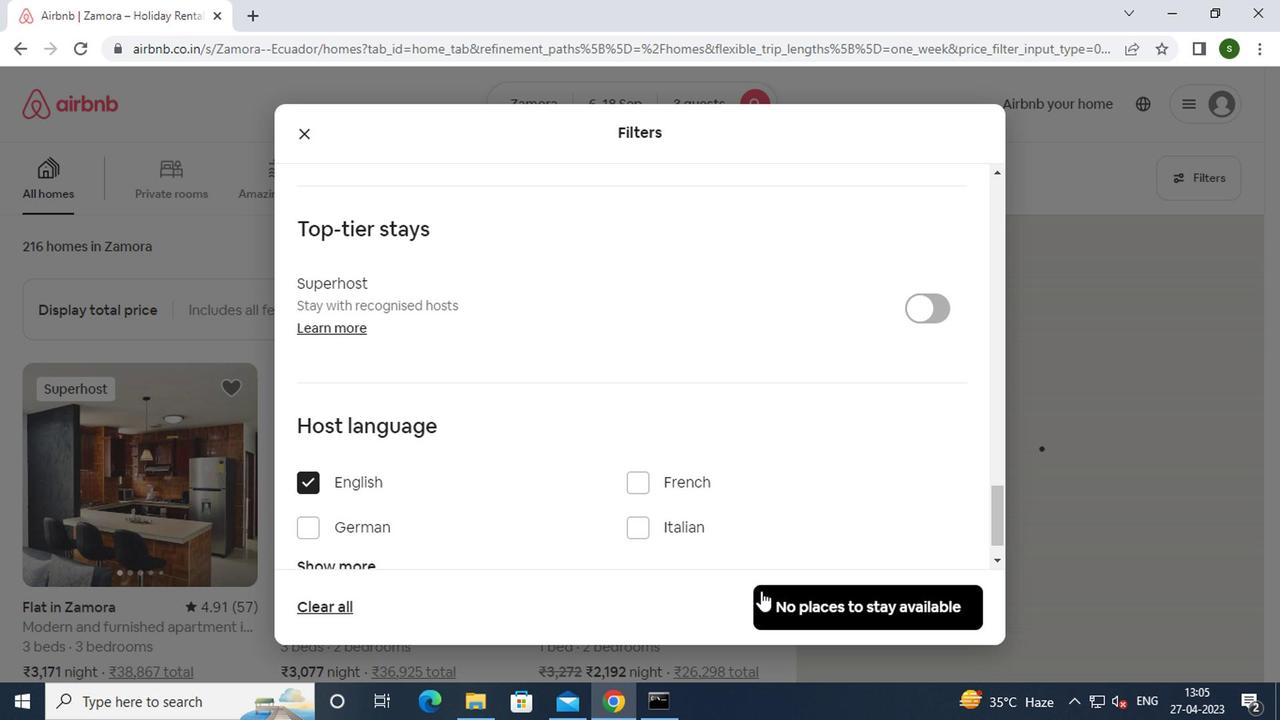 
Action: Mouse pressed left at (788, 597)
Screenshot: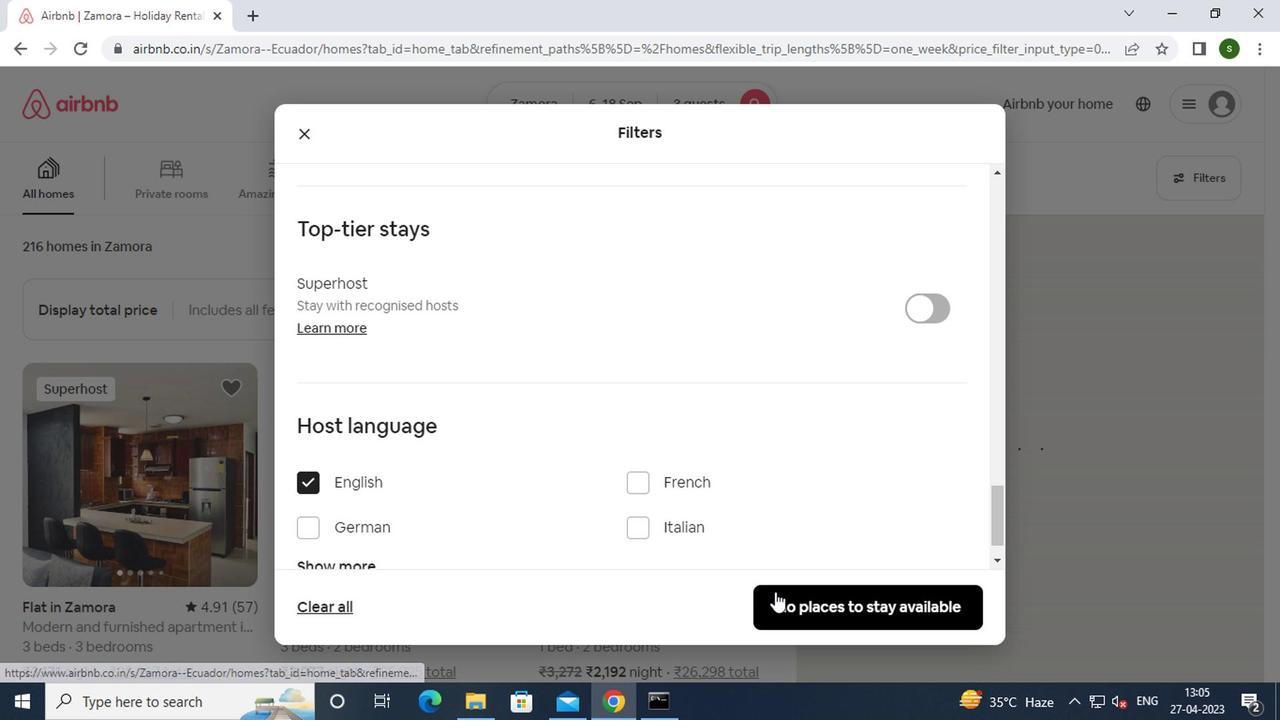 
